 Task: Education: Academic Publishing Tracker.
Action: Mouse moved to (312, 198)
Screenshot: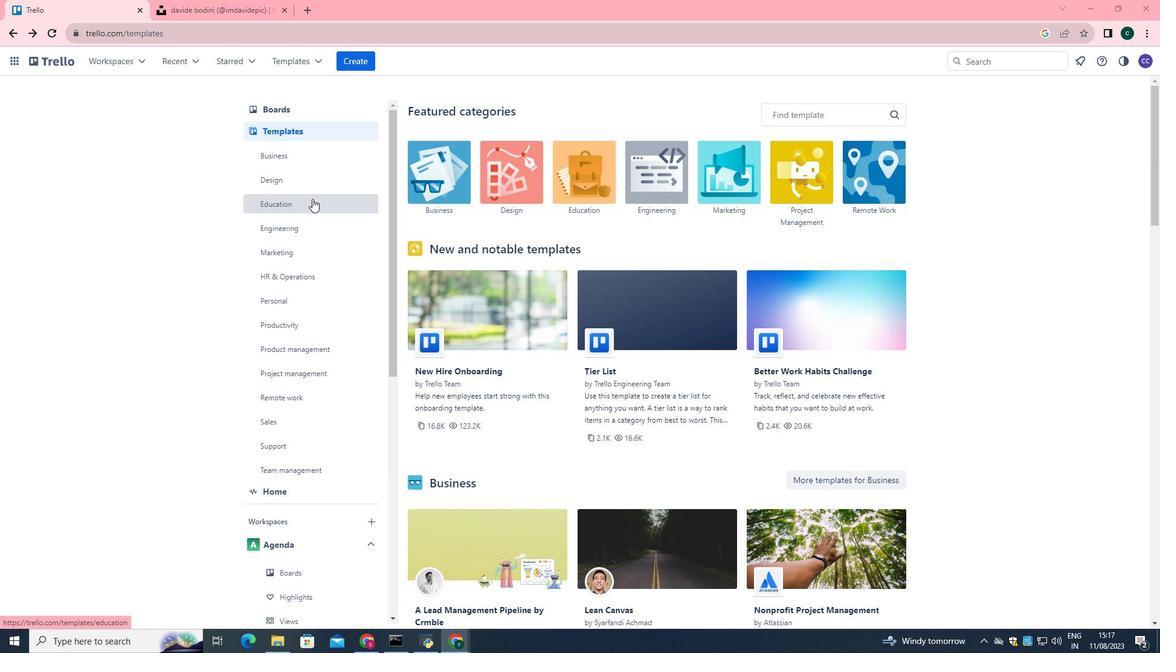 
Action: Mouse pressed left at (312, 198)
Screenshot: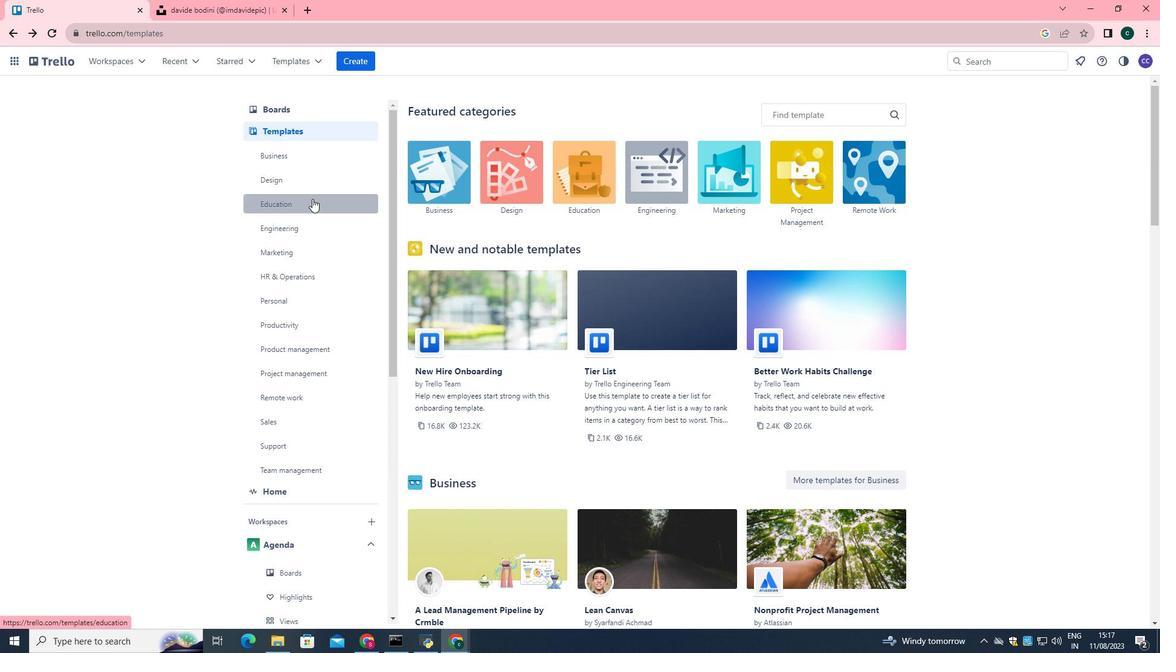 
Action: Mouse moved to (625, 384)
Screenshot: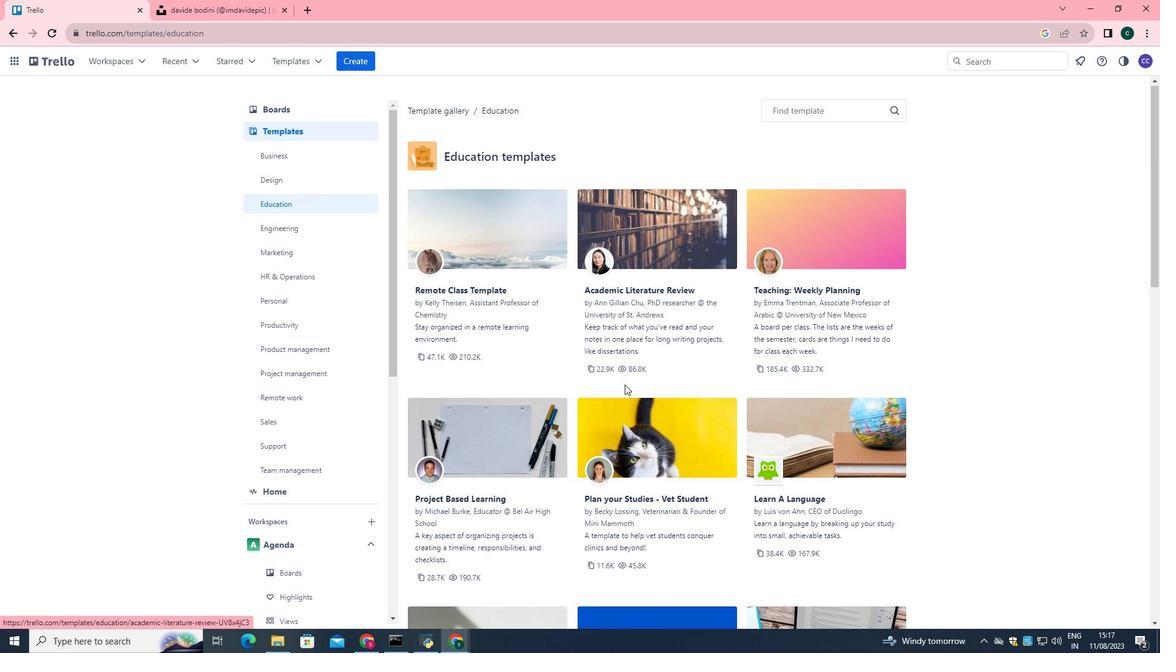 
Action: Mouse scrolled (625, 383) with delta (0, 0)
Screenshot: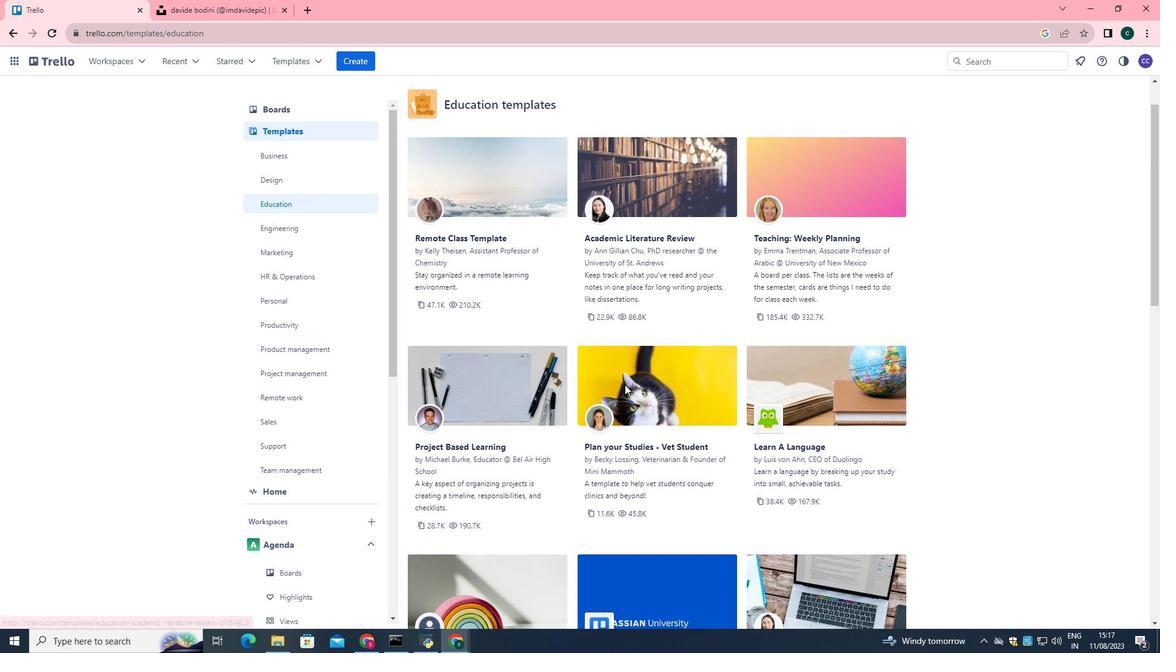 
Action: Mouse scrolled (625, 383) with delta (0, 0)
Screenshot: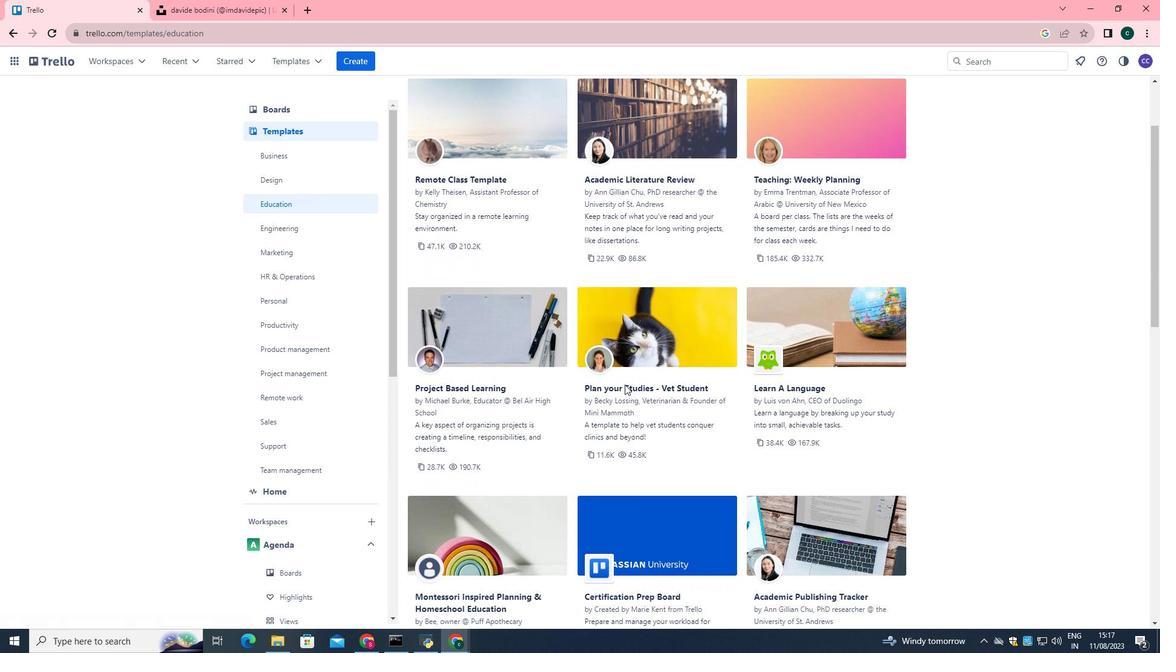 
Action: Mouse scrolled (625, 383) with delta (0, 0)
Screenshot: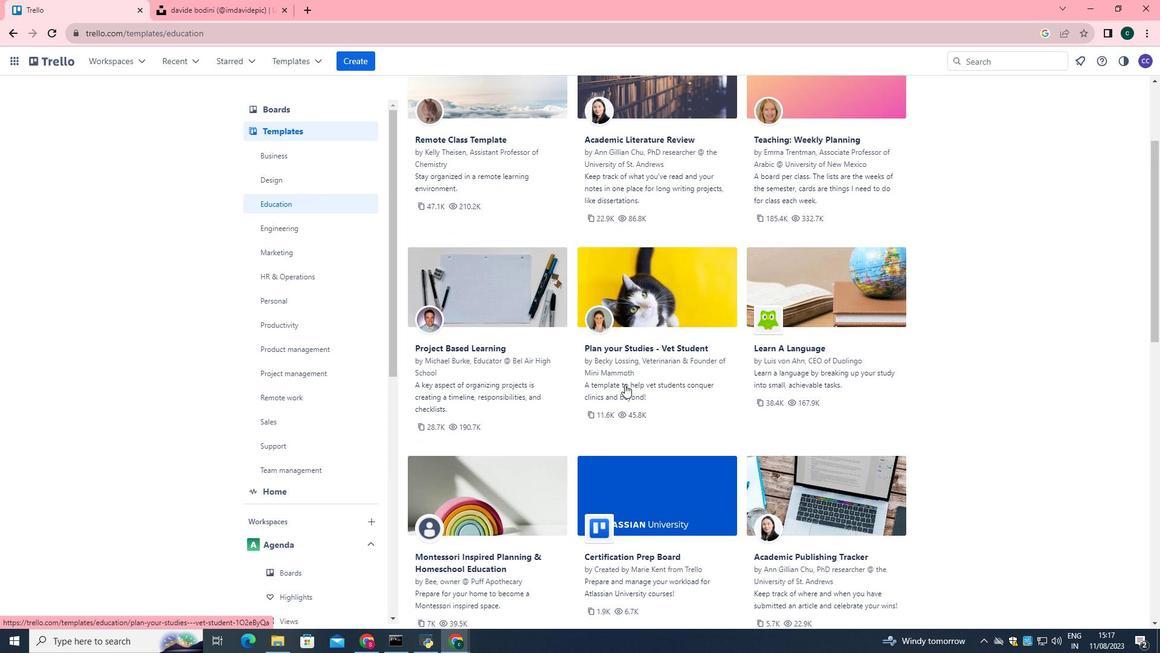 
Action: Mouse scrolled (625, 383) with delta (0, 0)
Screenshot: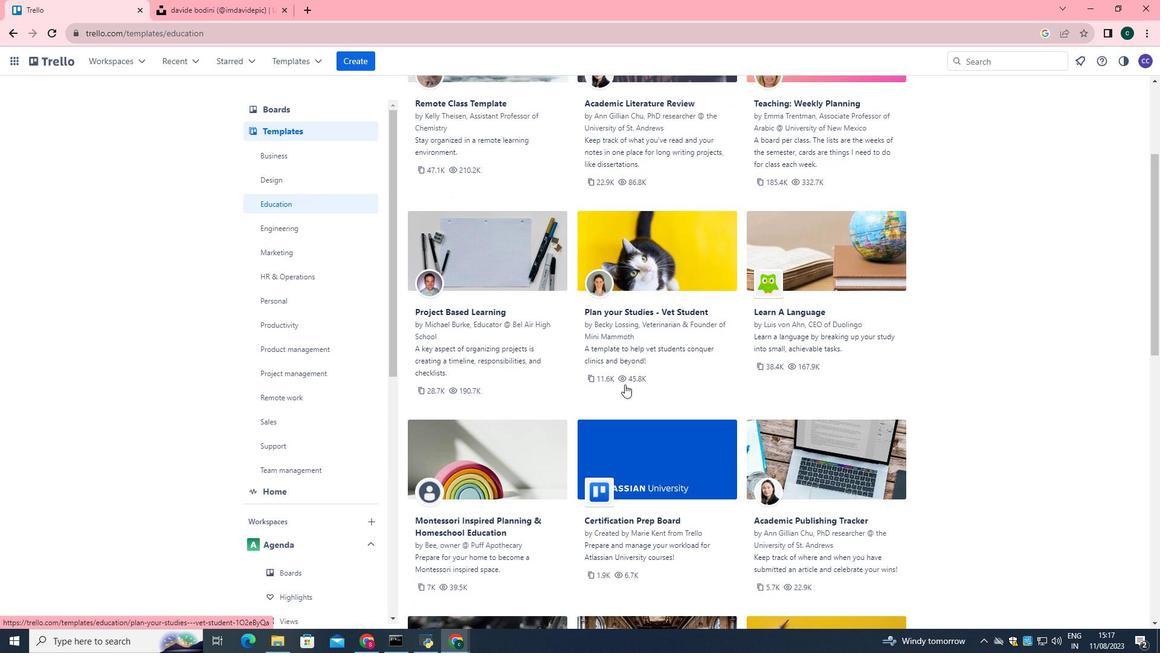 
Action: Mouse moved to (837, 397)
Screenshot: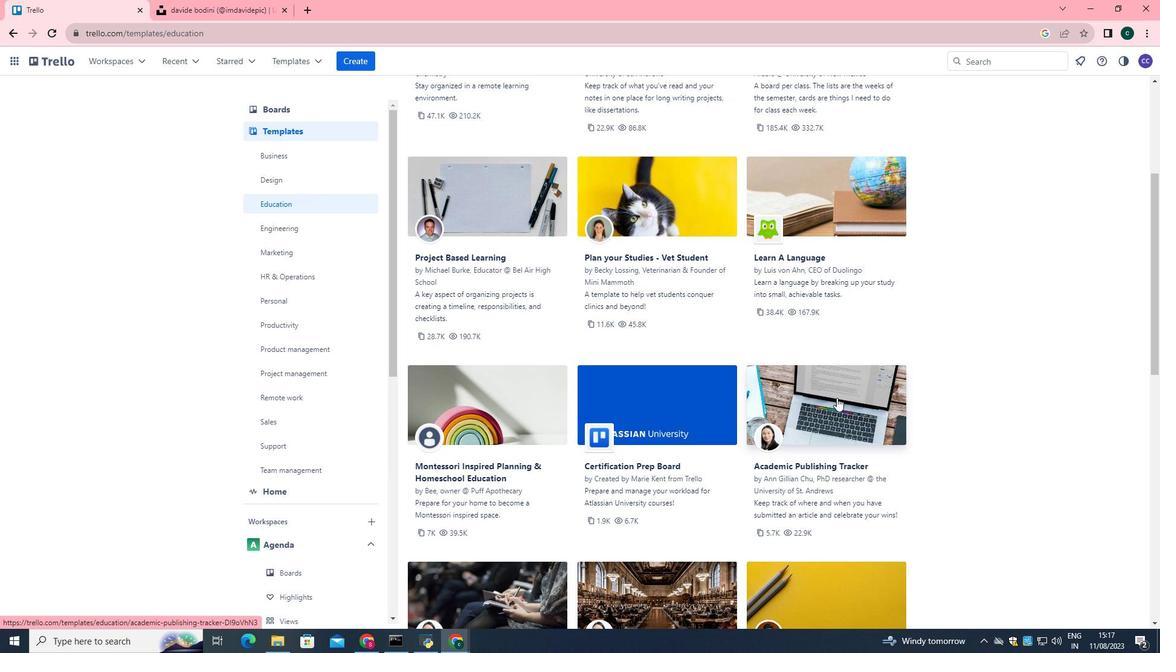 
Action: Mouse pressed left at (837, 397)
Screenshot: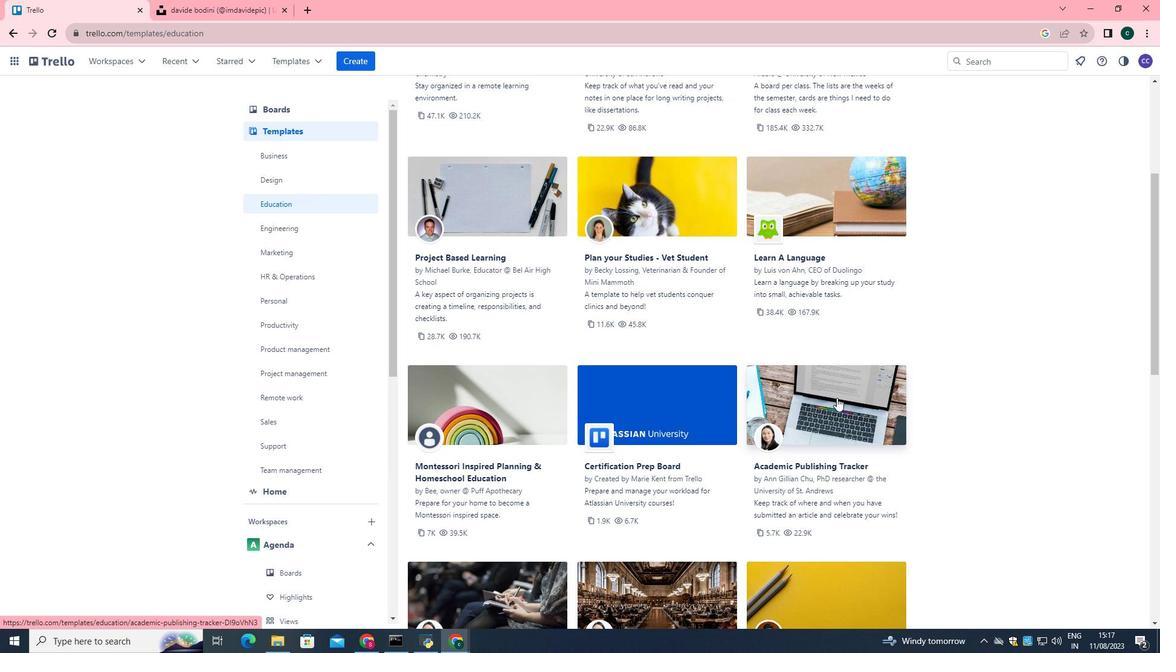 
Action: Mouse moved to (855, 159)
Screenshot: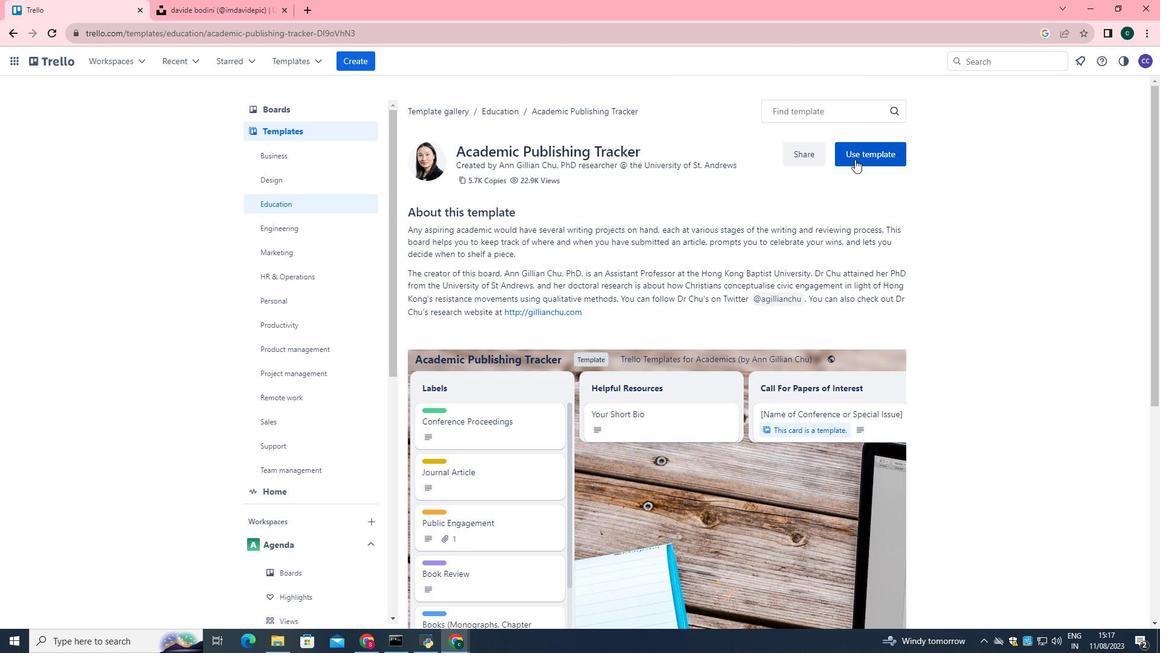
Action: Mouse pressed left at (855, 159)
Screenshot: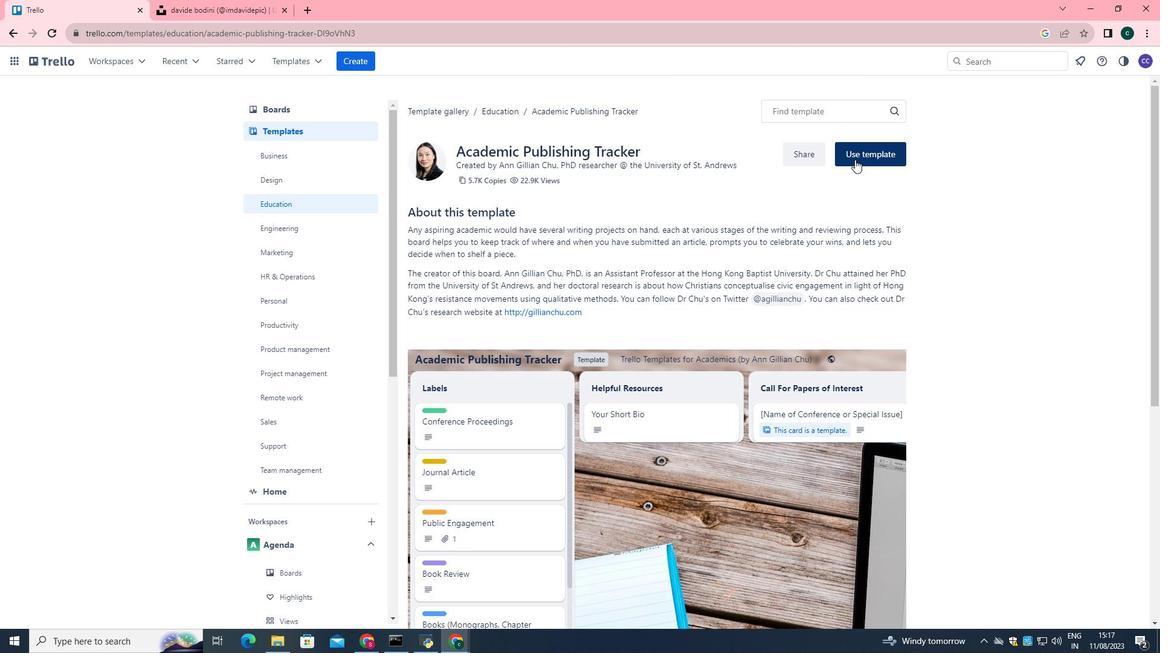 
Action: Mouse moved to (923, 263)
Screenshot: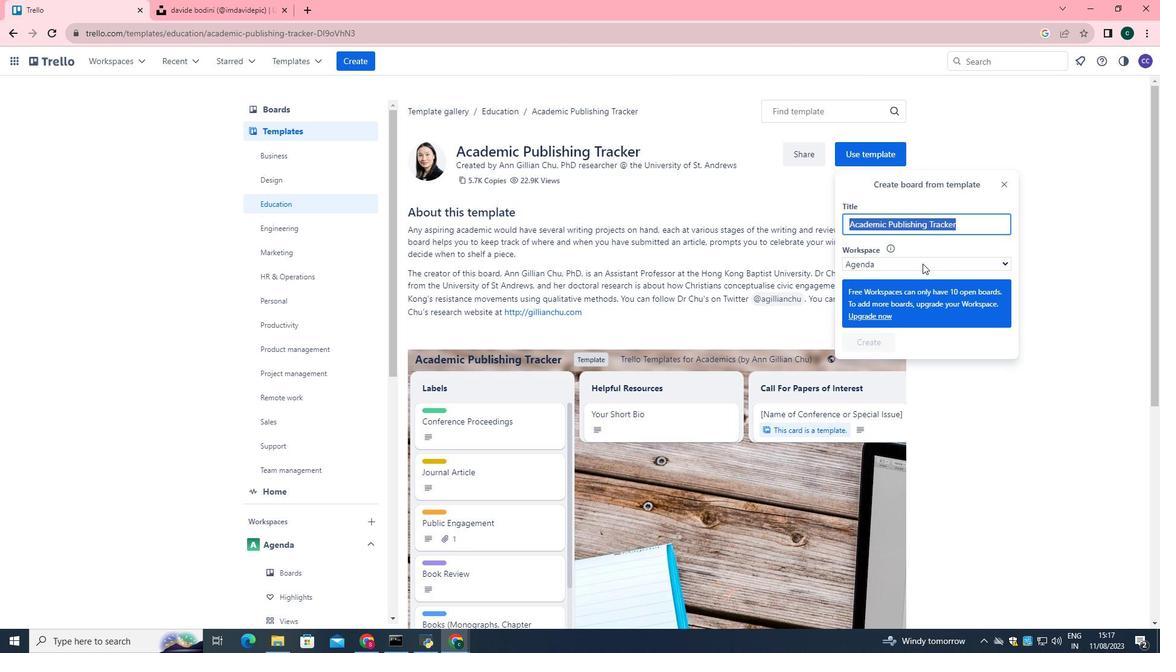 
Action: Mouse pressed left at (923, 263)
Screenshot: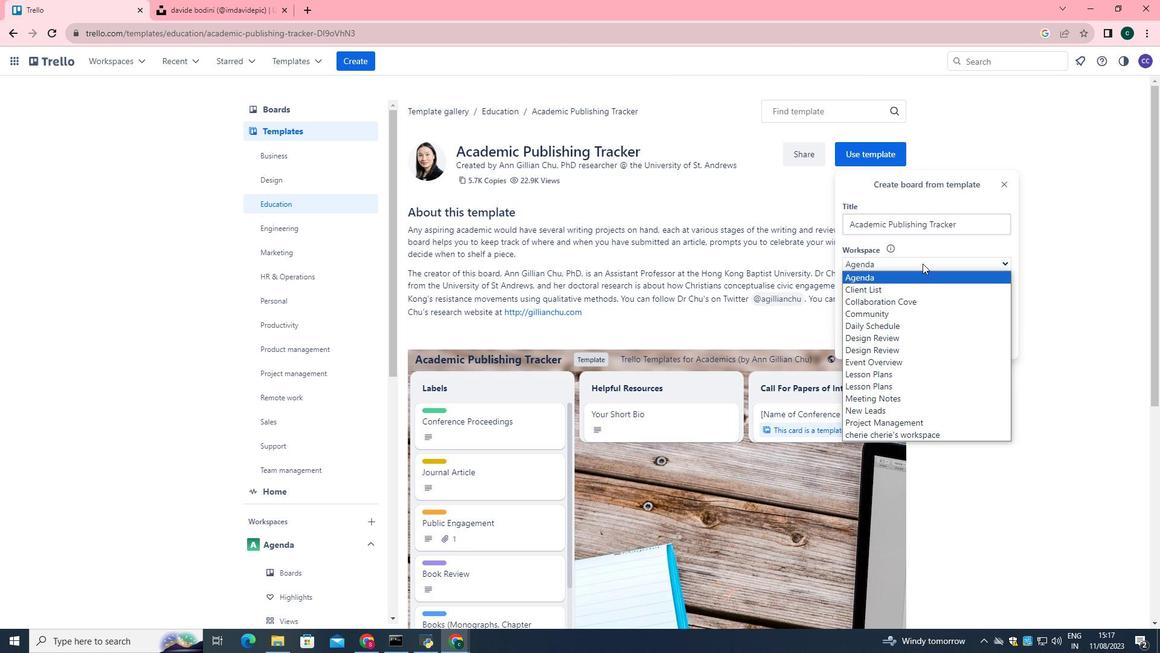 
Action: Mouse moved to (894, 375)
Screenshot: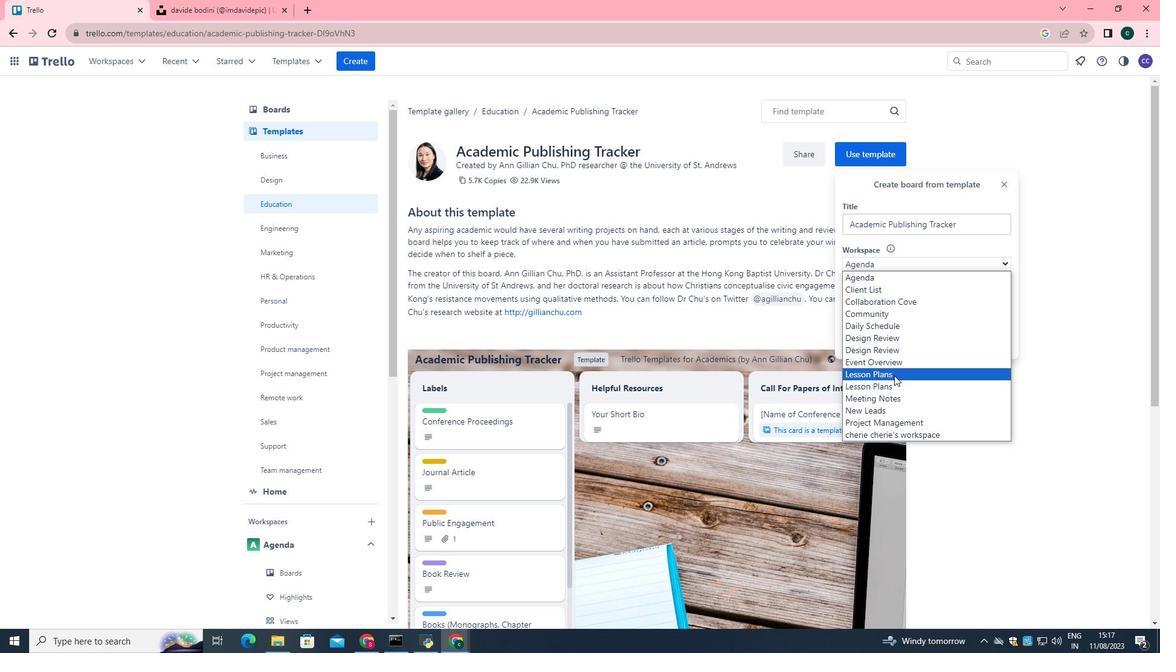 
Action: Mouse pressed left at (894, 375)
Screenshot: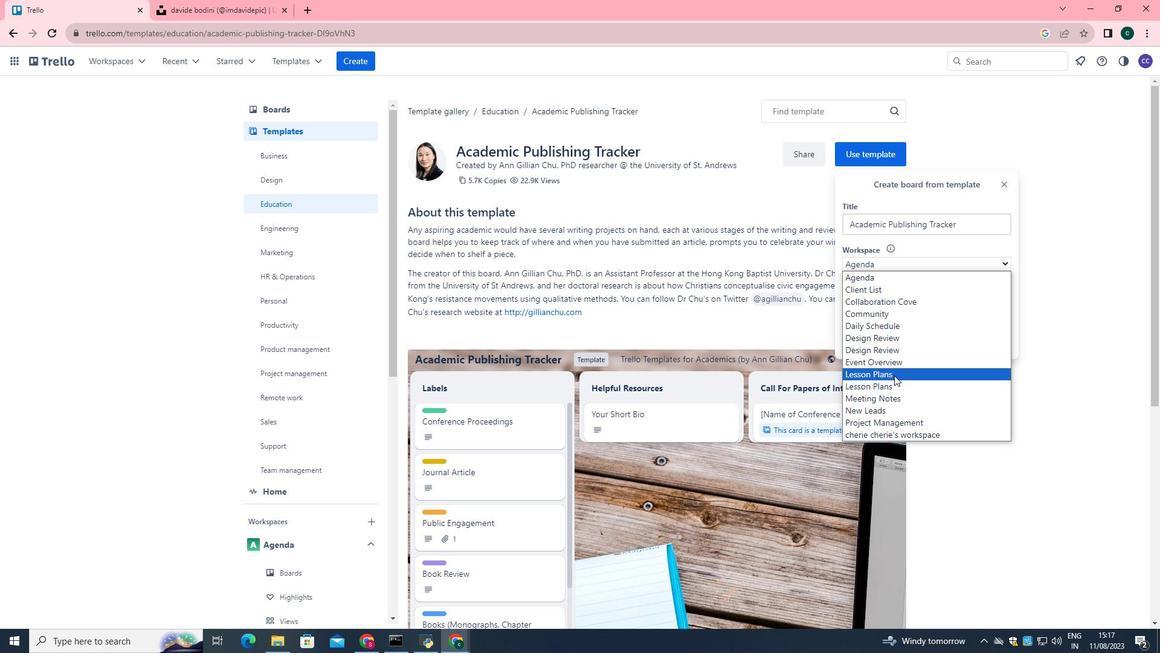 
Action: Mouse moved to (888, 380)
Screenshot: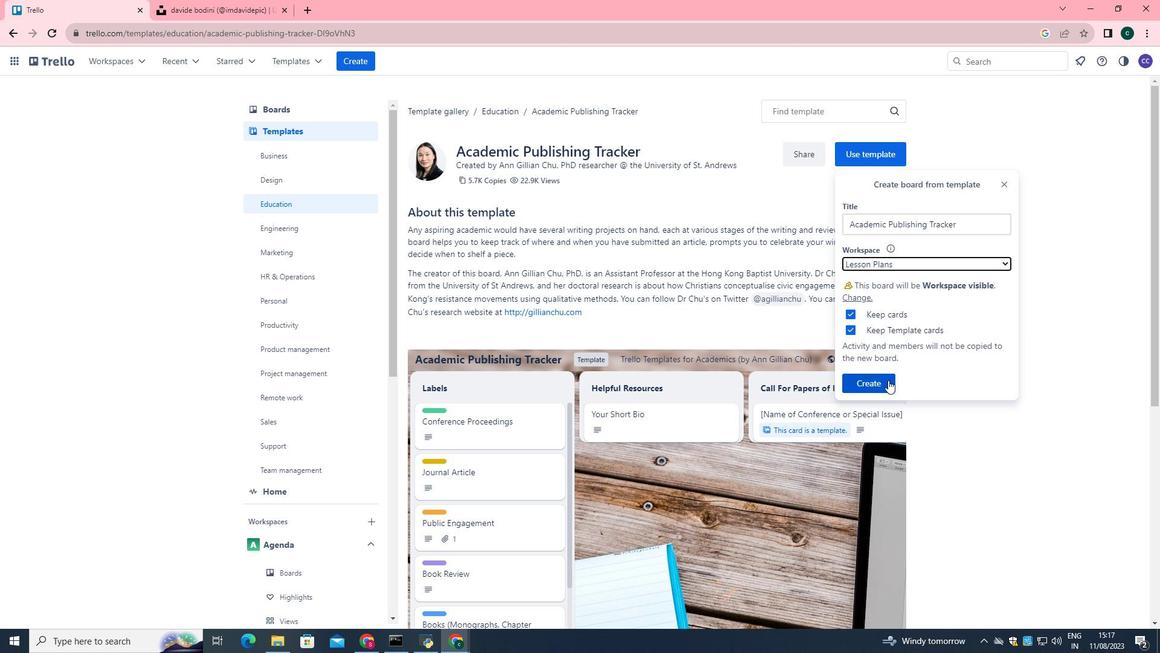
Action: Mouse pressed left at (888, 380)
Screenshot: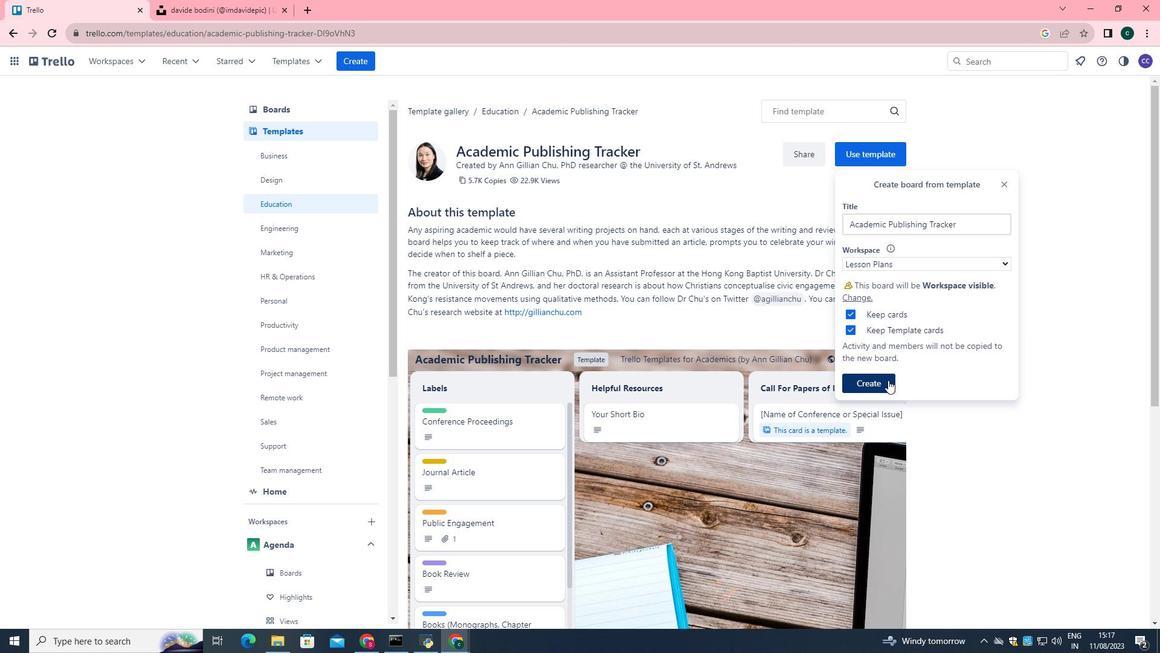 
Action: Mouse moved to (653, 617)
Screenshot: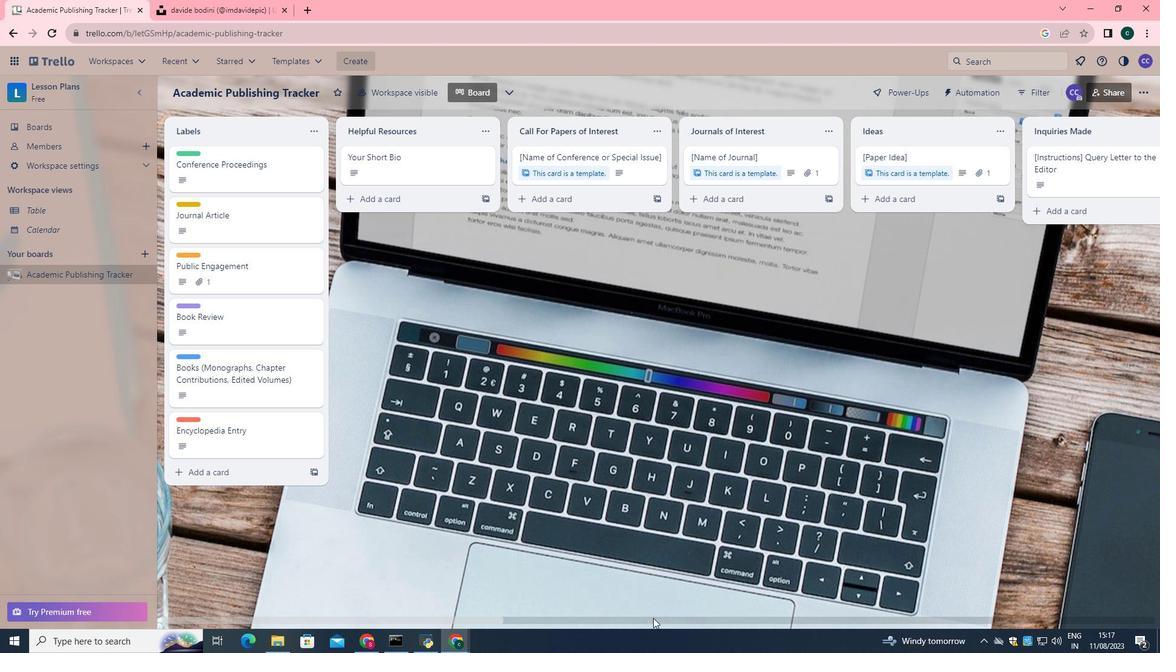 
Action: Mouse pressed left at (653, 617)
Screenshot: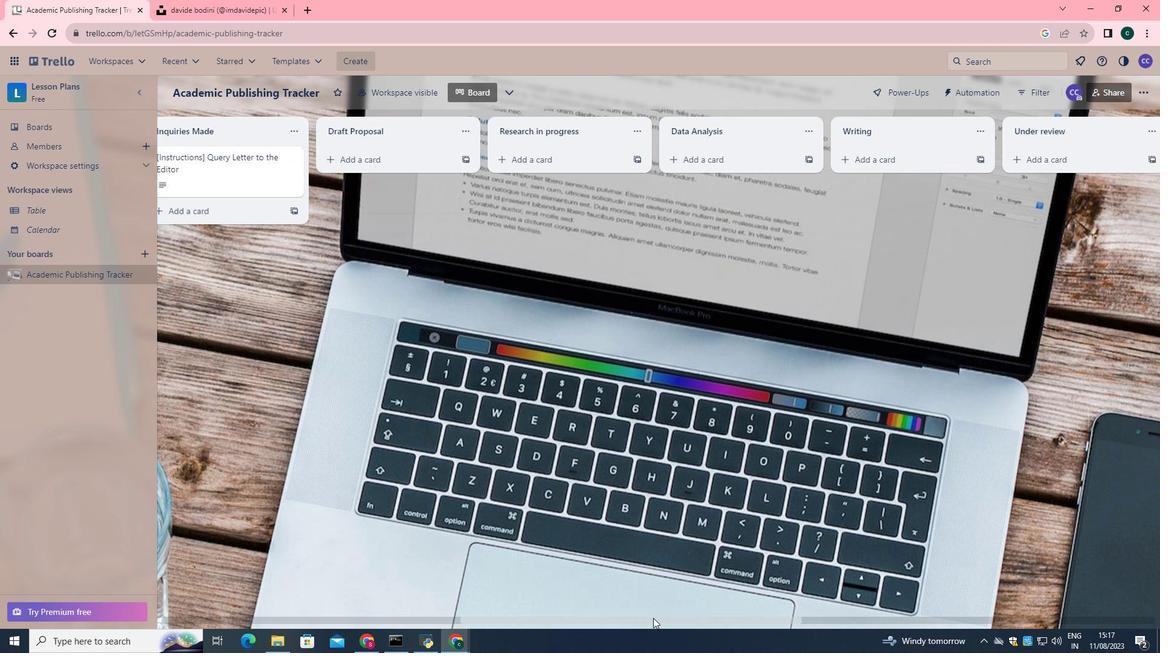 
Action: Mouse moved to (1131, 620)
Screenshot: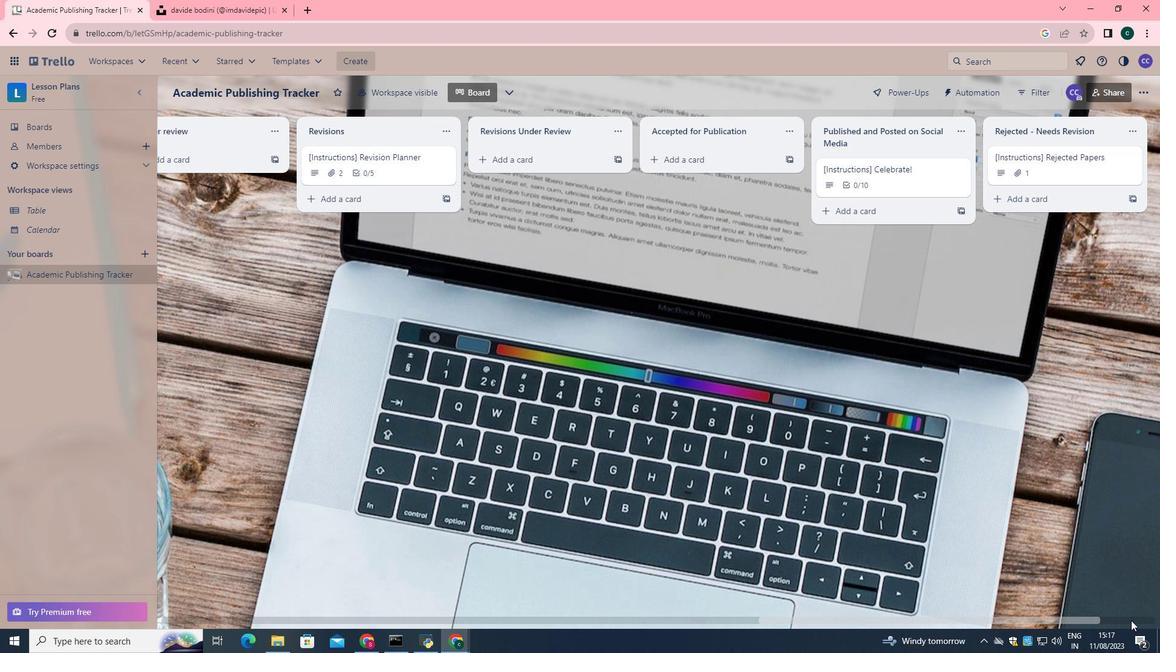 
Action: Mouse pressed left at (1131, 620)
Screenshot: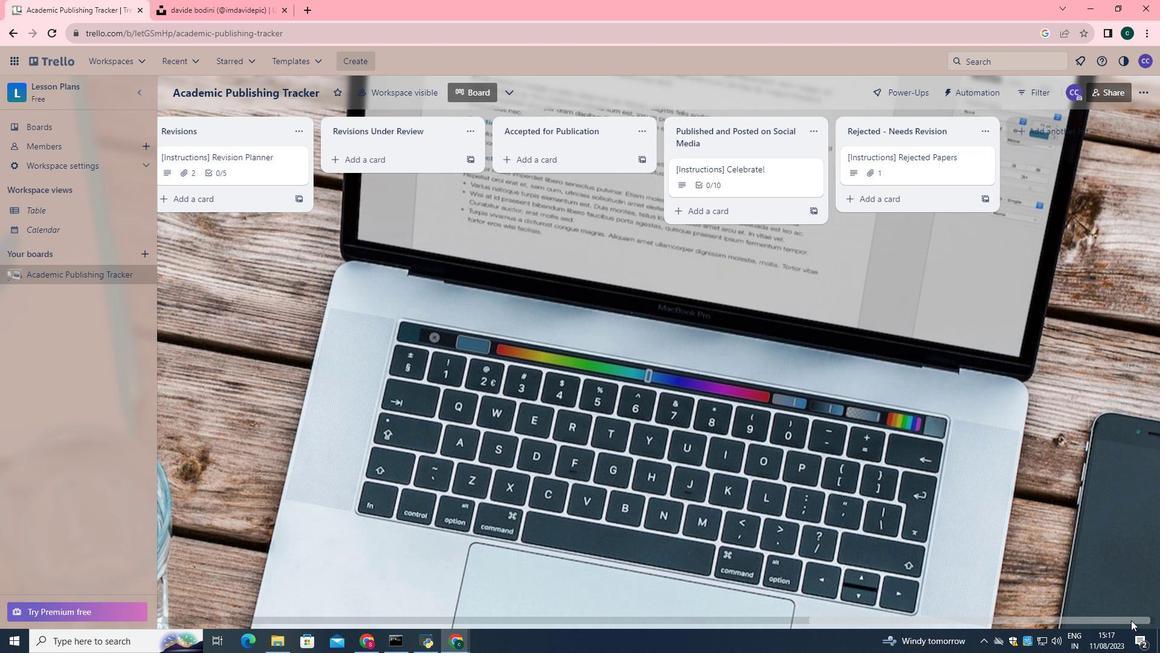 
Action: Mouse moved to (1048, 133)
Screenshot: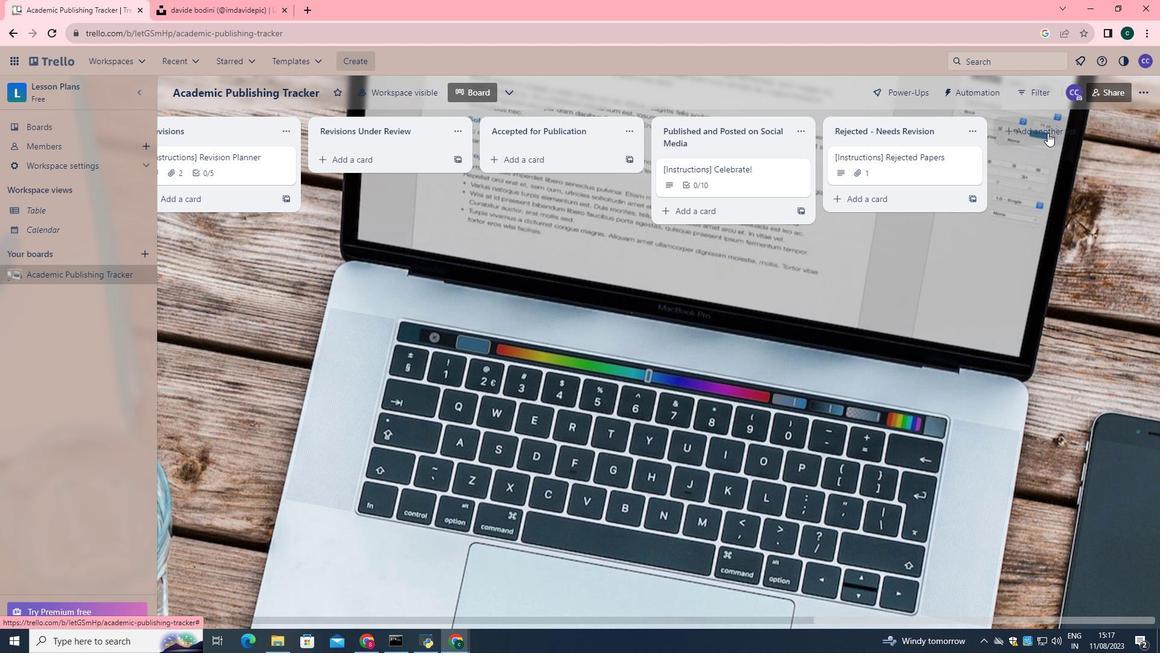 
Action: Mouse pressed left at (1048, 133)
Screenshot: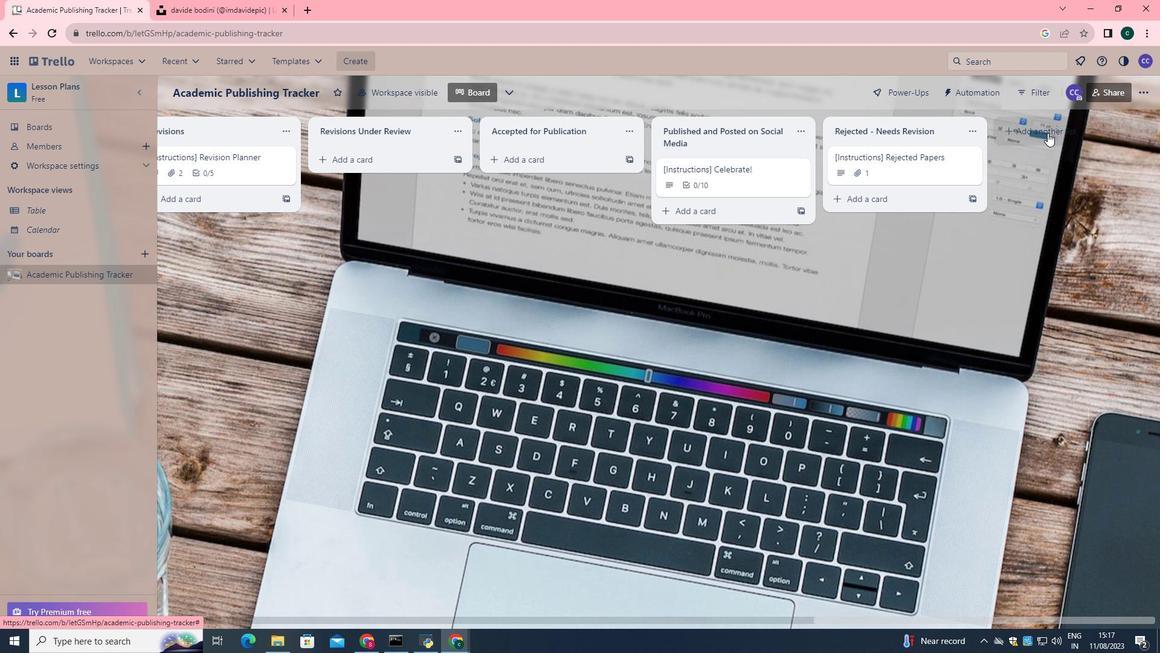
Action: Key pressed <Key.shift><Key.shift>Academics<Key.space><Key.shift>Works<Key.space><Key.shift>Tracker
Screenshot: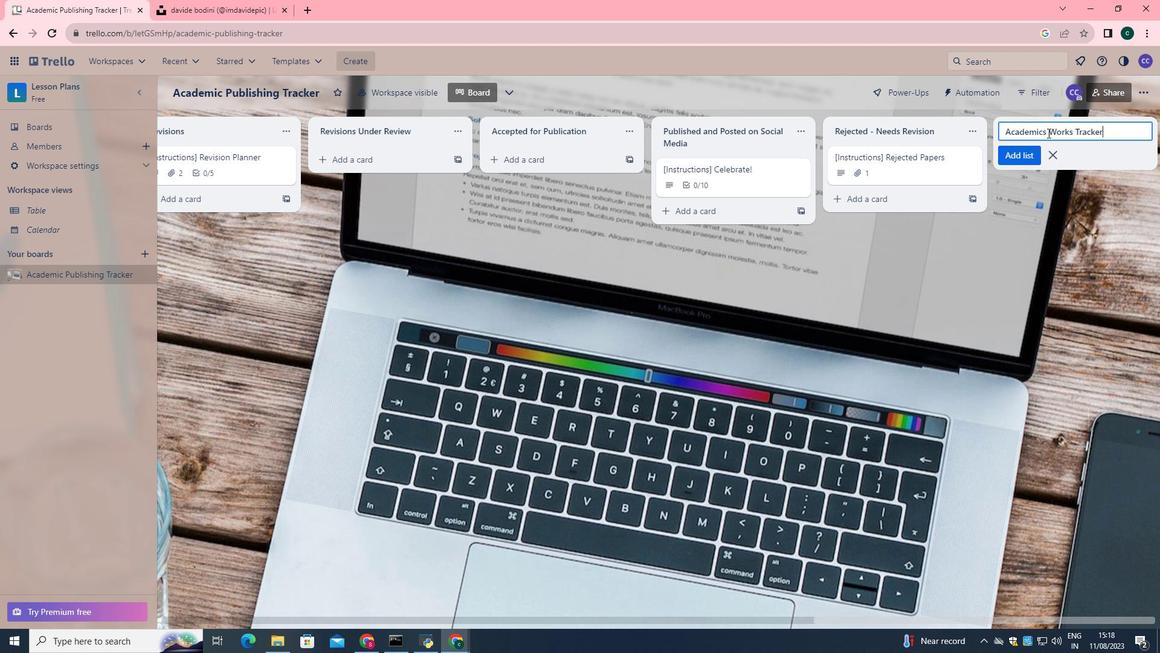 
Action: Mouse moved to (1019, 149)
Screenshot: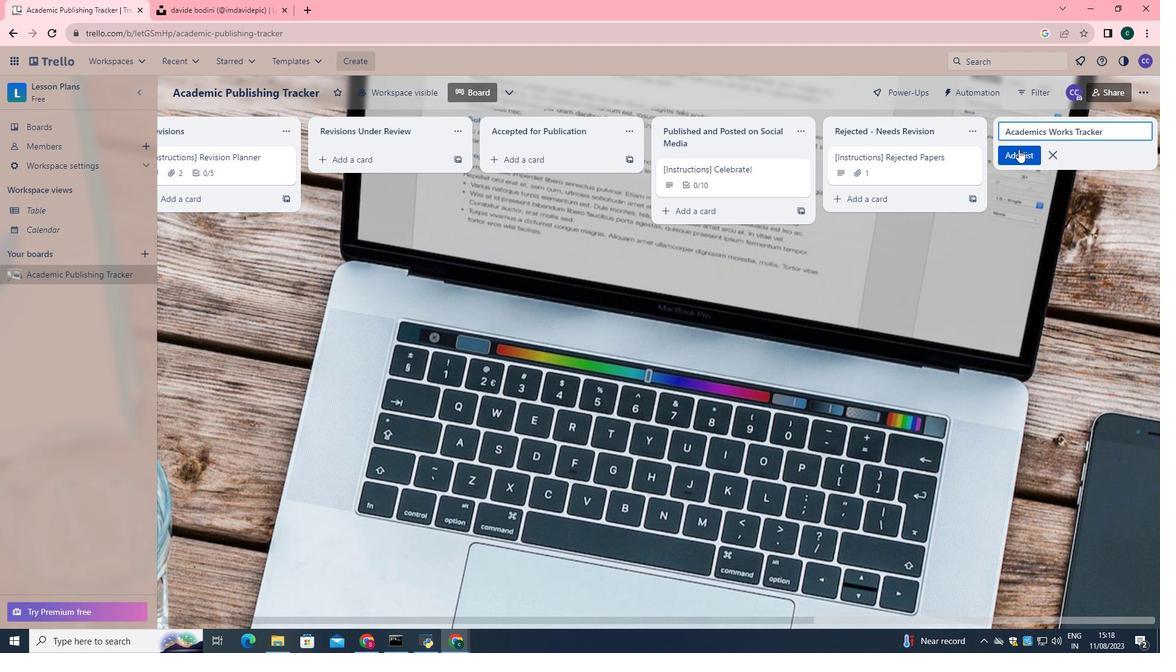 
Action: Key pressed <Key.enter>
Screenshot: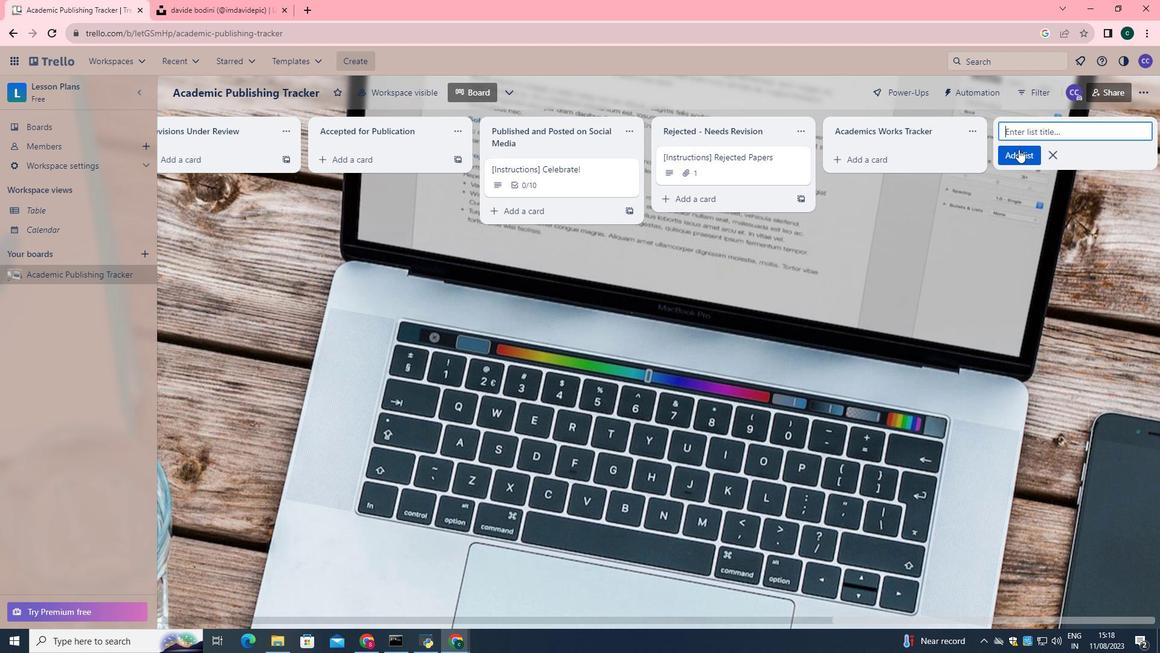 
Action: Mouse moved to (926, 160)
Screenshot: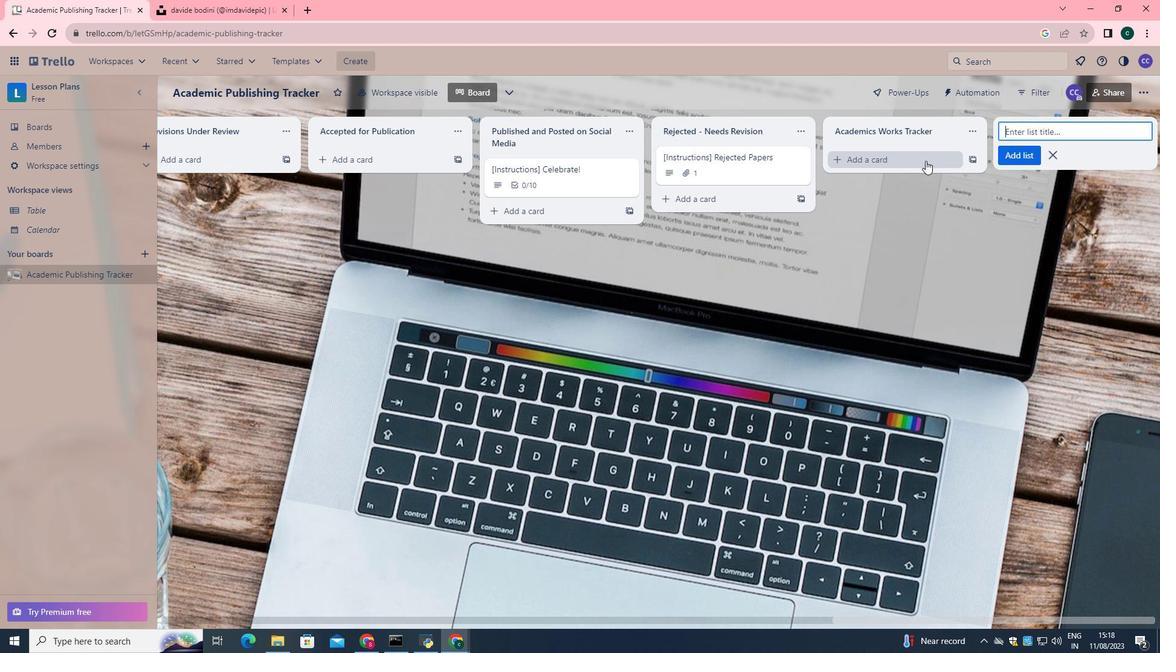 
Action: Mouse pressed left at (926, 160)
Screenshot: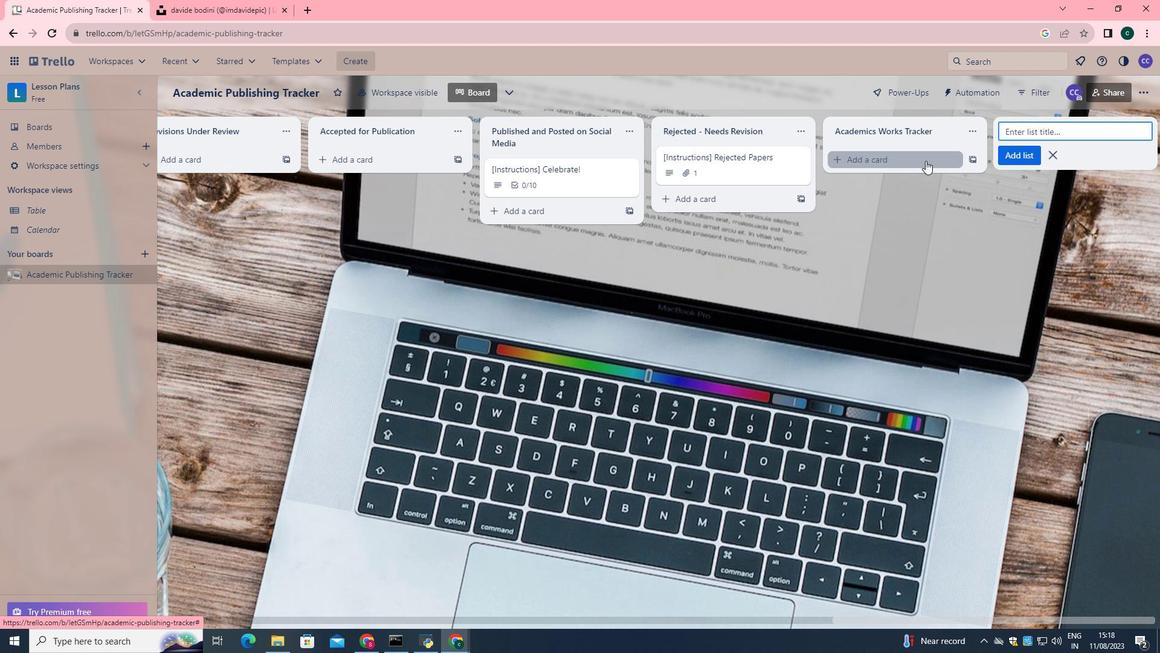 
Action: Key pressed <Key.shift>Publication<Key.space><Key.shift><Key.shift><Key.shift><Key.shift><Key.shift><Key.shift><Key.shift><Key.shift><Key.shift><Key.shift><Key.shift><Key.shift><Key.shift><Key.shift><Key.shift><Key.shift><Key.shift><Key.shift><Key.shift><Key.shift><Key.shift><Key.shift><Key.shift><Key.shift><Key.shift><Key.shift><Key.shift><Key.shift><Key.shift><Key.shift><Key.shift><Key.shift><Key.shift><Key.shift><Key.shift><Key.shift><Key.shift><Key.shift><Key.shift><Key.shift><Key.shift><Key.shift><Key.shift><Key.shift><Key.shift><Key.shift><Key.shift><Key.shift><Key.shift><Key.shift><Key.shift><Key.shift><Key.shift><Key.shift><Key.shift><Key.shift><Key.shift><Key.shift><Key.shift><Key.shift><Key.shift><Key.shift><Key.shift><Key.shift><Key.shift><Key.shift>Pipep<Key.backspace>line<Key.space><Key.shift>Hub
Screenshot: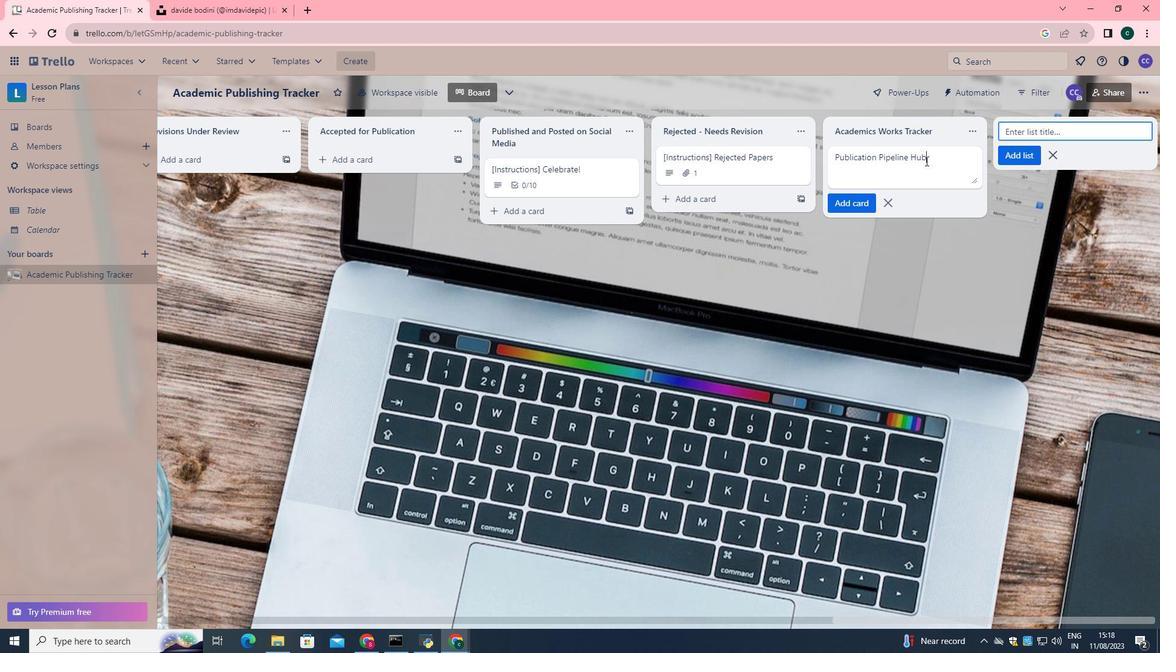 
Action: Mouse moved to (853, 200)
Screenshot: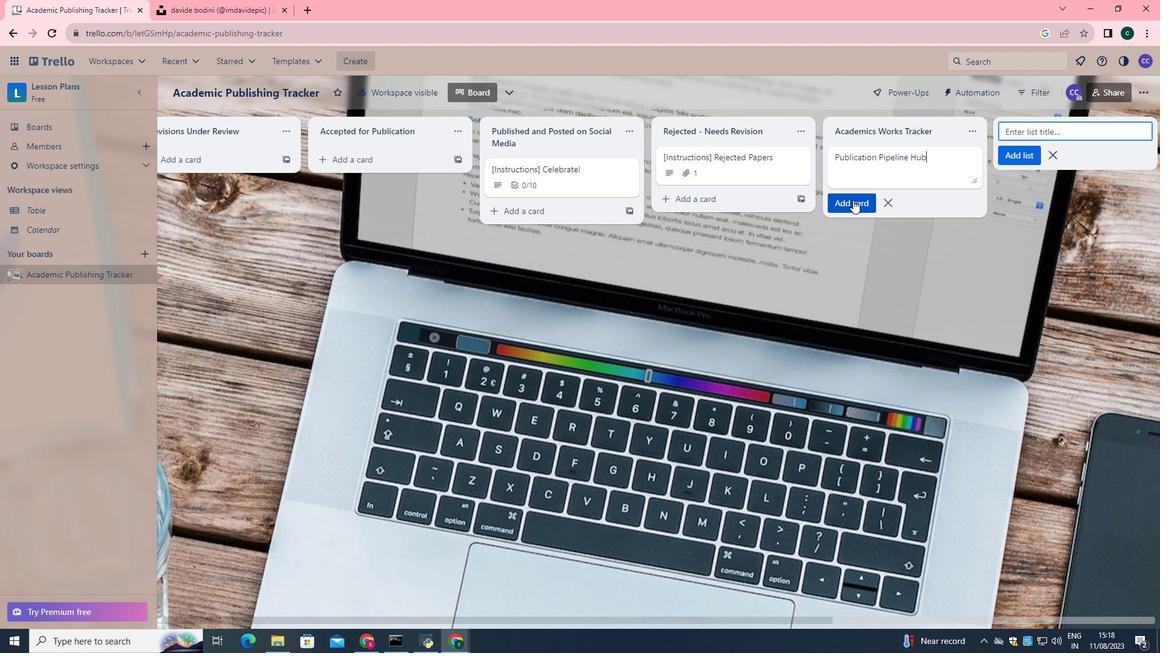 
Action: Key pressed <Key.enter>
Screenshot: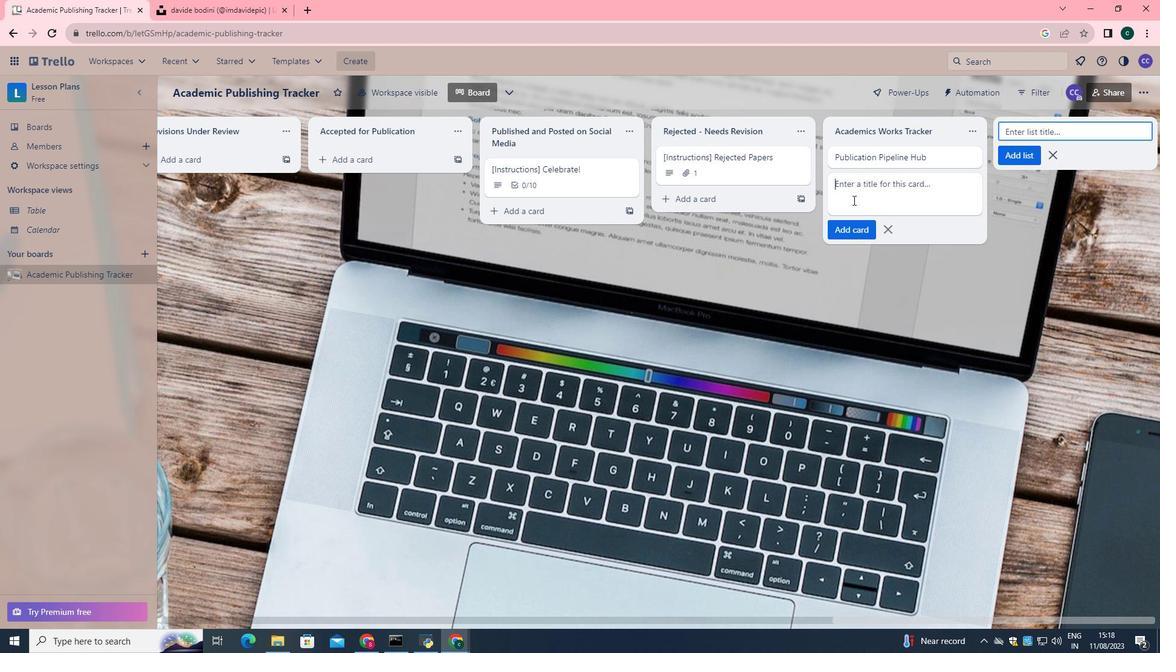 
Action: Mouse moved to (923, 157)
Screenshot: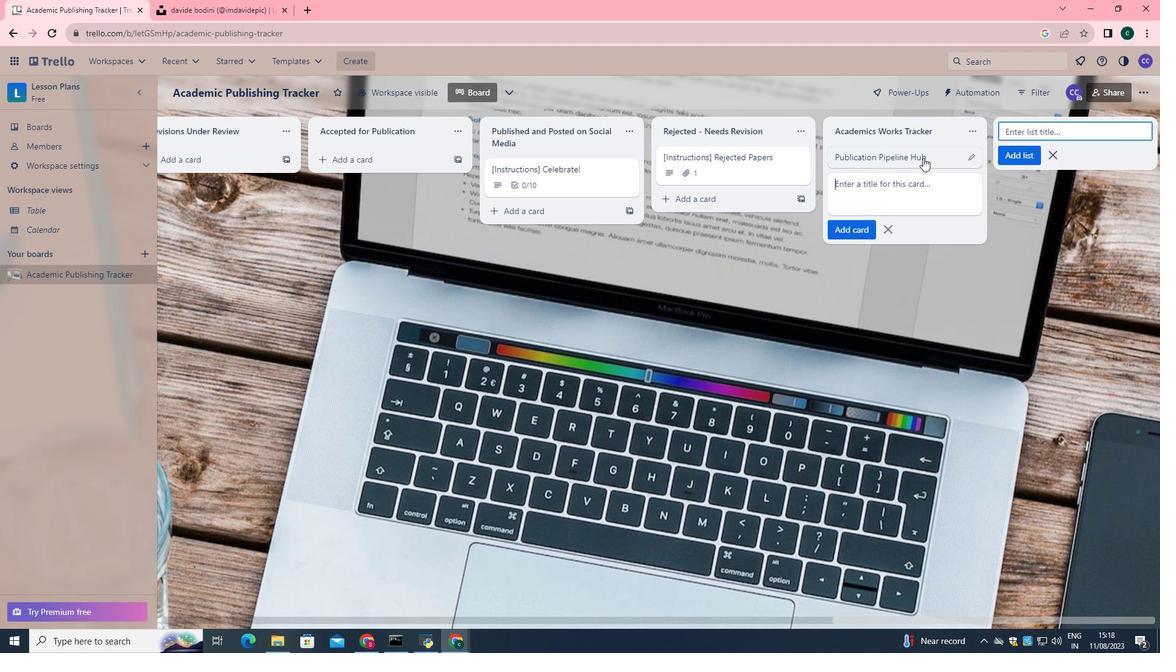 
Action: Mouse pressed left at (923, 157)
Screenshot: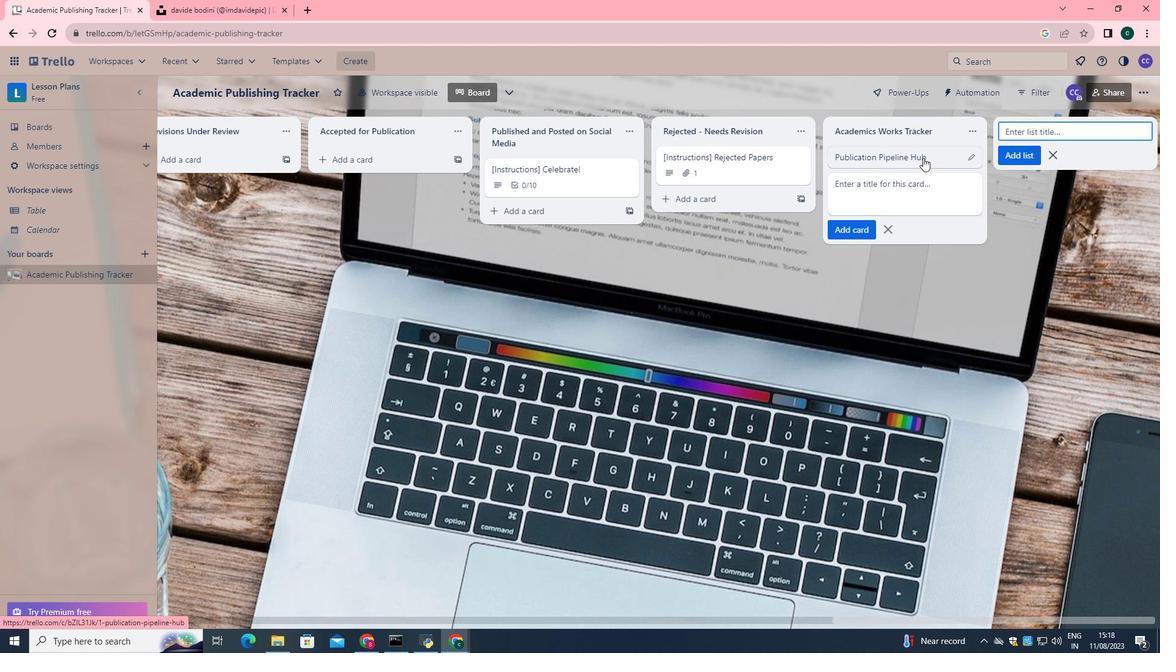 
Action: Mouse moved to (787, 154)
Screenshot: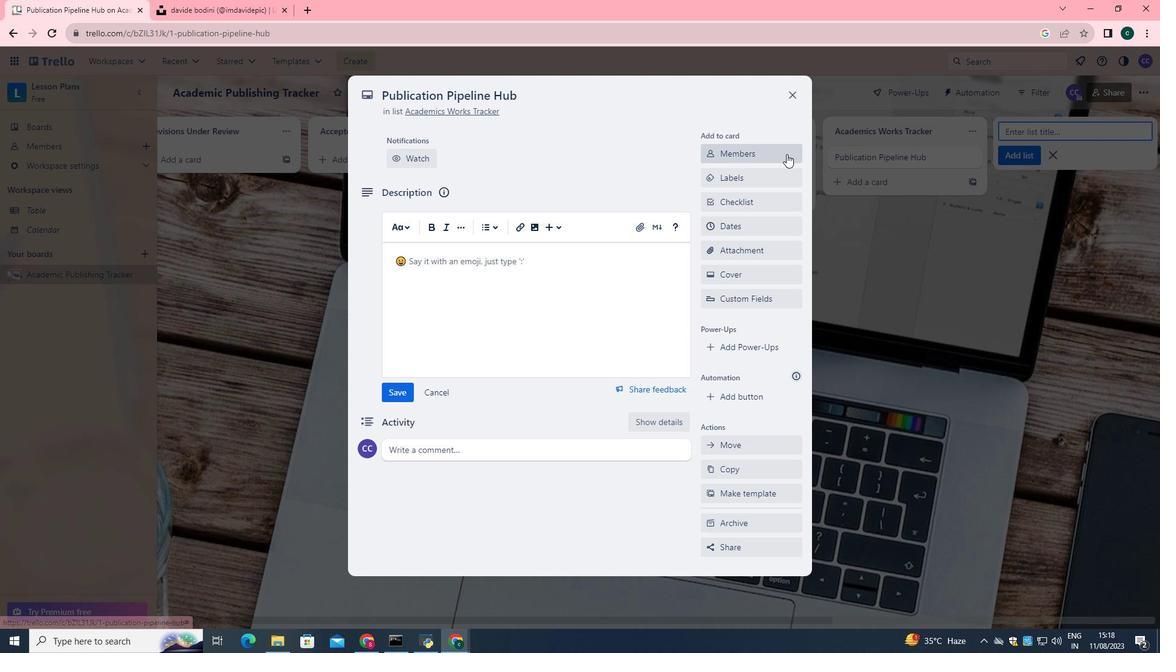 
Action: Mouse pressed left at (787, 154)
Screenshot: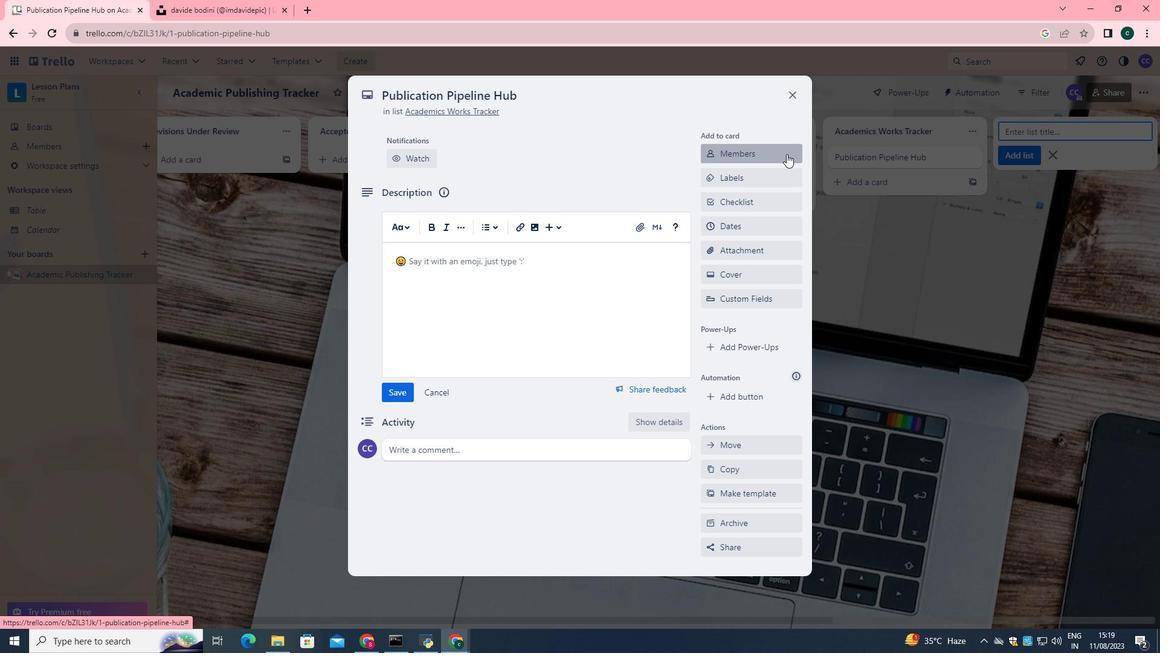
Action: Mouse moved to (783, 257)
Screenshot: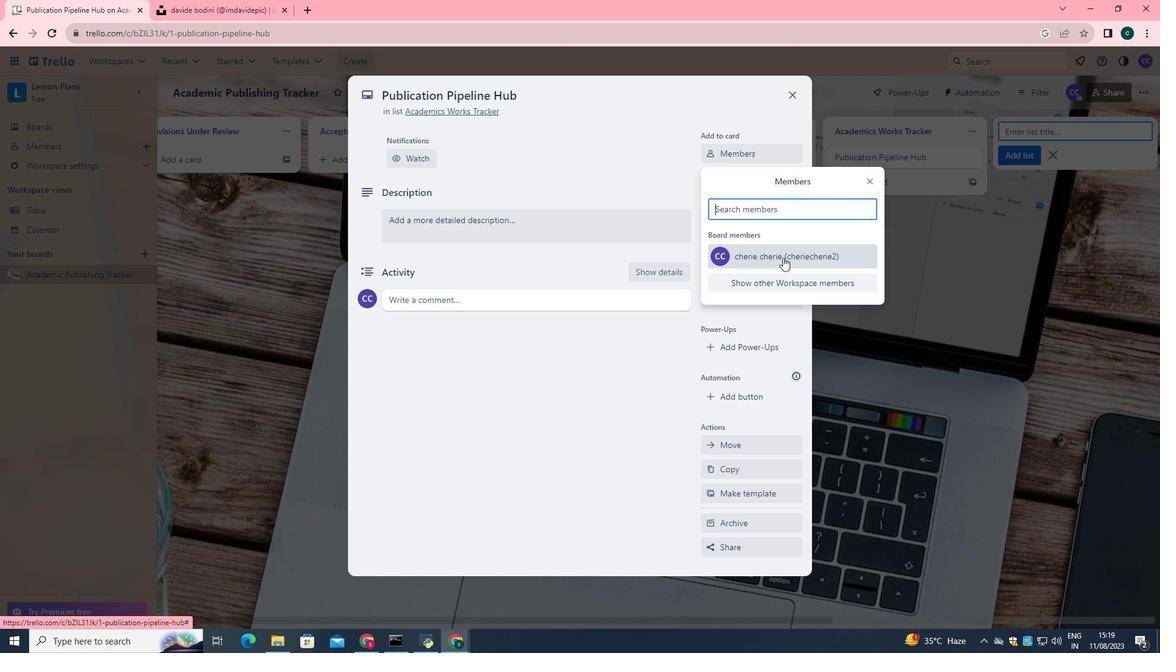 
Action: Mouse pressed left at (783, 257)
Screenshot: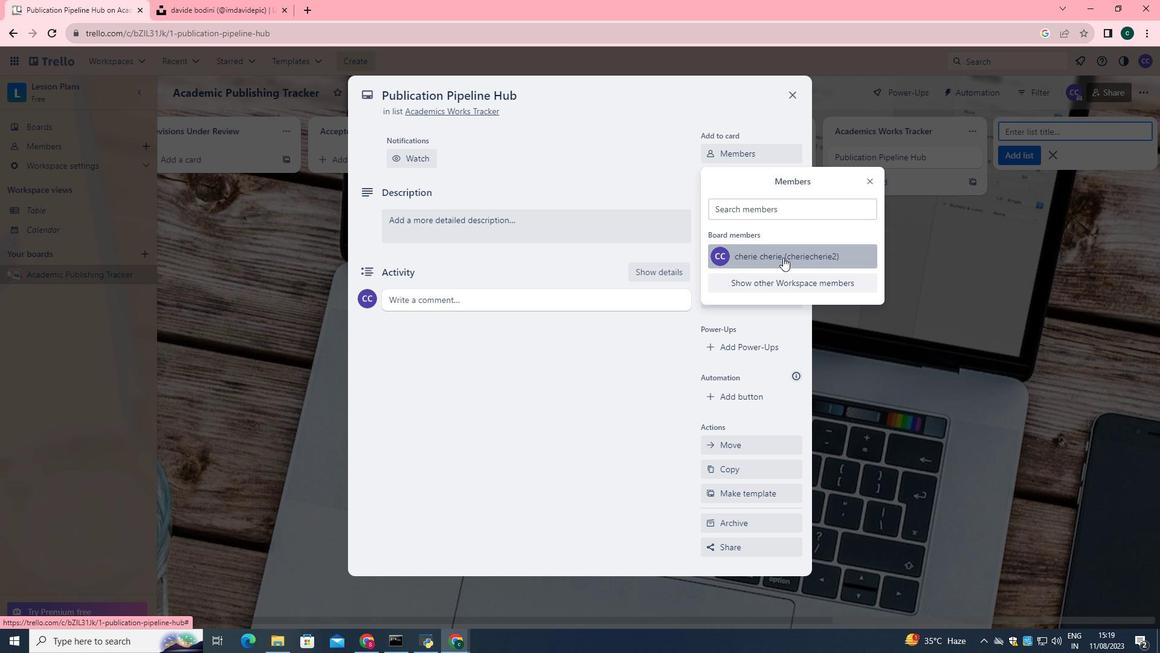 
Action: Mouse moved to (865, 183)
Screenshot: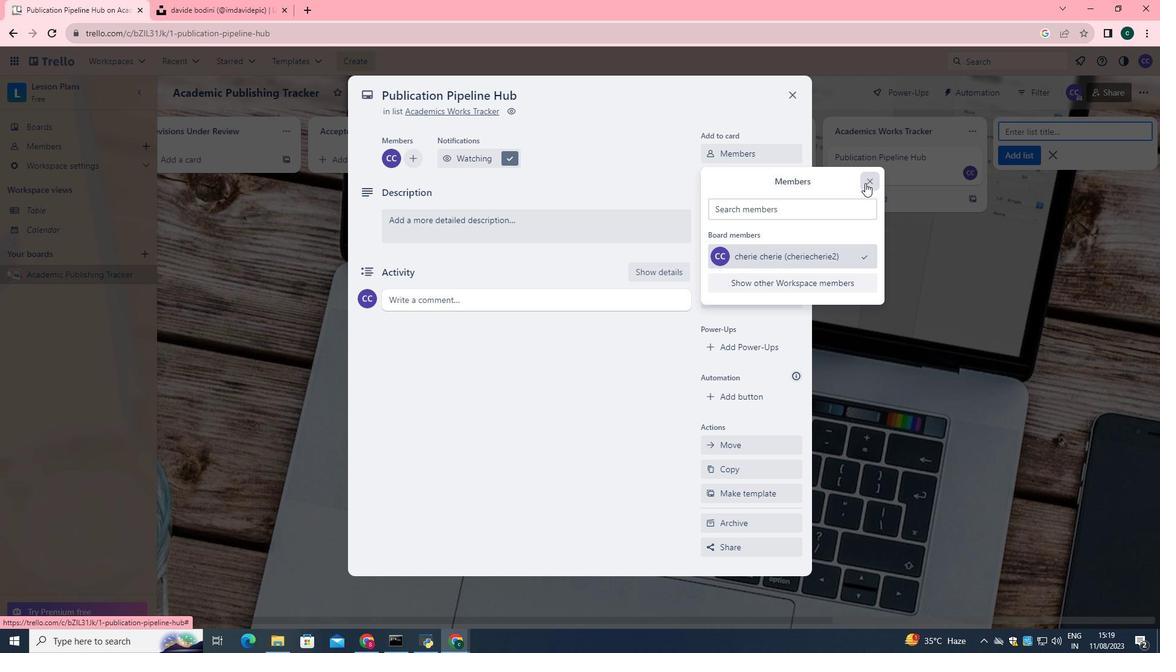 
Action: Mouse pressed left at (865, 183)
Screenshot: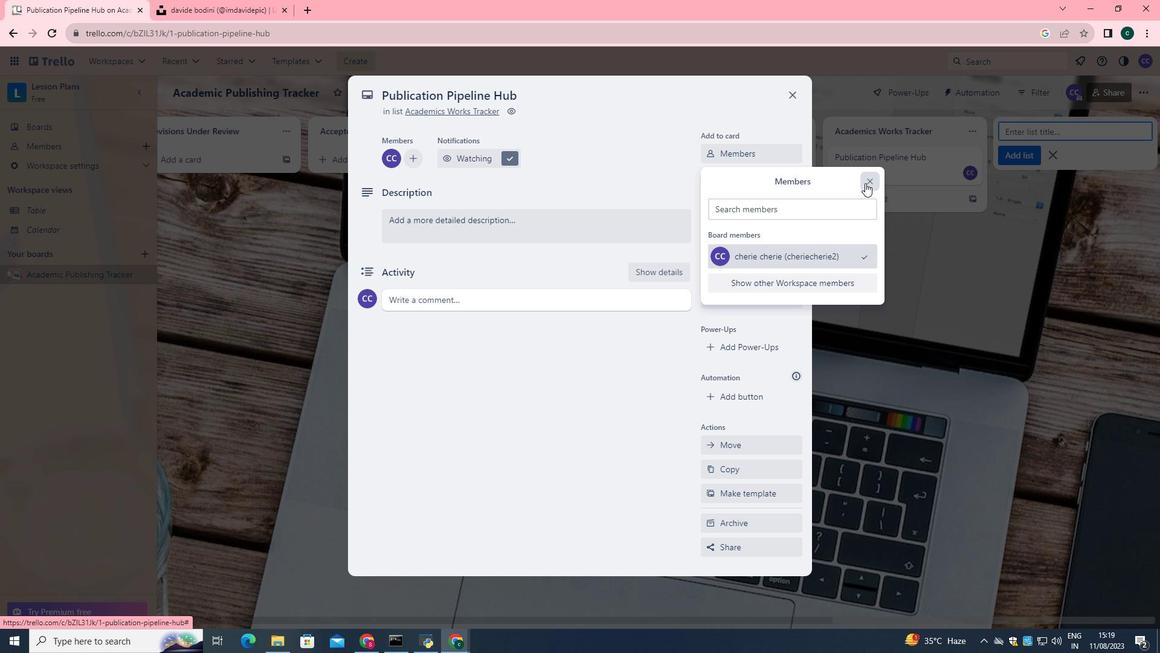 
Action: Mouse moved to (771, 177)
Screenshot: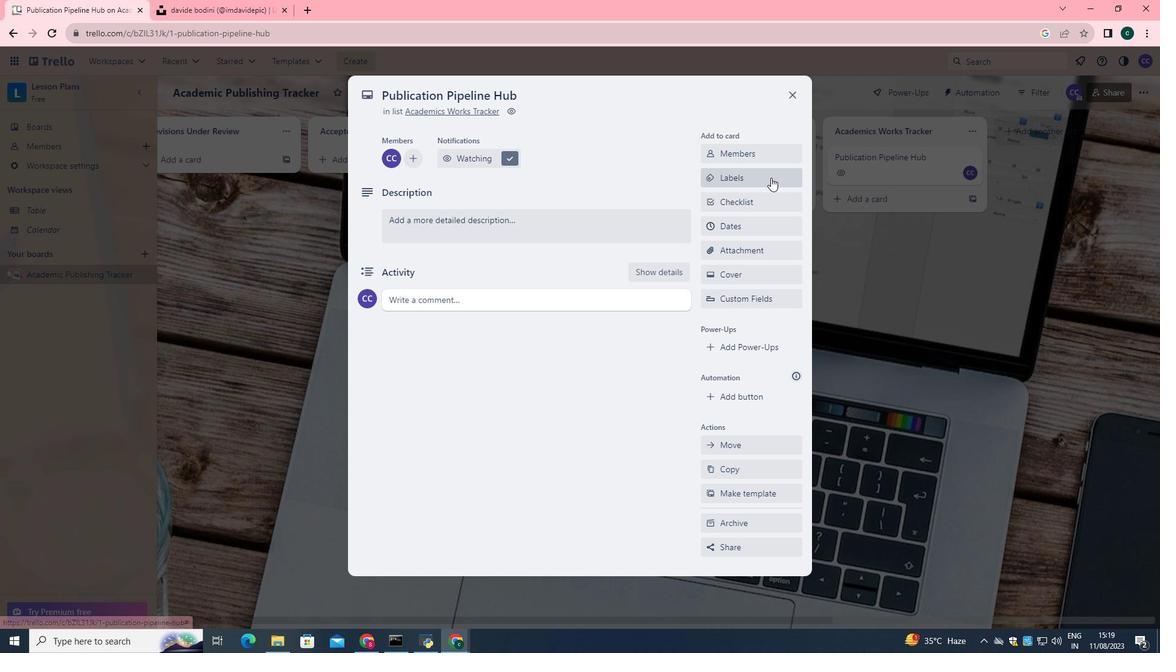 
Action: Mouse pressed left at (771, 177)
Screenshot: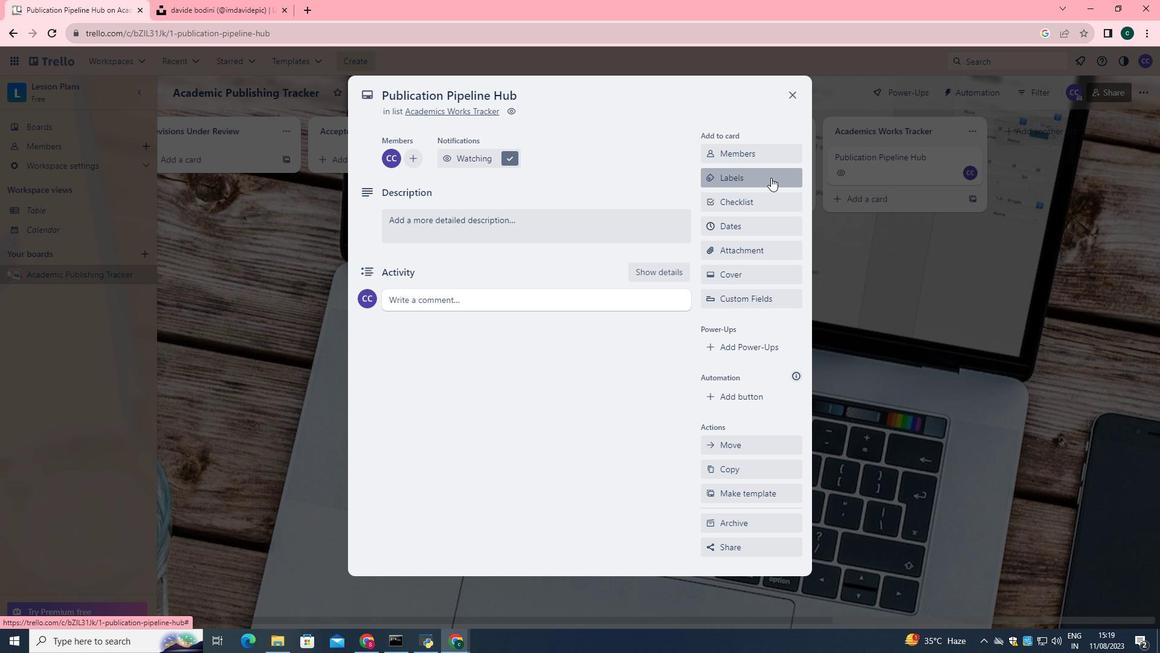 
Action: Mouse moved to (798, 379)
Screenshot: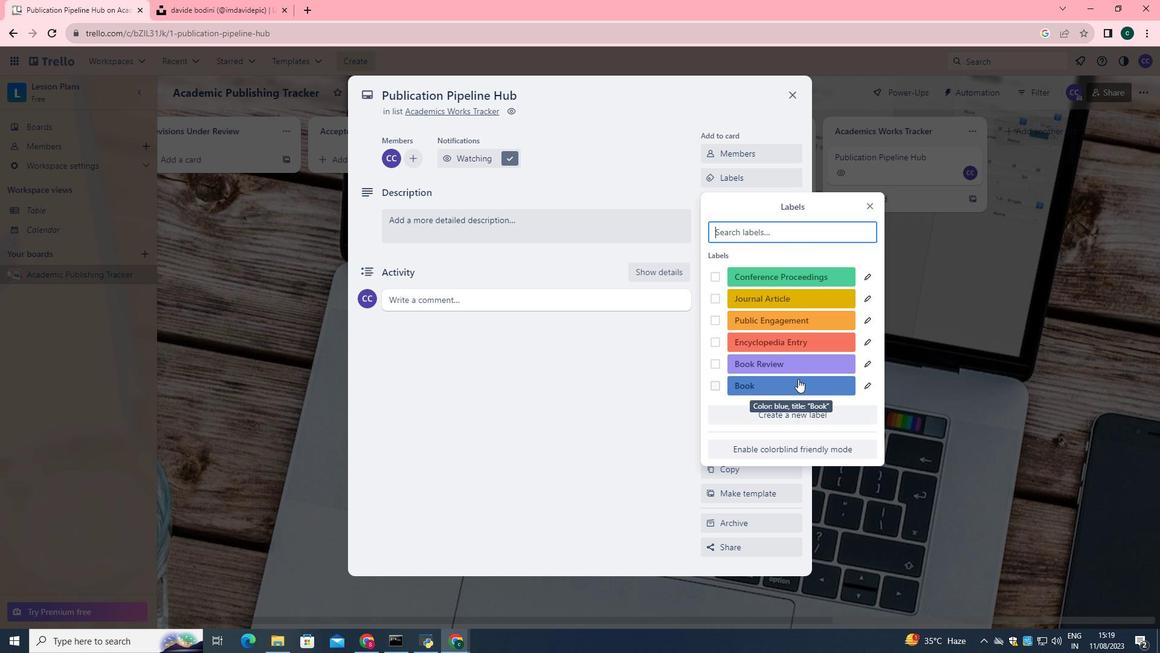 
Action: Mouse pressed left at (798, 379)
Screenshot: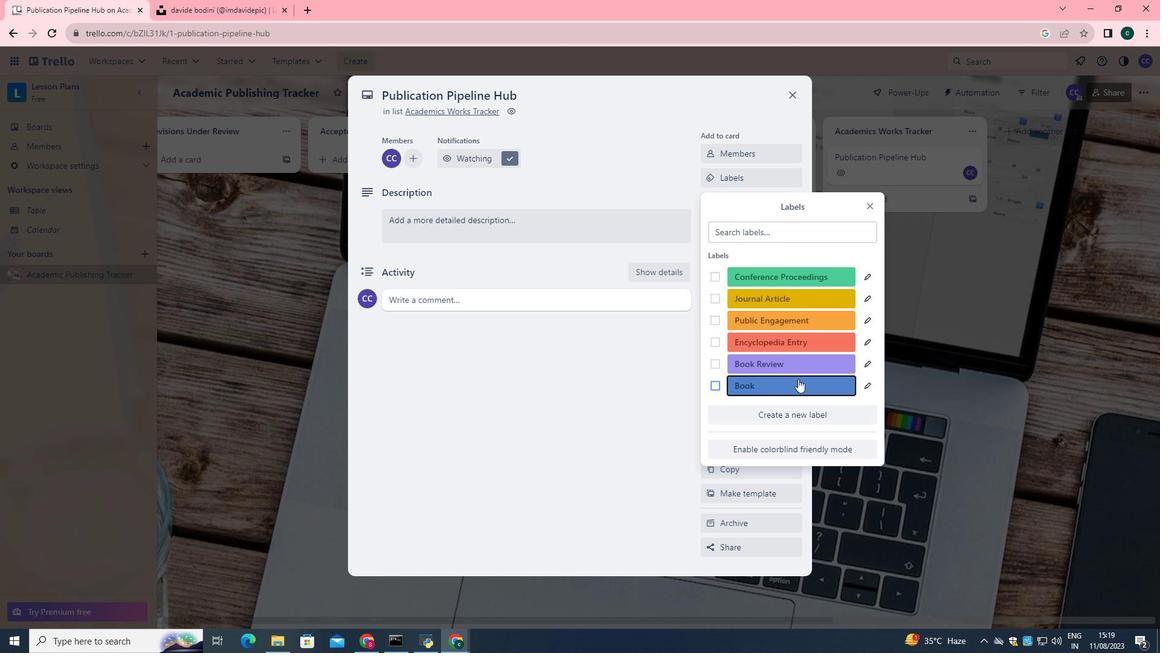 
Action: Mouse moved to (871, 210)
Screenshot: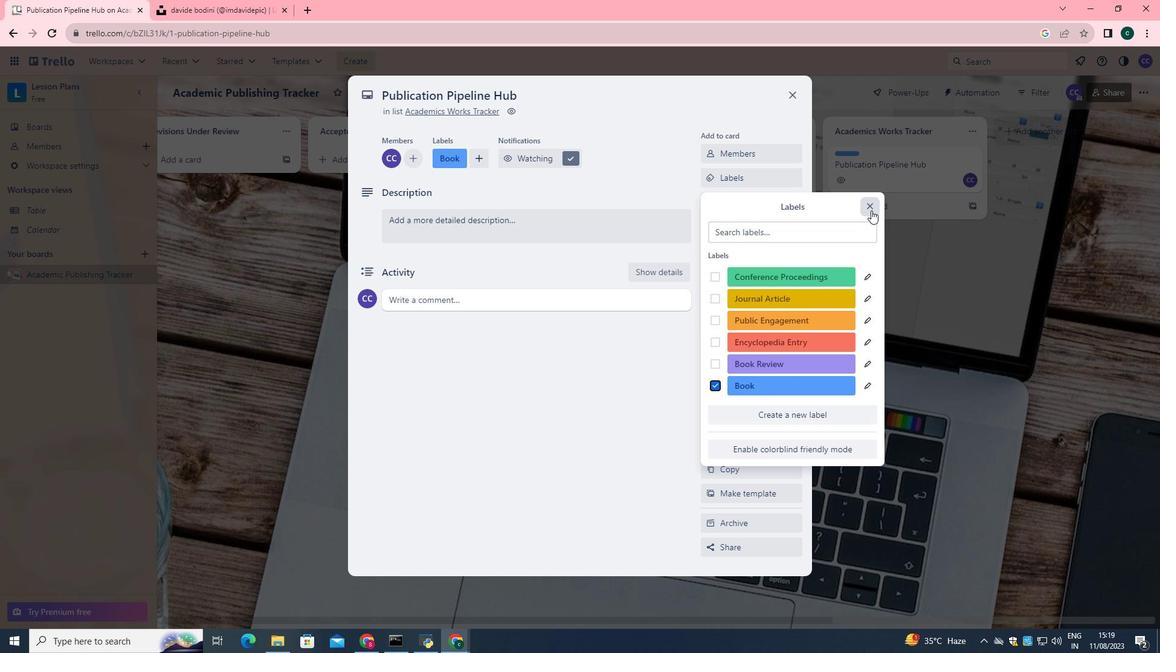 
Action: Mouse pressed left at (871, 210)
Screenshot: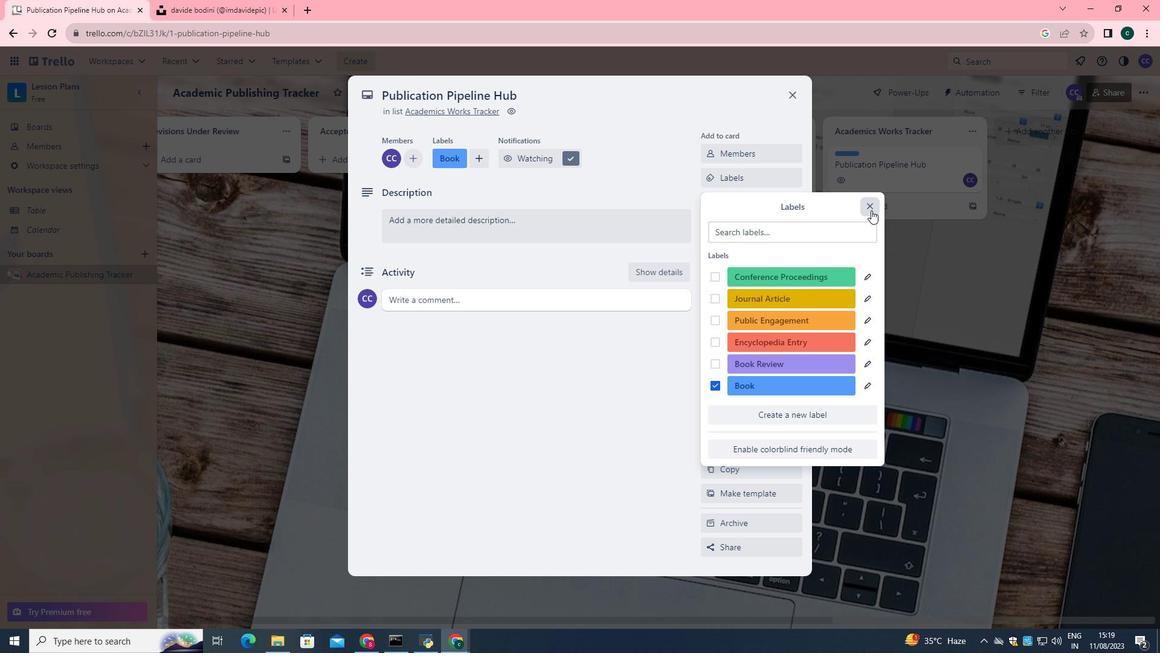 
Action: Mouse moved to (773, 201)
Screenshot: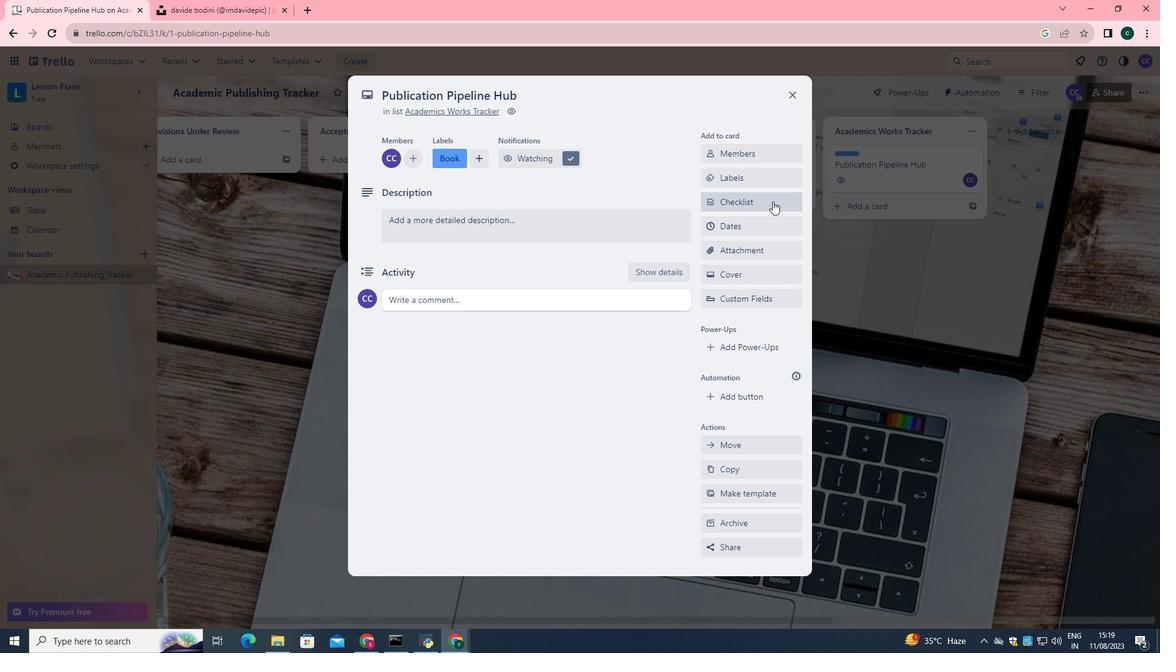 
Action: Mouse pressed left at (773, 201)
Screenshot: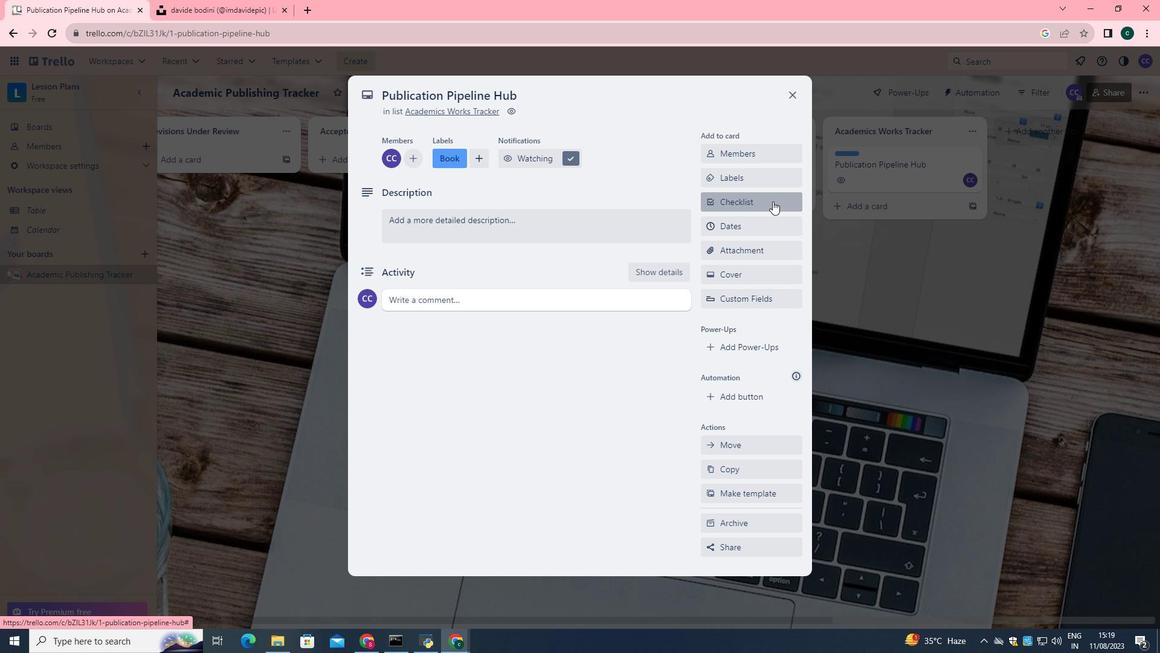 
Action: Mouse moved to (867, 233)
Screenshot: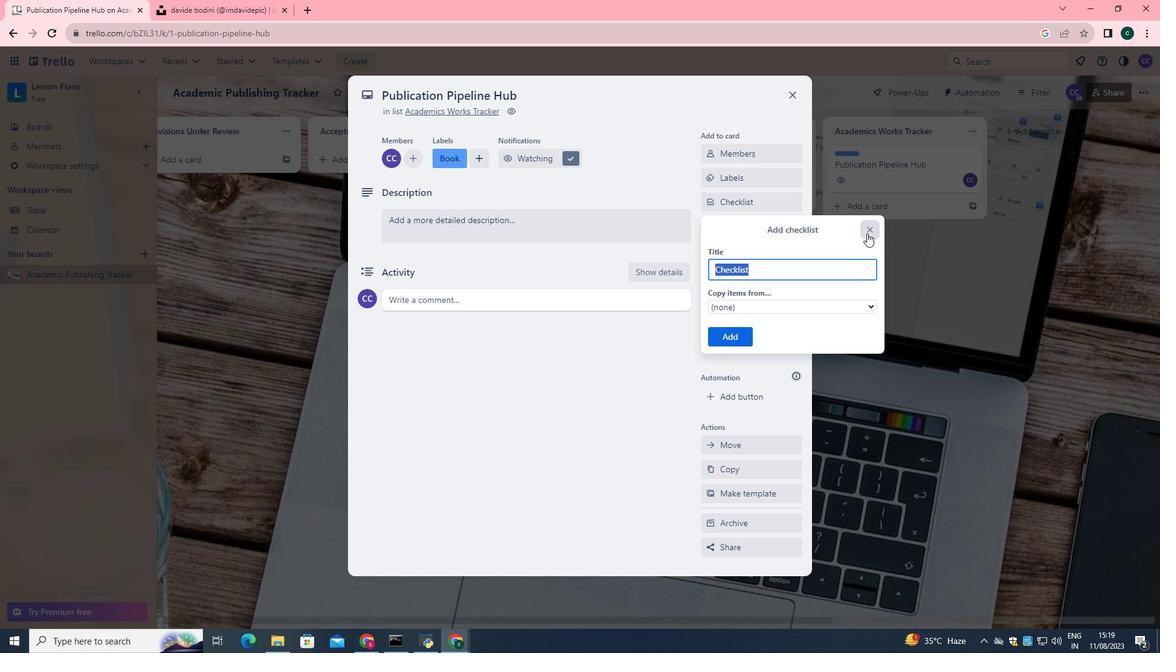 
Action: Mouse pressed left at (867, 233)
Screenshot: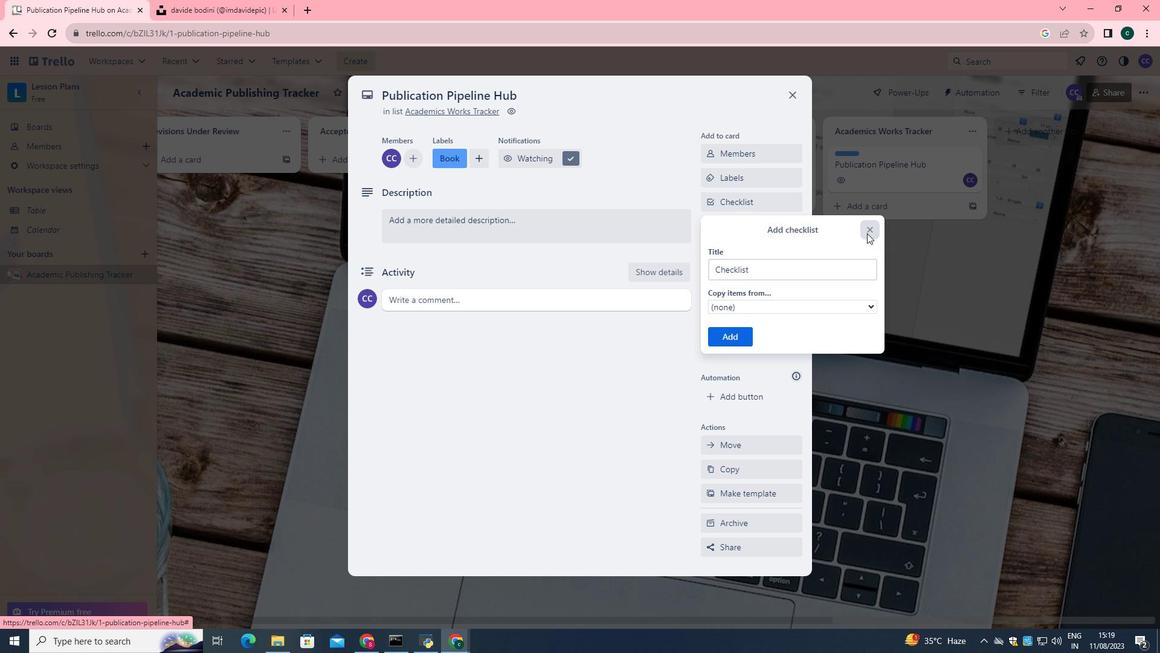 
Action: Mouse moved to (755, 225)
Screenshot: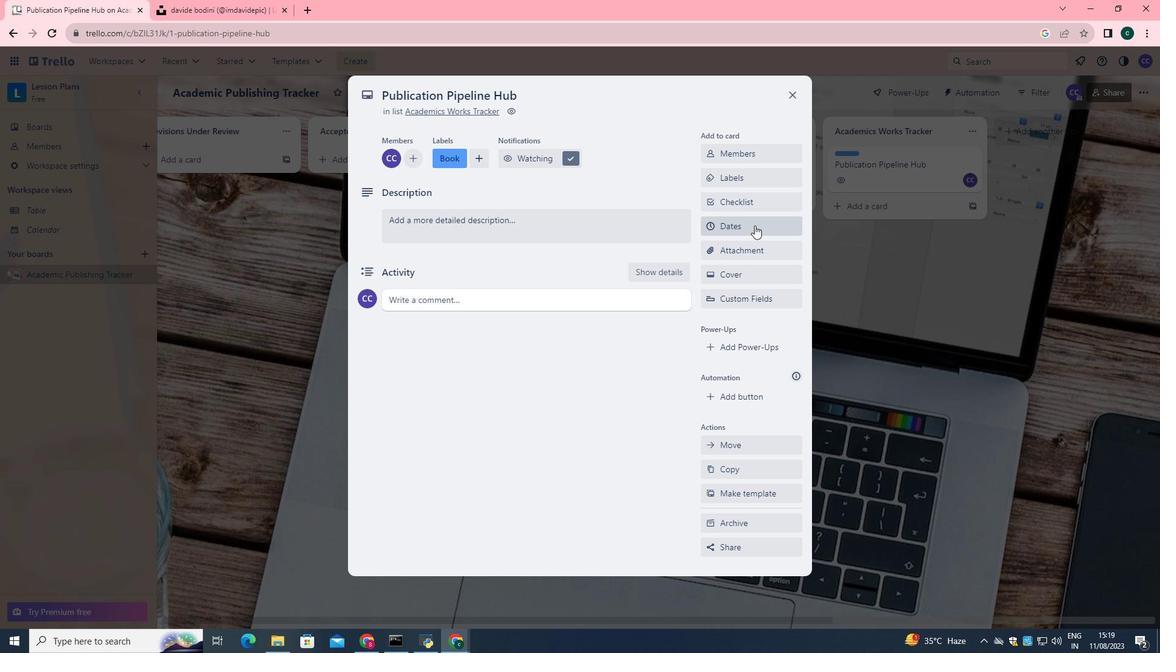 
Action: Mouse pressed left at (755, 225)
Screenshot: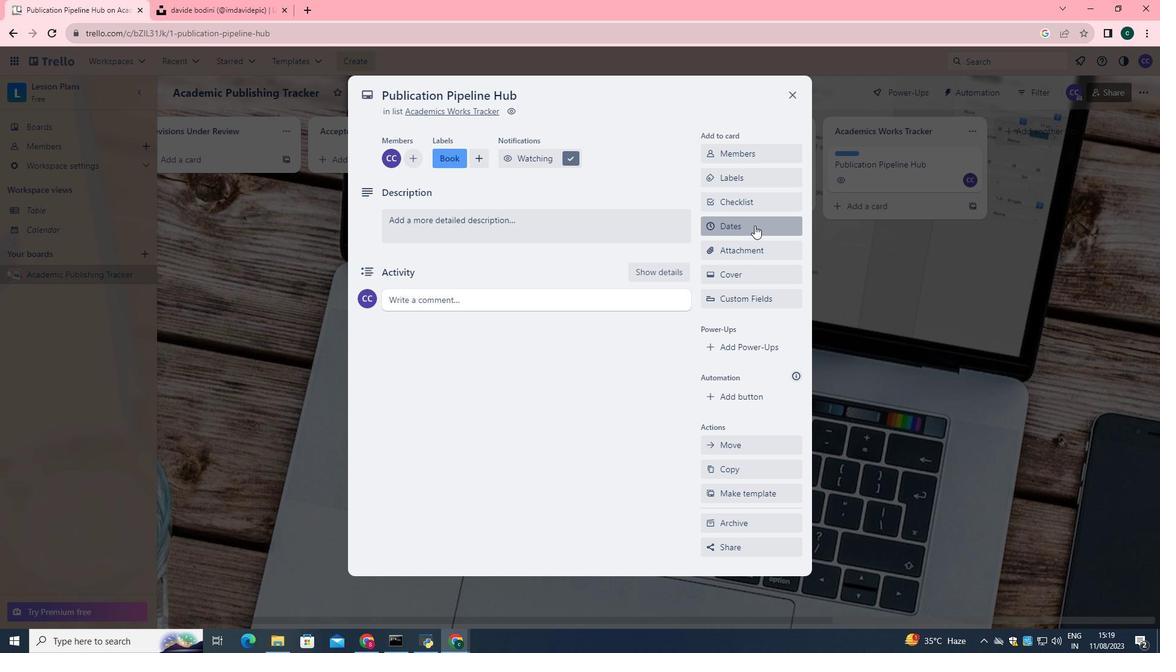 
Action: Mouse moved to (771, 349)
Screenshot: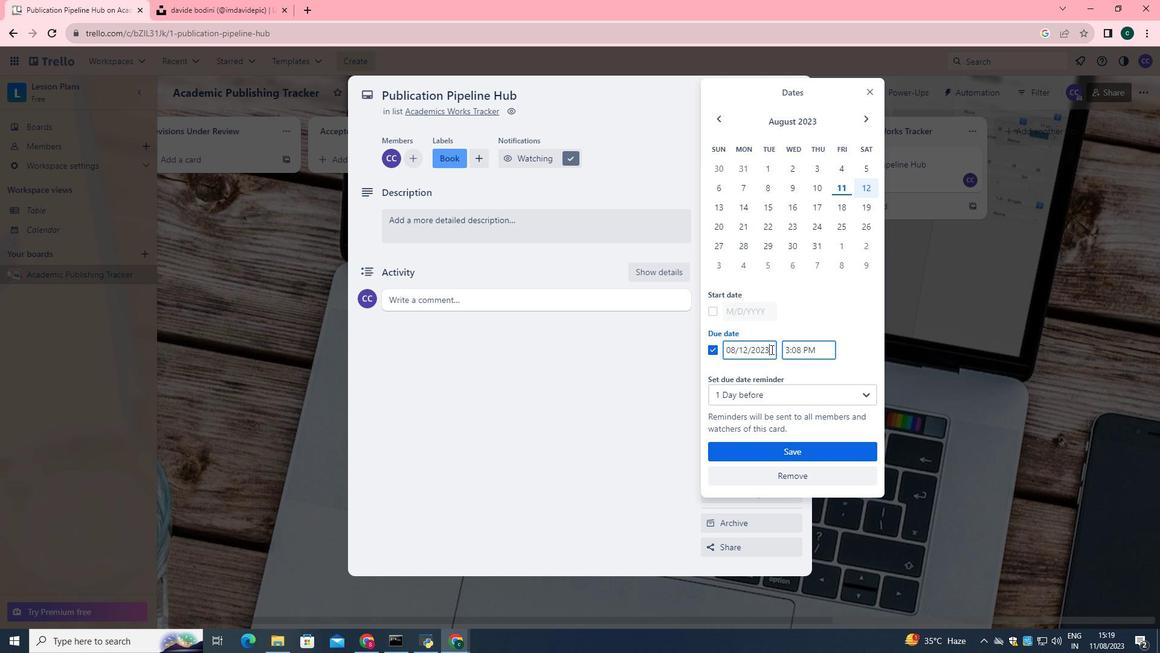 
Action: Mouse pressed left at (771, 349)
Screenshot: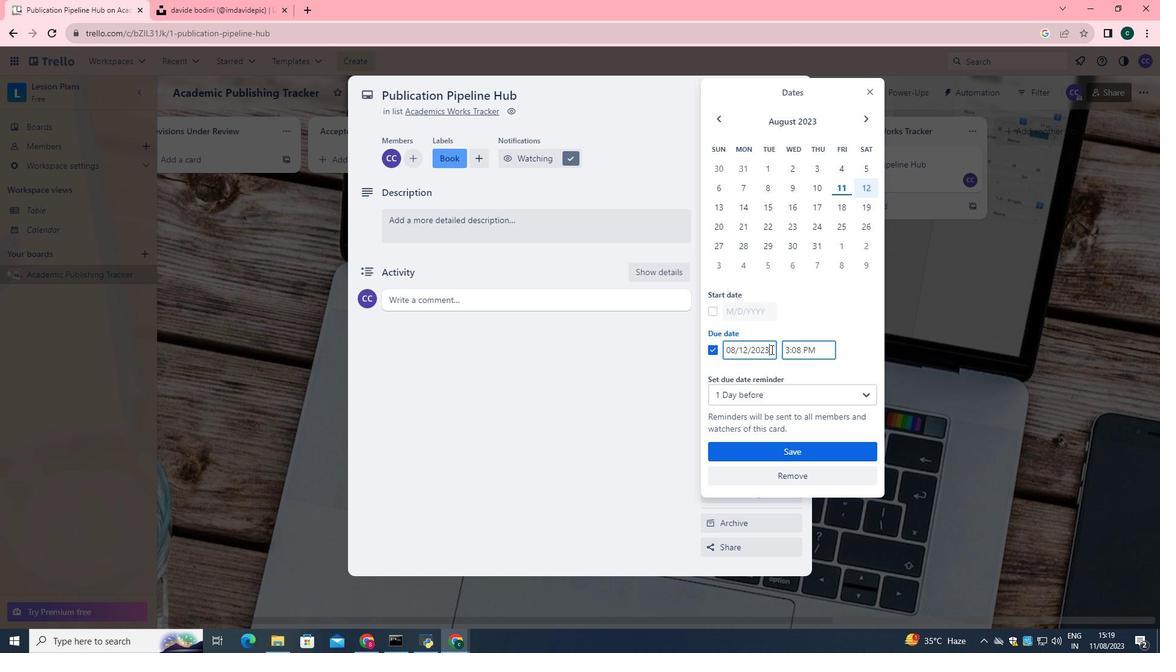 
Action: Mouse moved to (751, 208)
Screenshot: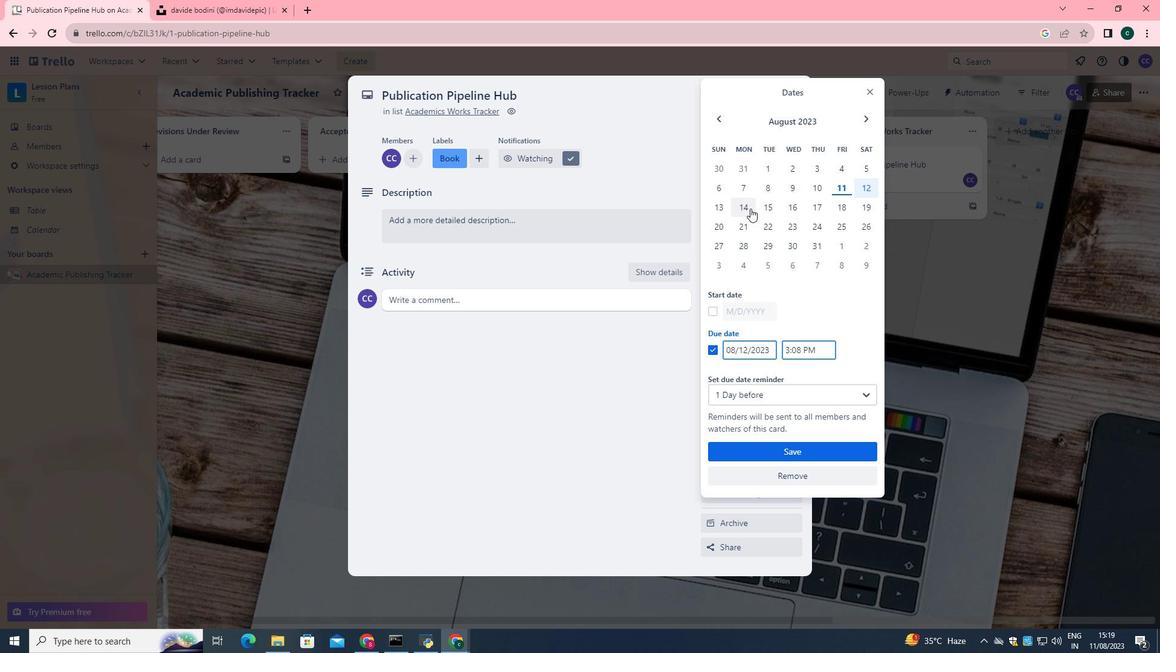 
Action: Mouse pressed left at (751, 208)
Screenshot: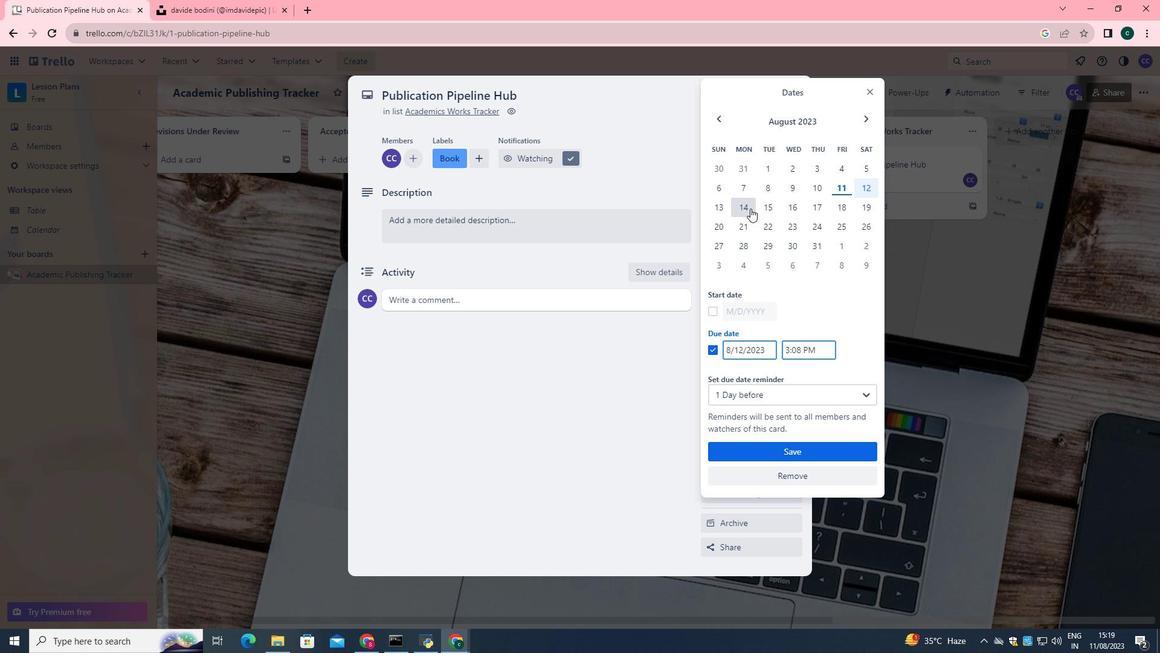 
Action: Mouse moved to (783, 391)
Screenshot: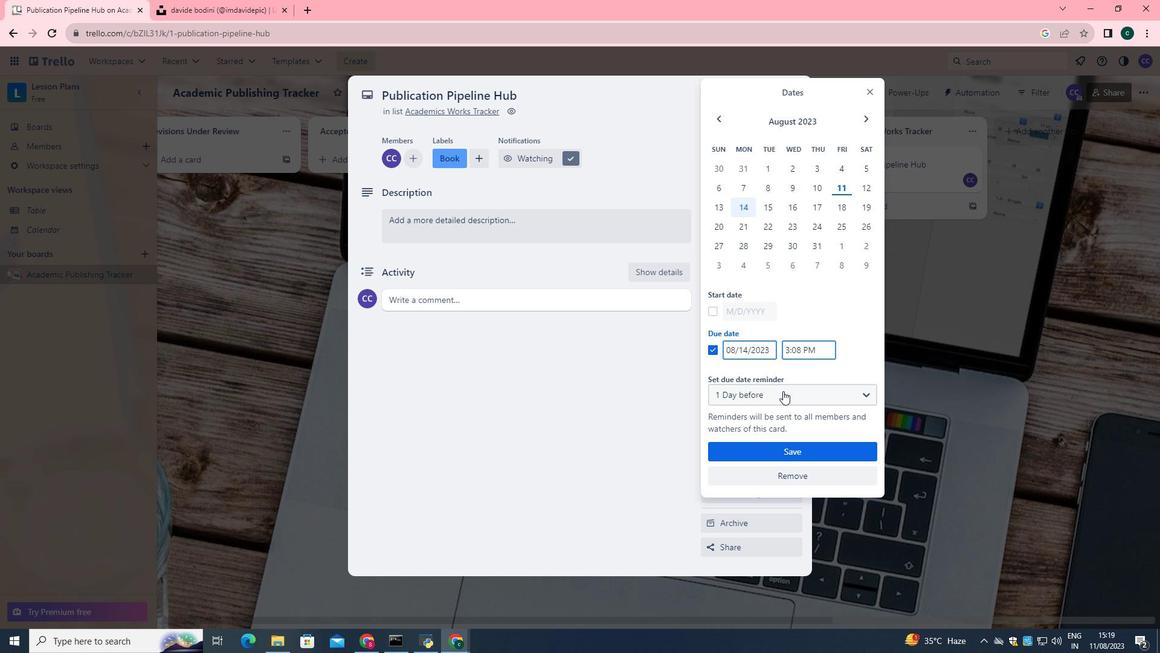 
Action: Mouse pressed left at (783, 391)
Screenshot: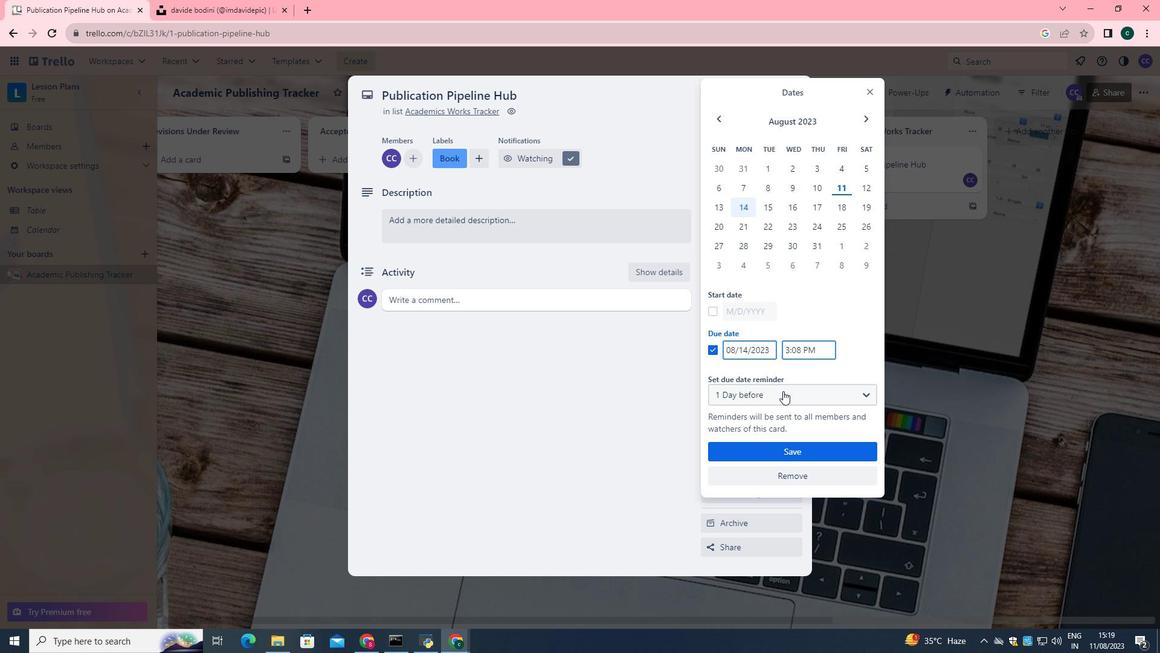 
Action: Mouse moved to (752, 480)
Screenshot: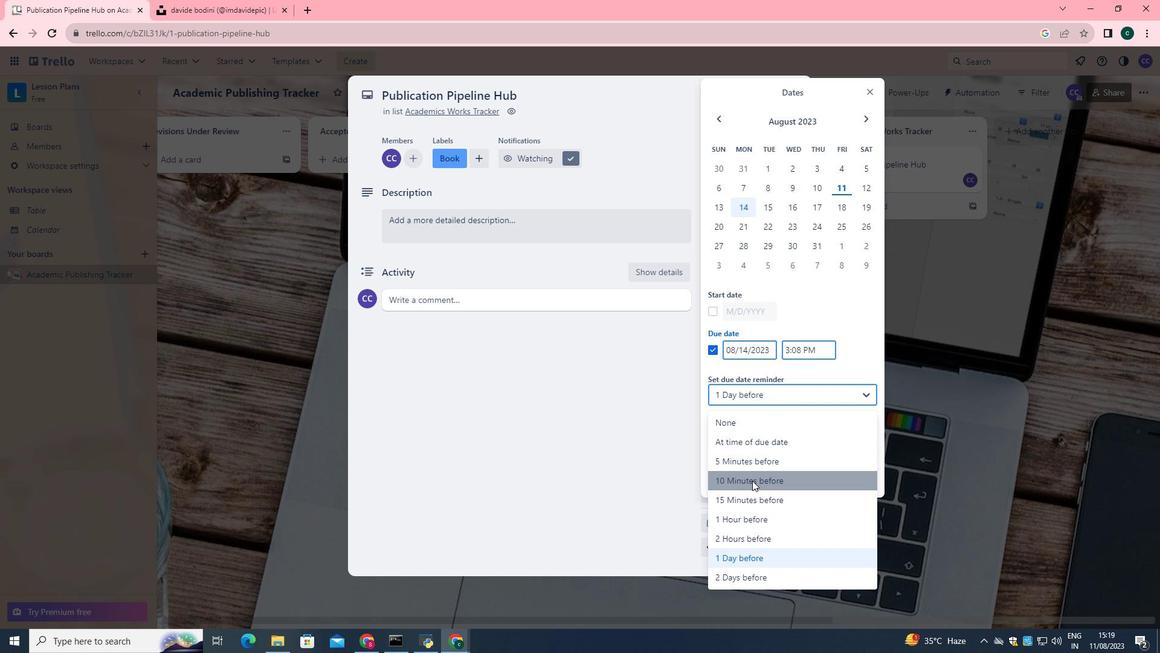 
Action: Mouse pressed left at (752, 480)
Screenshot: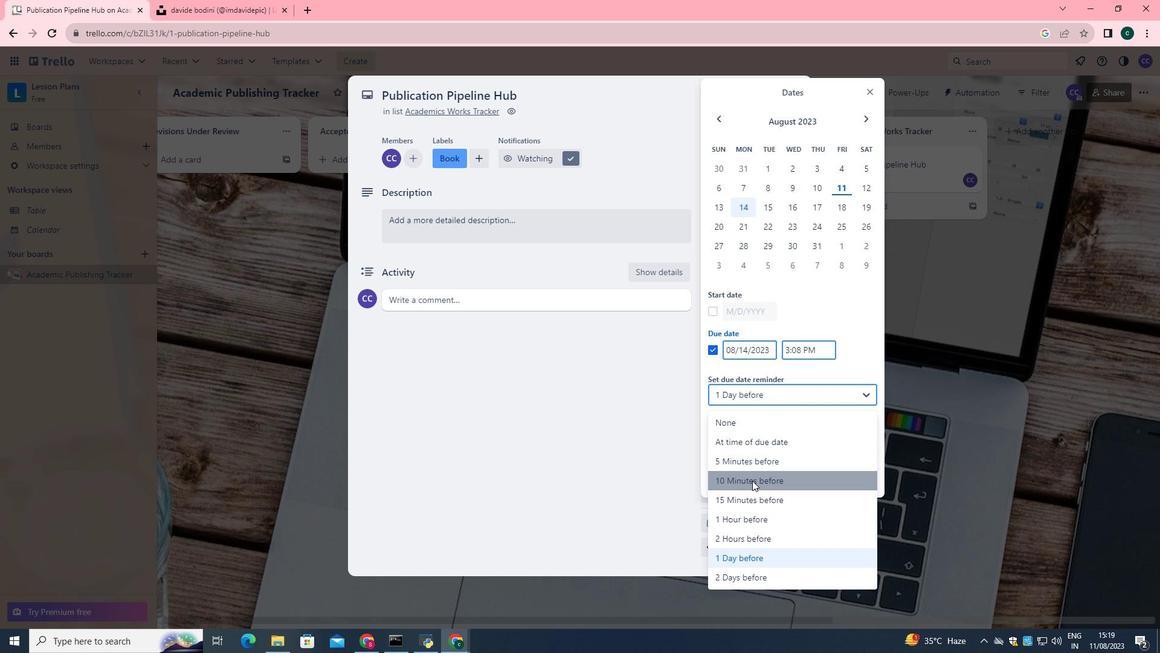 
Action: Mouse moved to (770, 454)
Screenshot: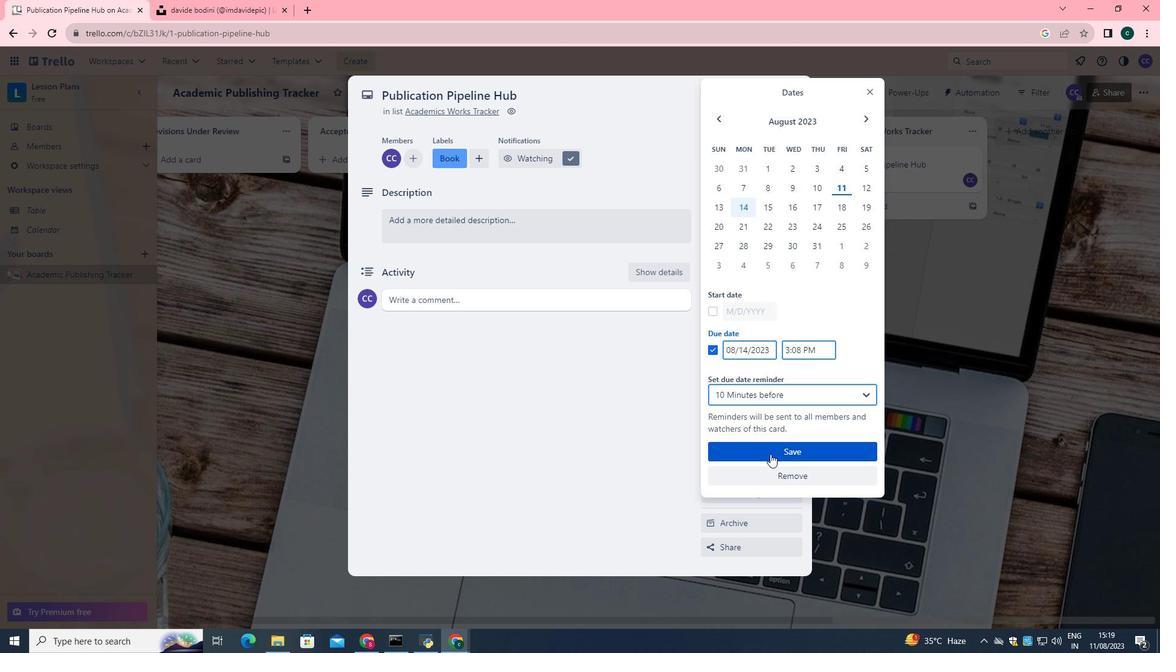 
Action: Mouse pressed left at (770, 454)
Screenshot: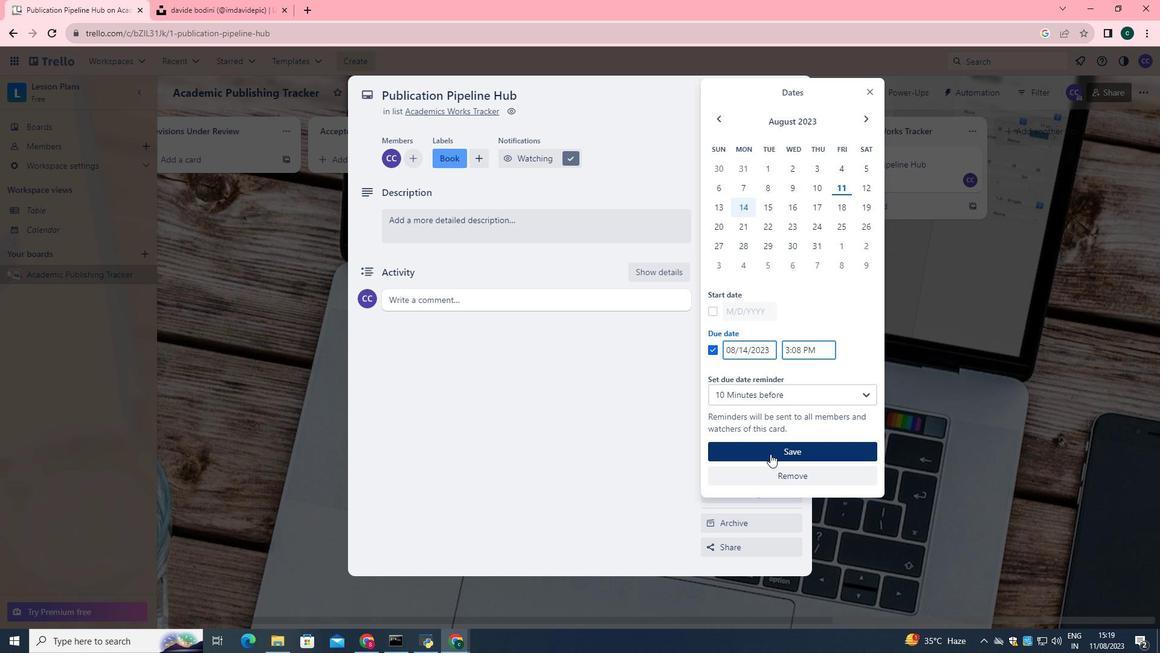 
Action: Mouse moved to (762, 245)
Screenshot: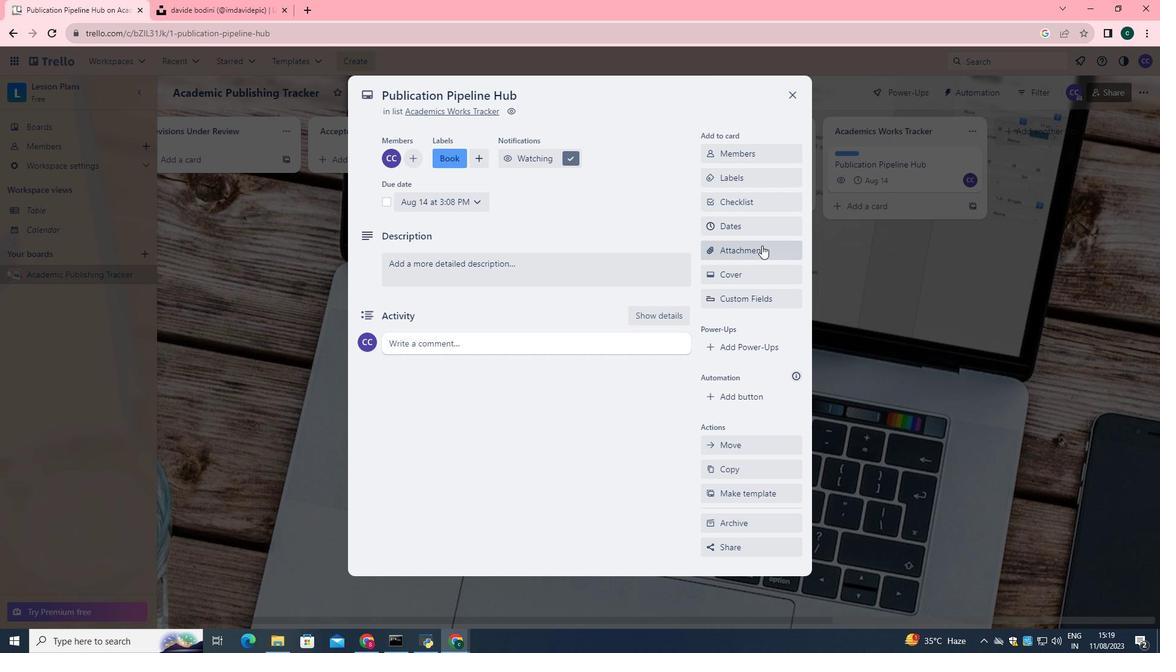 
Action: Mouse pressed left at (762, 245)
Screenshot: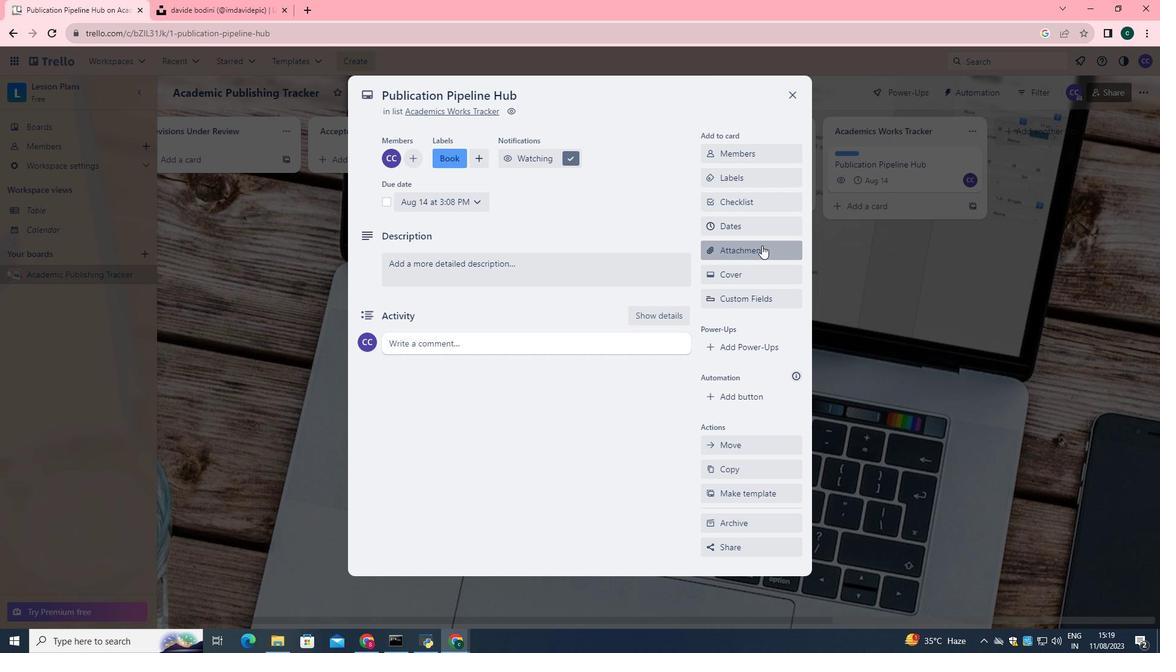 
Action: Mouse moved to (804, 354)
Screenshot: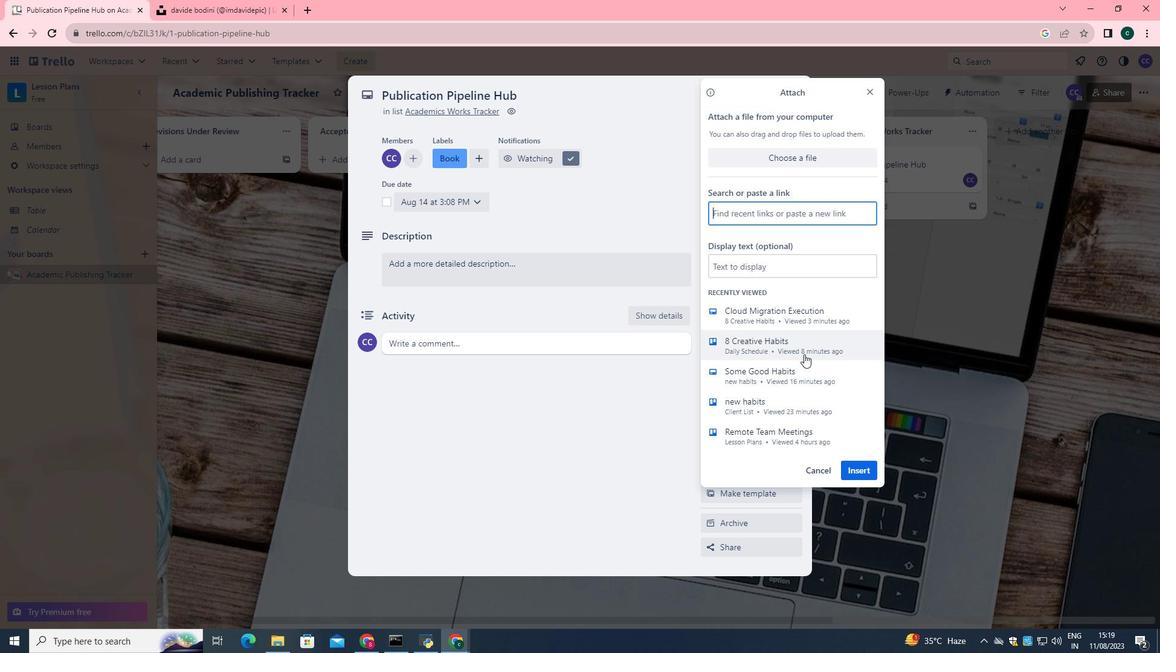 
Action: Mouse scrolled (804, 353) with delta (0, 0)
Screenshot: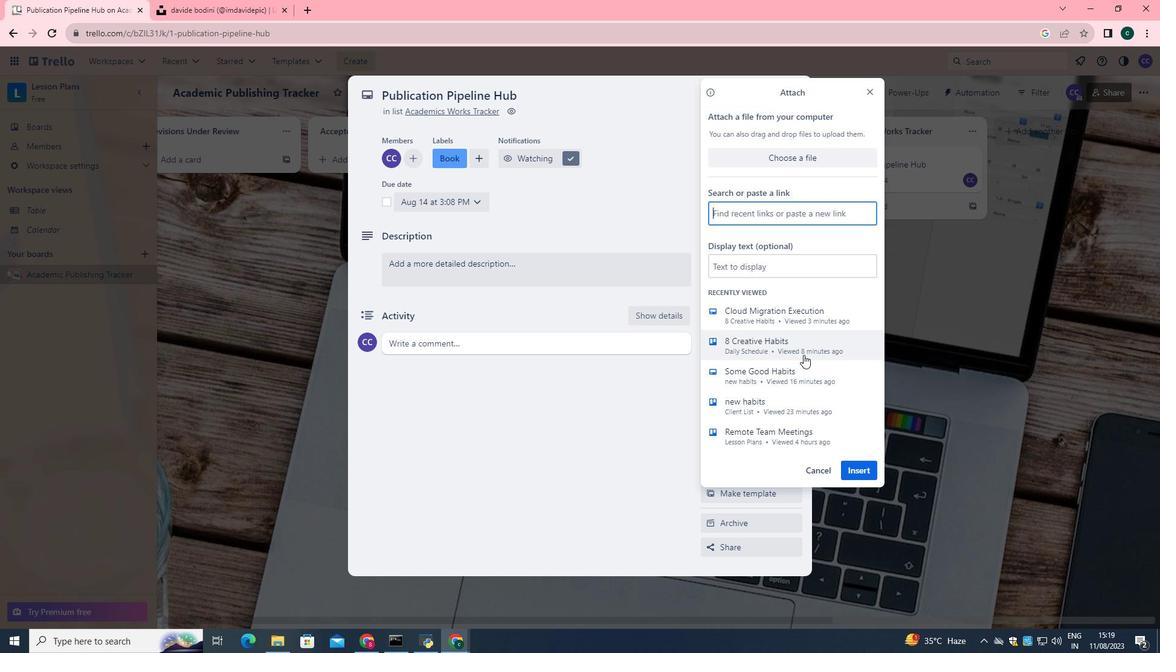 
Action: Mouse moved to (804, 354)
Screenshot: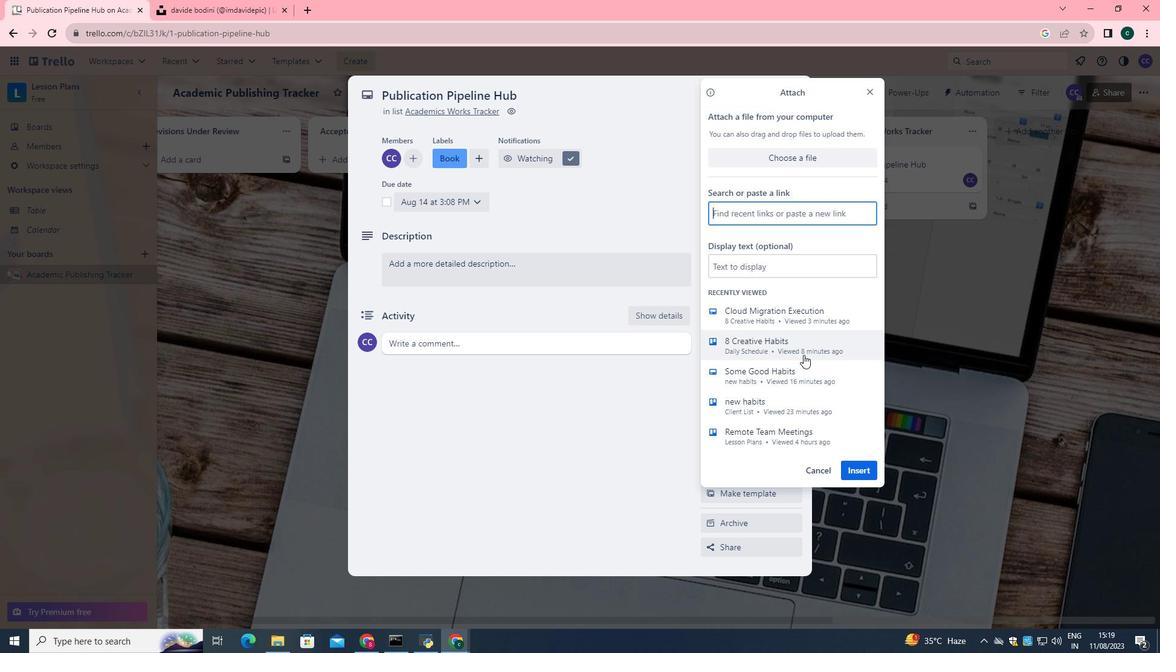 
Action: Mouse scrolled (804, 354) with delta (0, 0)
Screenshot: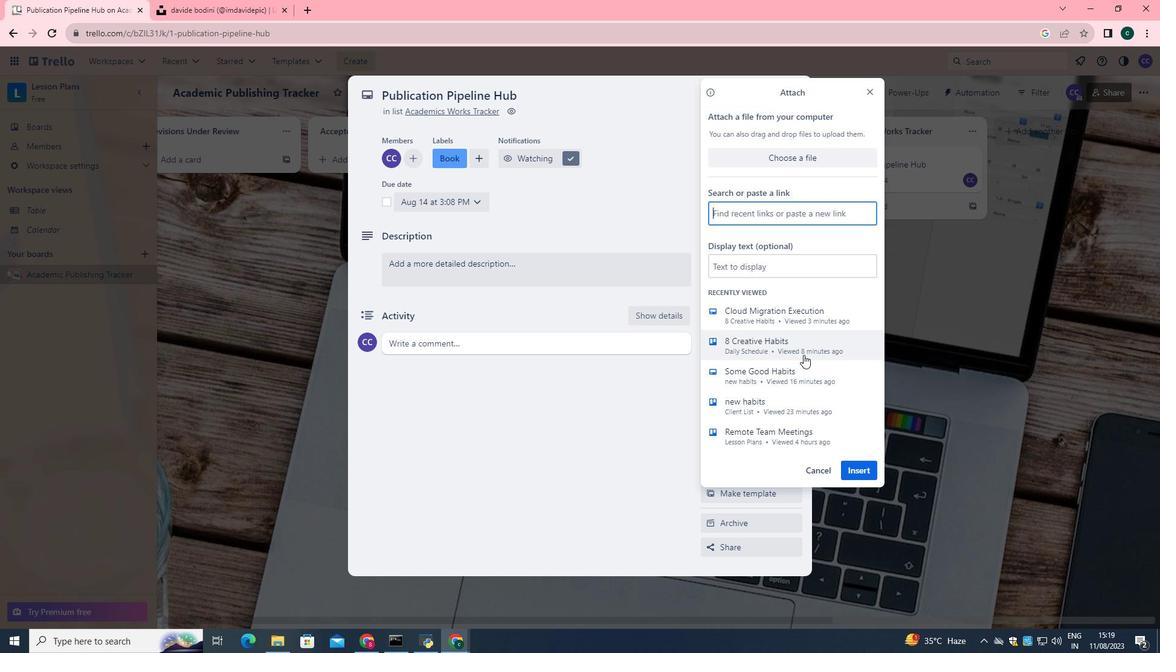 
Action: Mouse scrolled (804, 354) with delta (0, 0)
Screenshot: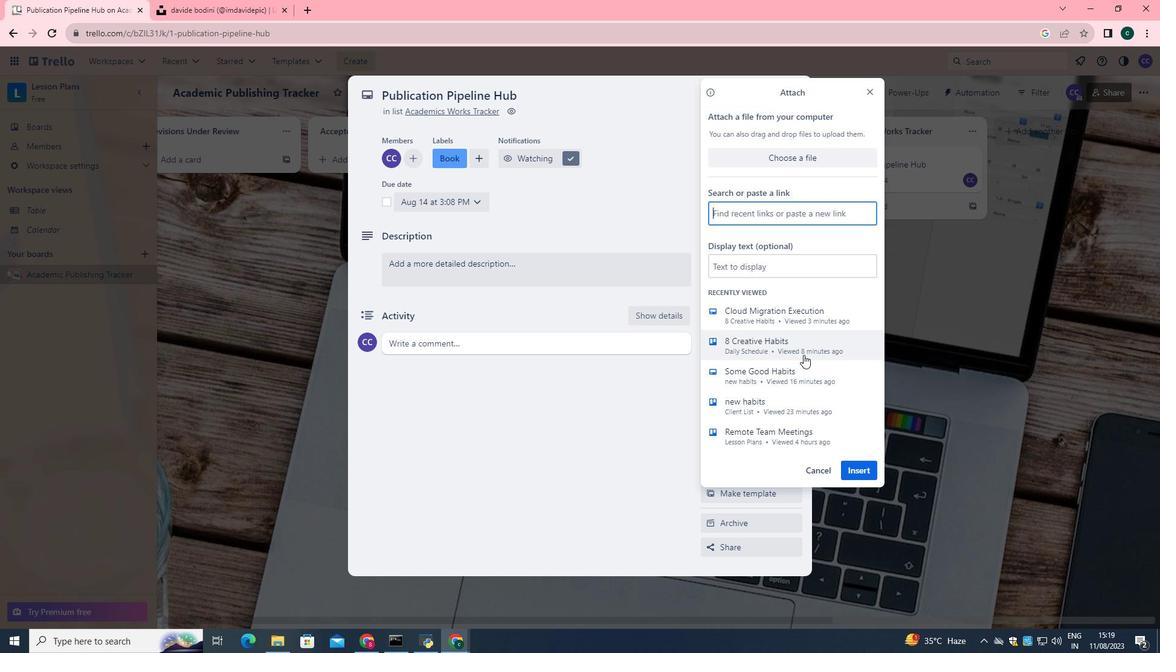
Action: Mouse scrolled (804, 354) with delta (0, 0)
Screenshot: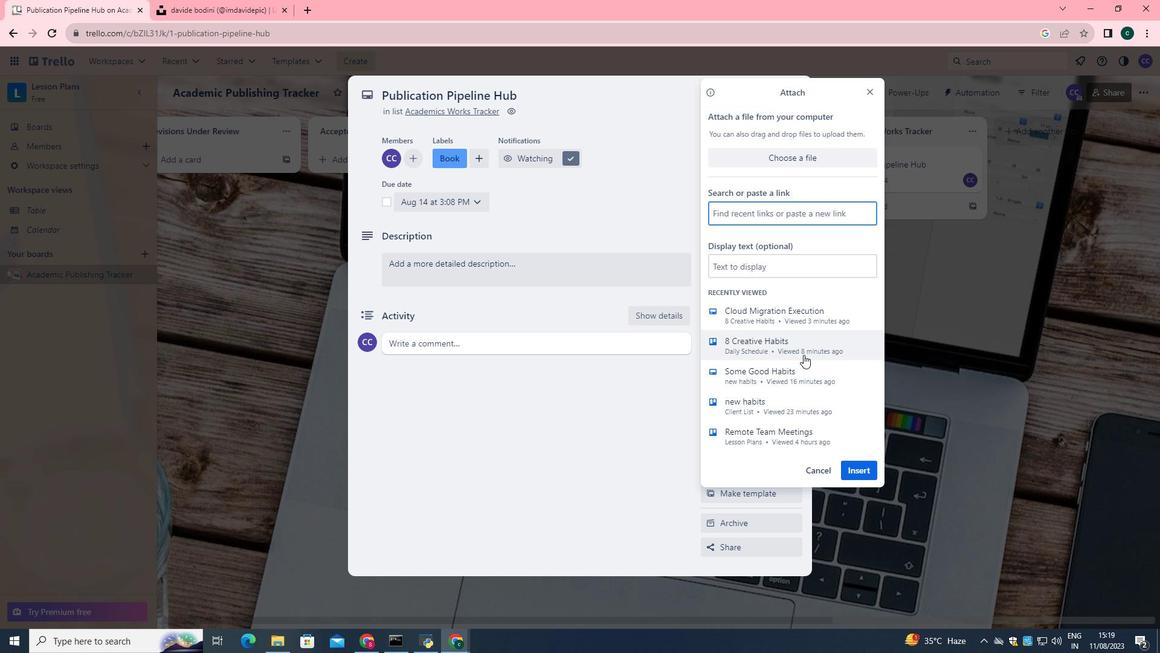 
Action: Mouse scrolled (804, 354) with delta (0, 0)
Screenshot: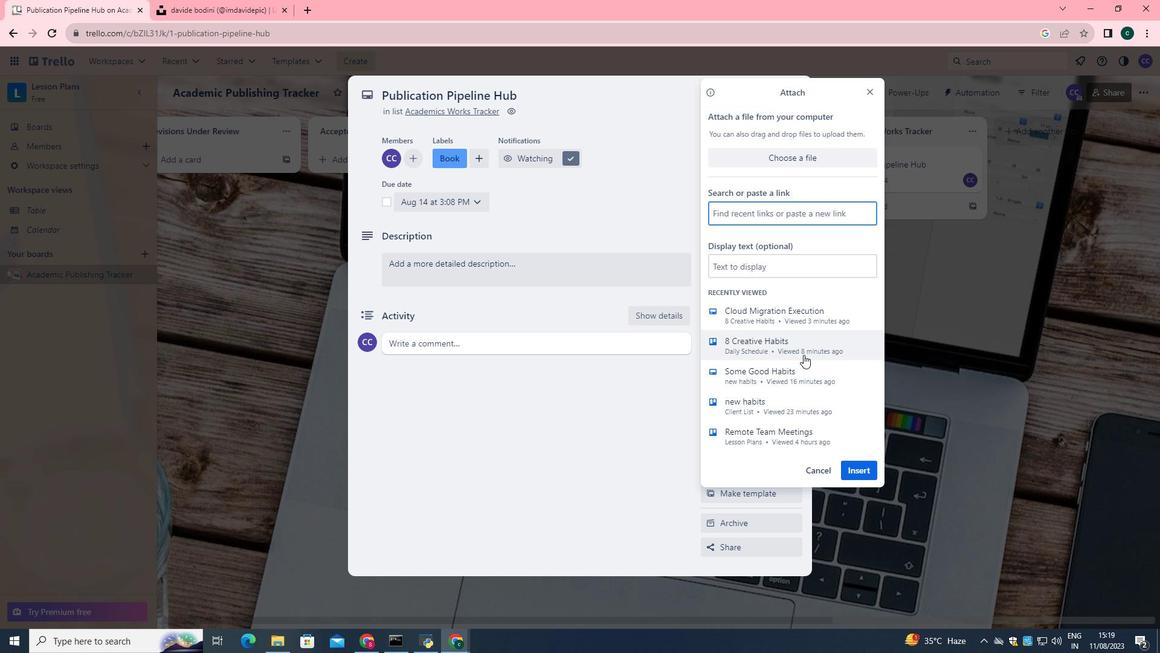 
Action: Mouse scrolled (804, 354) with delta (0, 0)
Screenshot: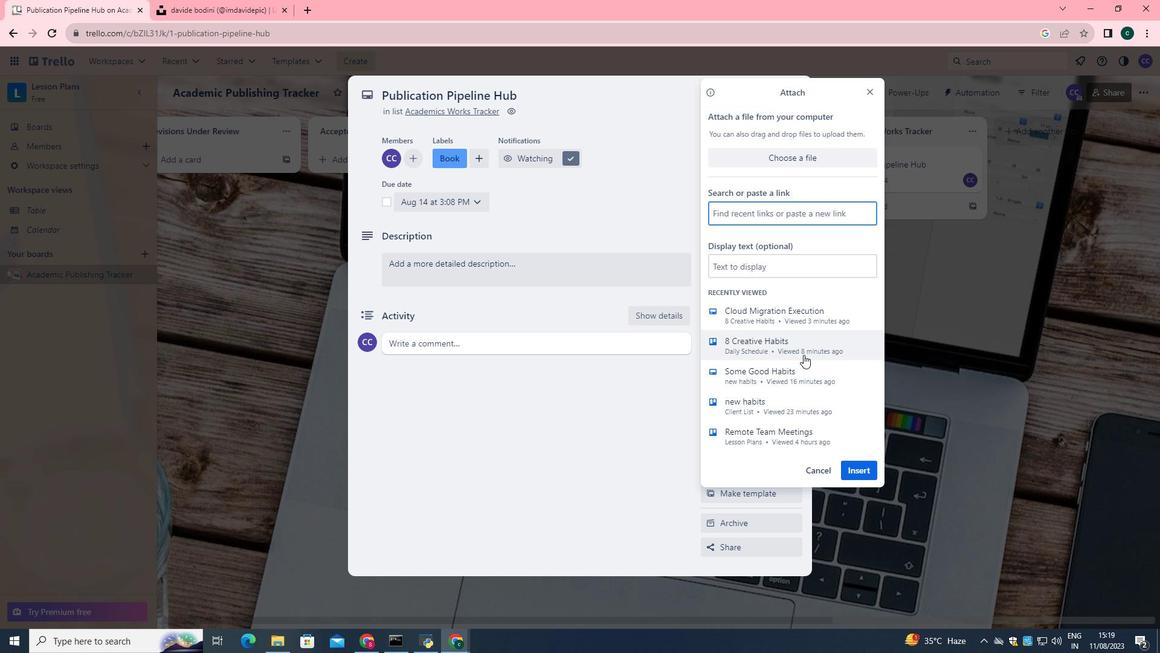 
Action: Mouse moved to (806, 410)
Screenshot: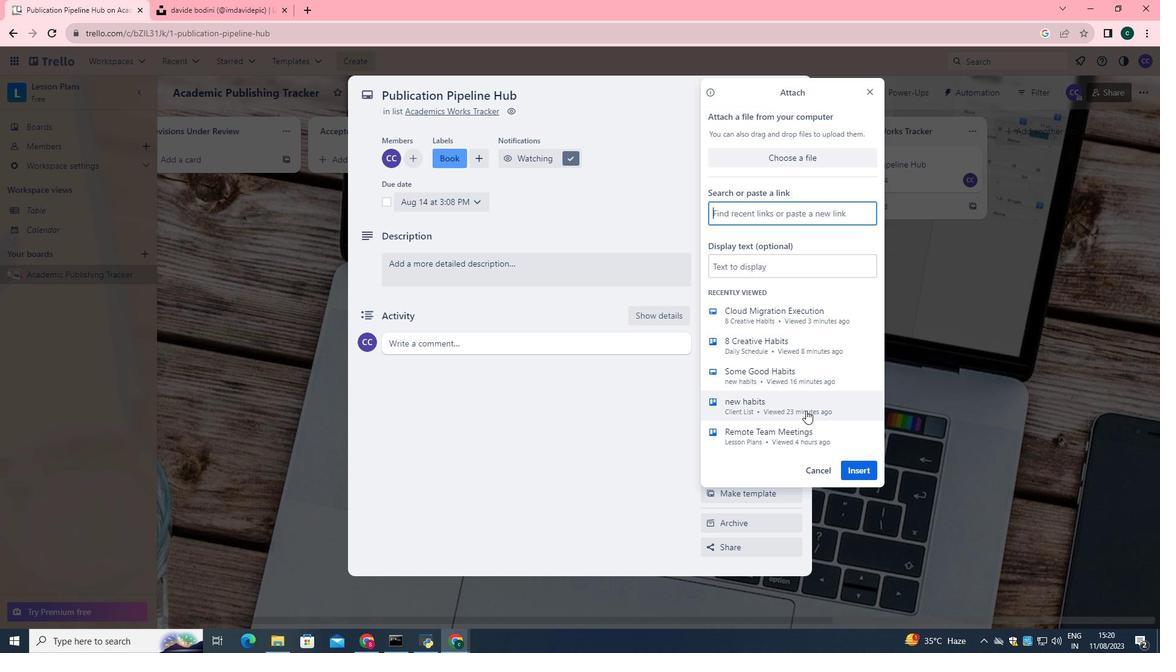 
Action: Mouse pressed left at (806, 410)
Screenshot: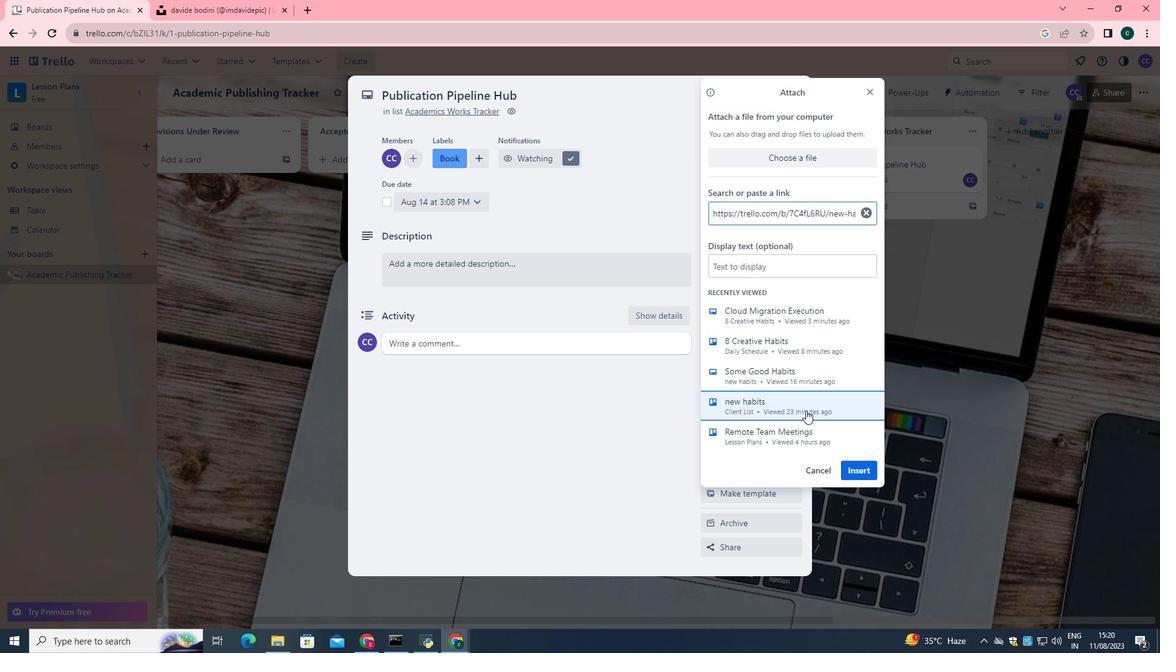 
Action: Mouse moved to (767, 269)
Screenshot: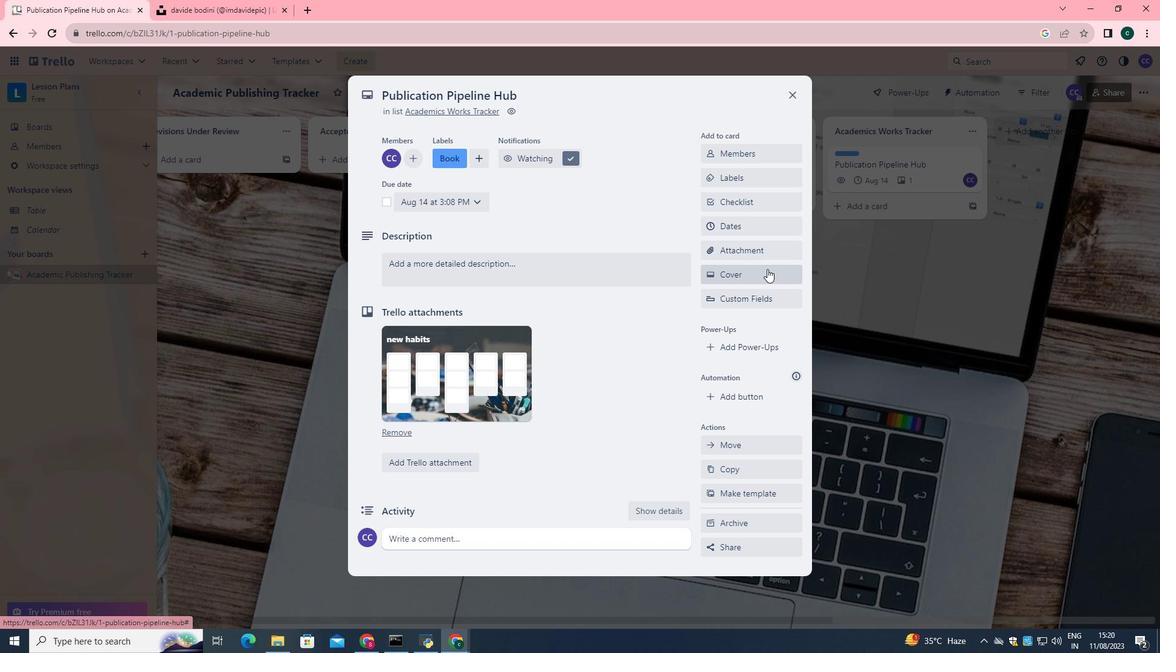 
Action: Mouse pressed left at (767, 269)
Screenshot: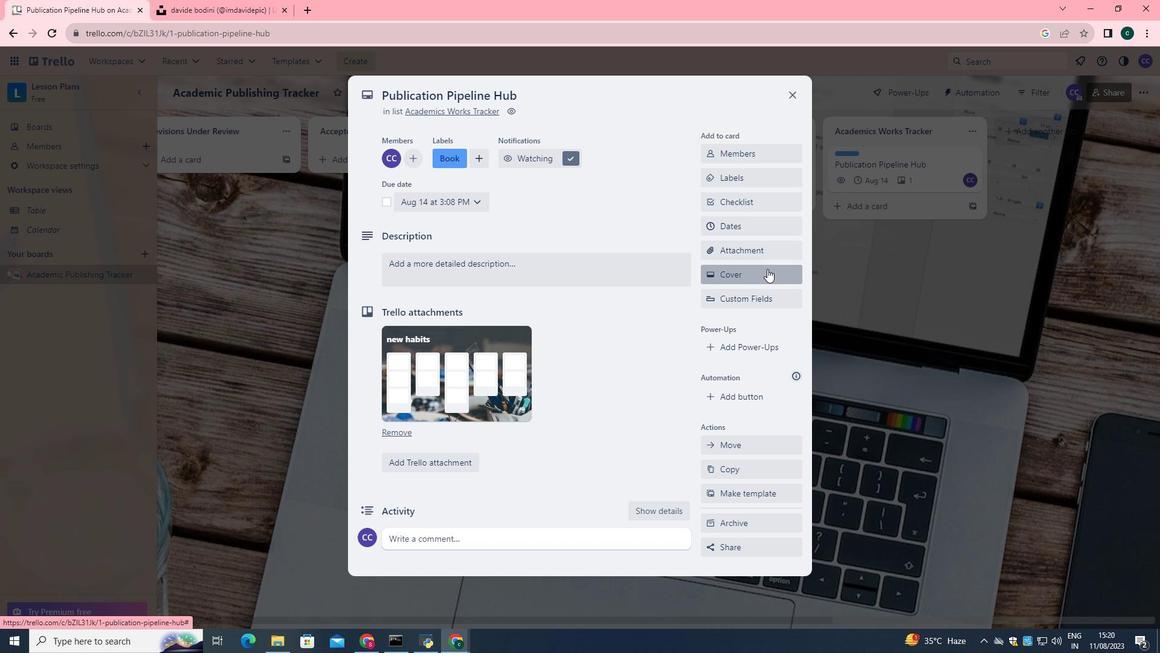 
Action: Mouse moved to (785, 385)
Screenshot: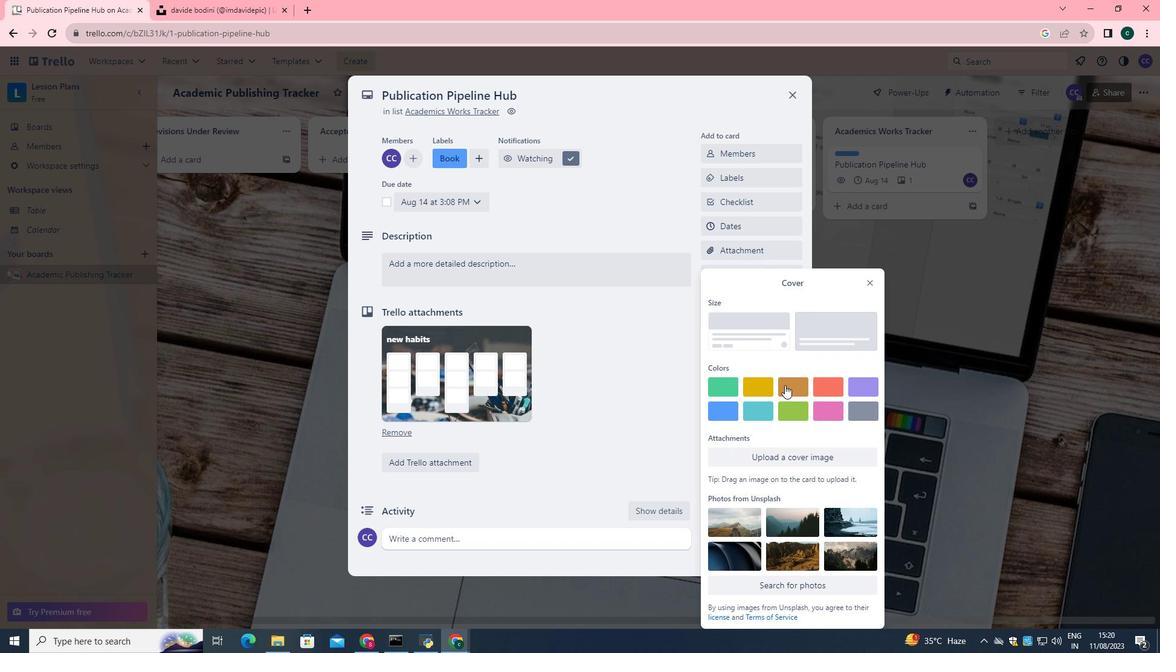 
Action: Mouse pressed left at (785, 385)
Screenshot: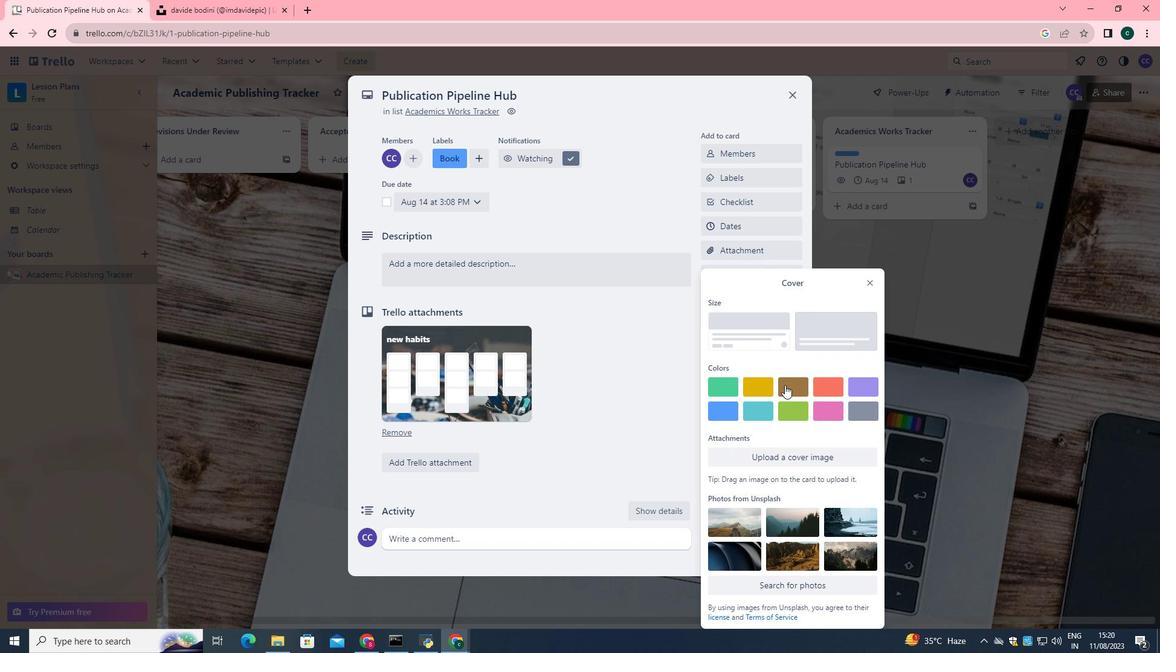 
Action: Mouse moved to (863, 262)
Screenshot: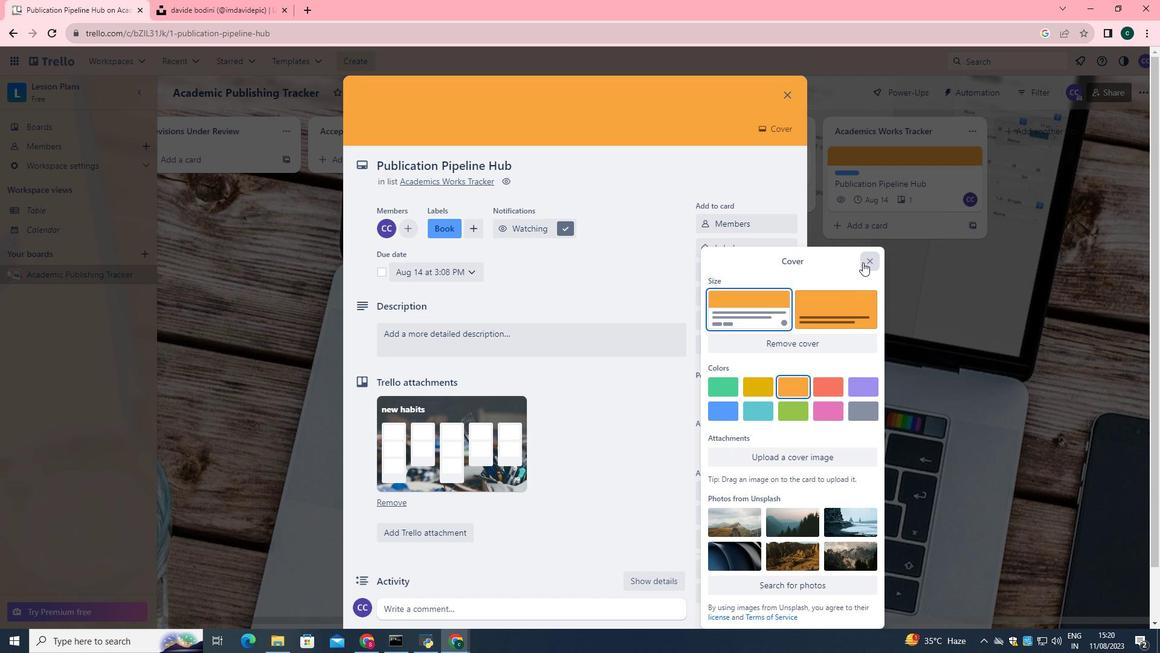 
Action: Mouse pressed left at (863, 262)
Screenshot: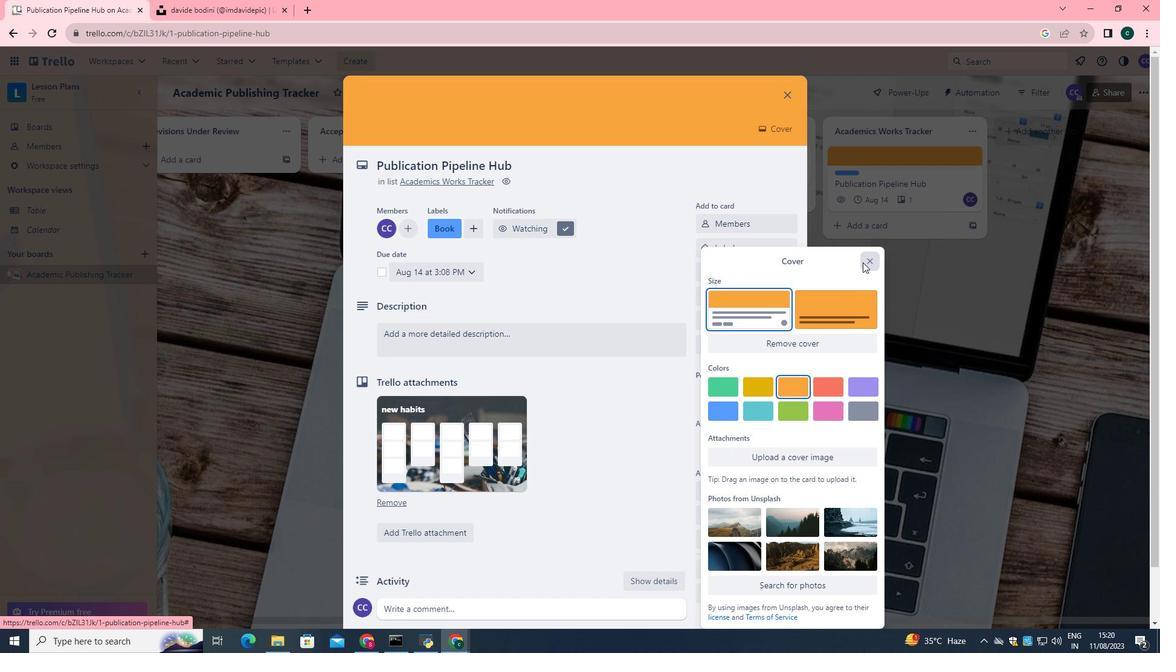 
Action: Mouse moved to (770, 342)
Screenshot: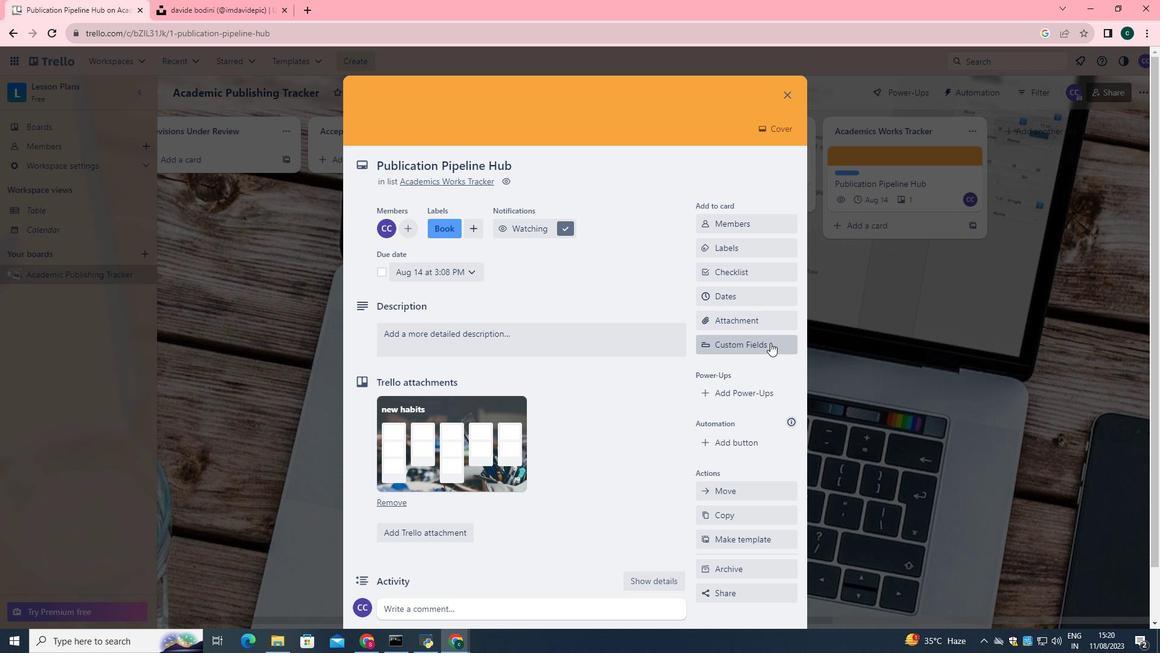 
Action: Mouse pressed left at (770, 342)
Screenshot: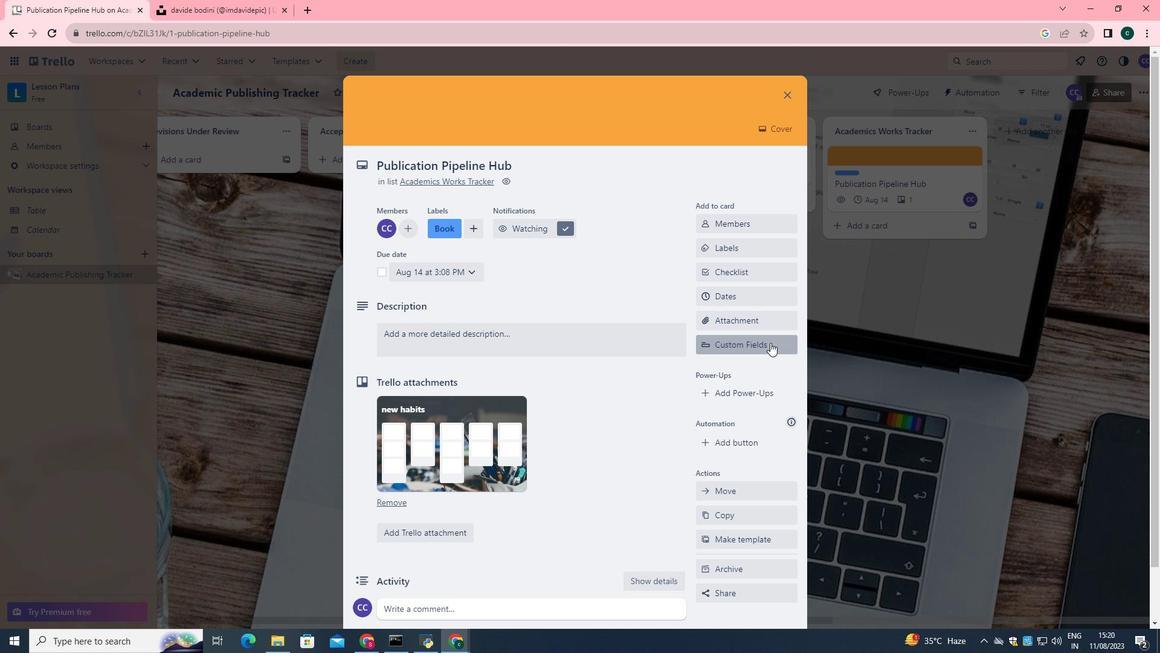 
Action: Mouse moved to (864, 89)
Screenshot: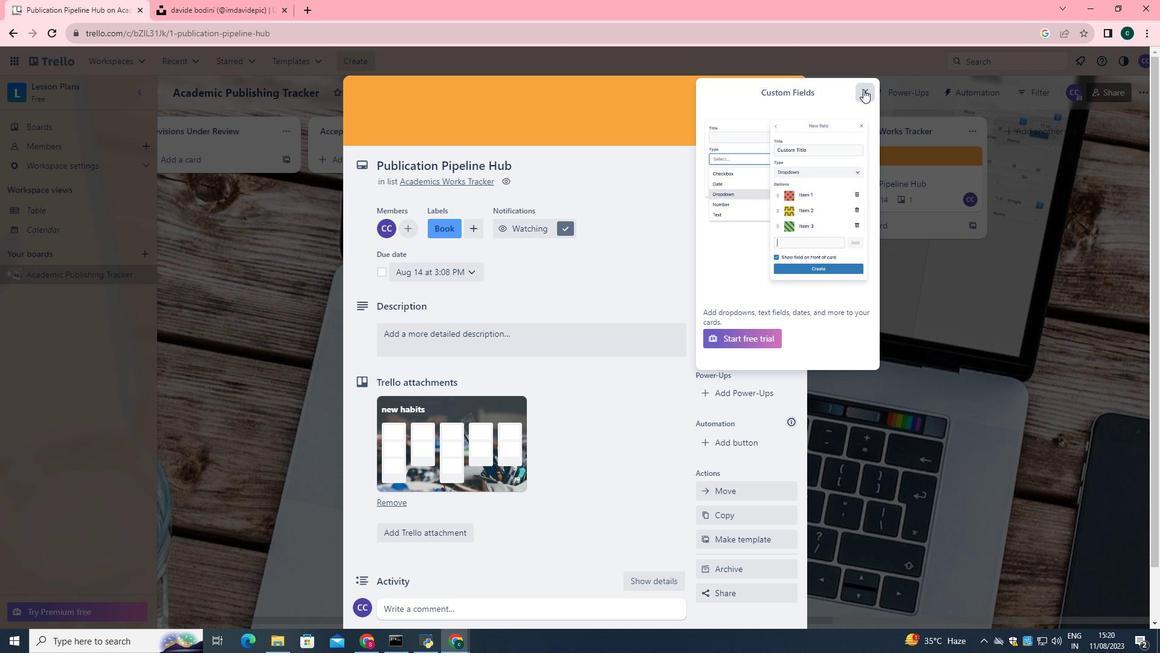 
Action: Mouse pressed left at (864, 89)
Screenshot: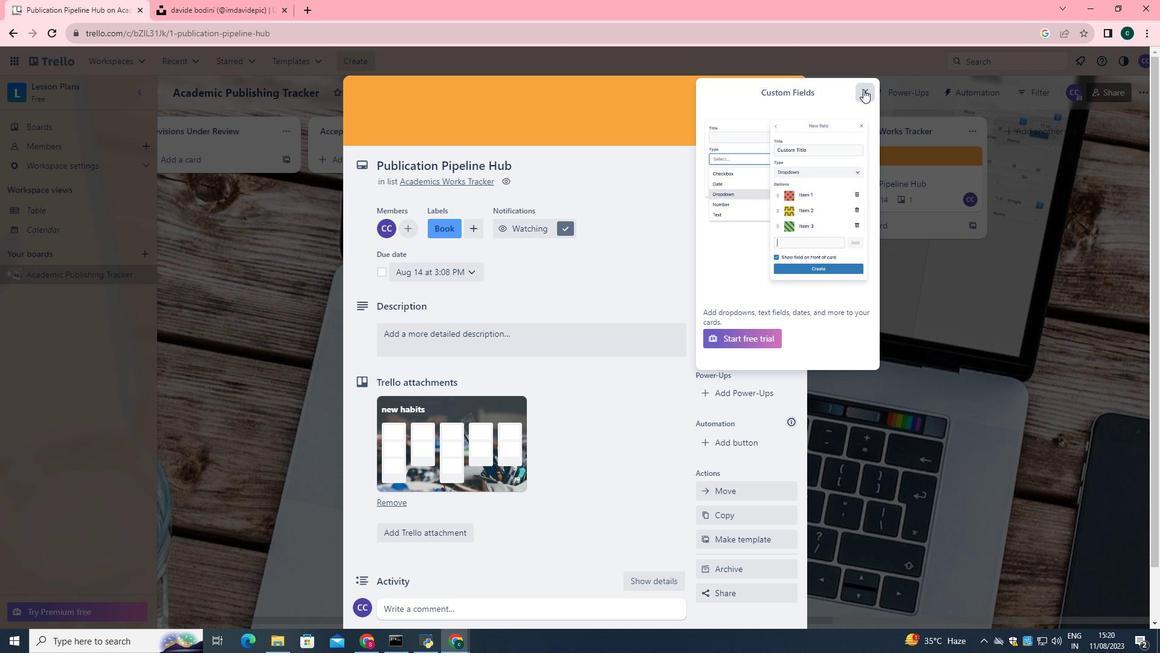
Action: Mouse moved to (733, 301)
Screenshot: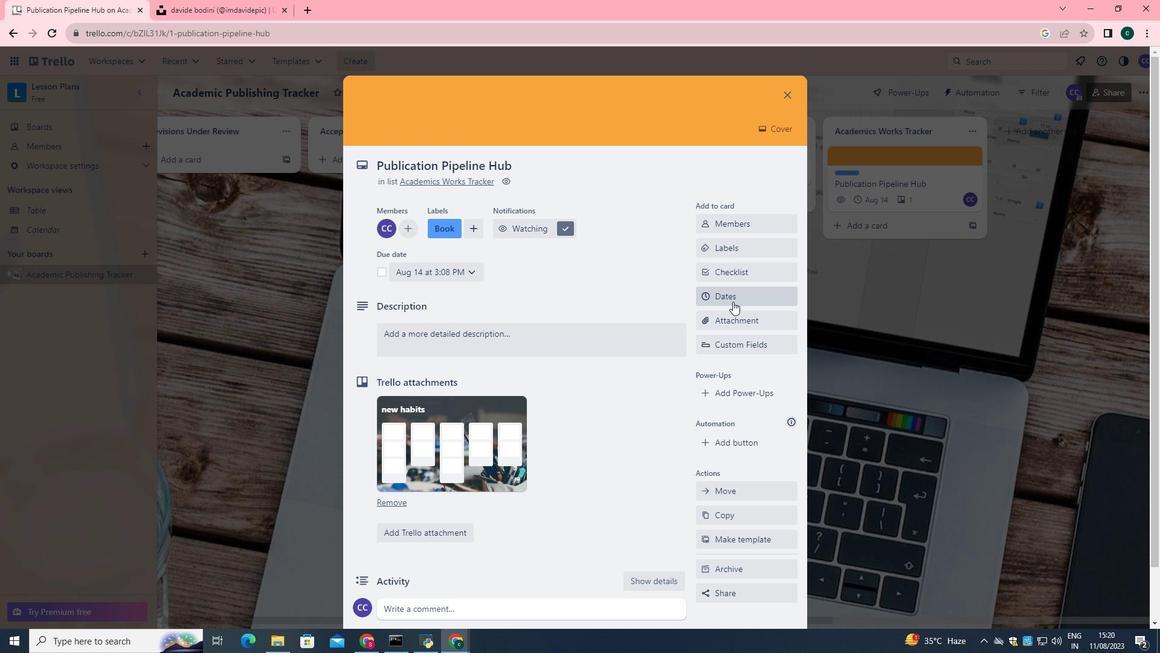 
Action: Mouse scrolled (733, 301) with delta (0, 0)
Screenshot: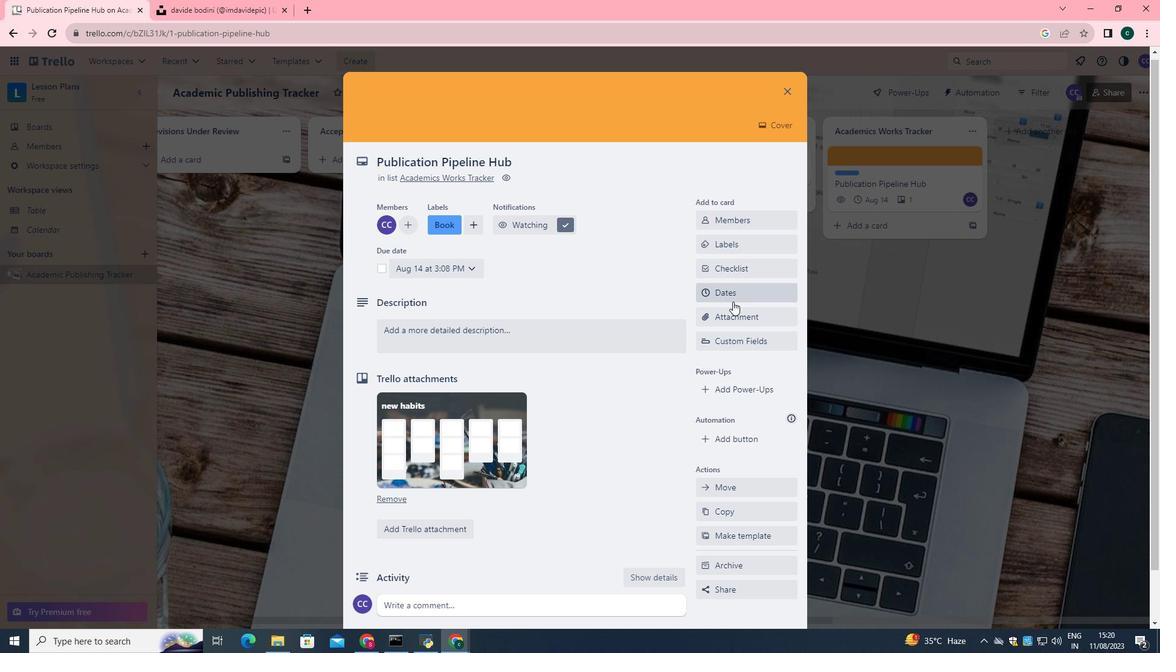 
Action: Mouse scrolled (733, 301) with delta (0, 0)
Screenshot: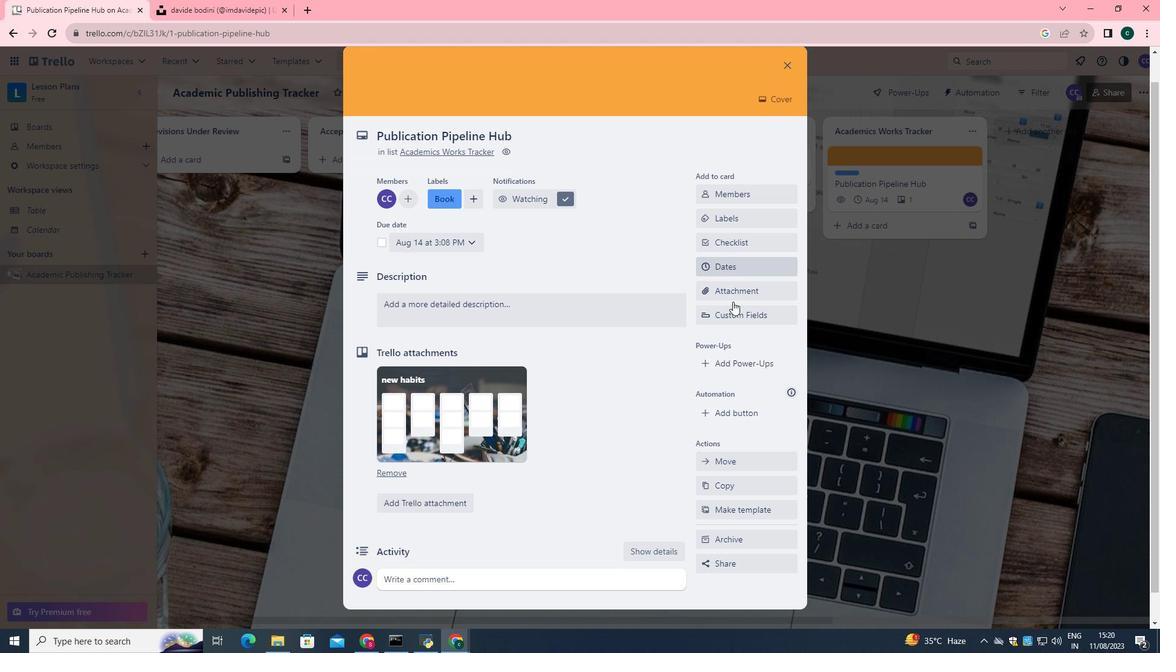 
Action: Mouse moved to (516, 278)
Screenshot: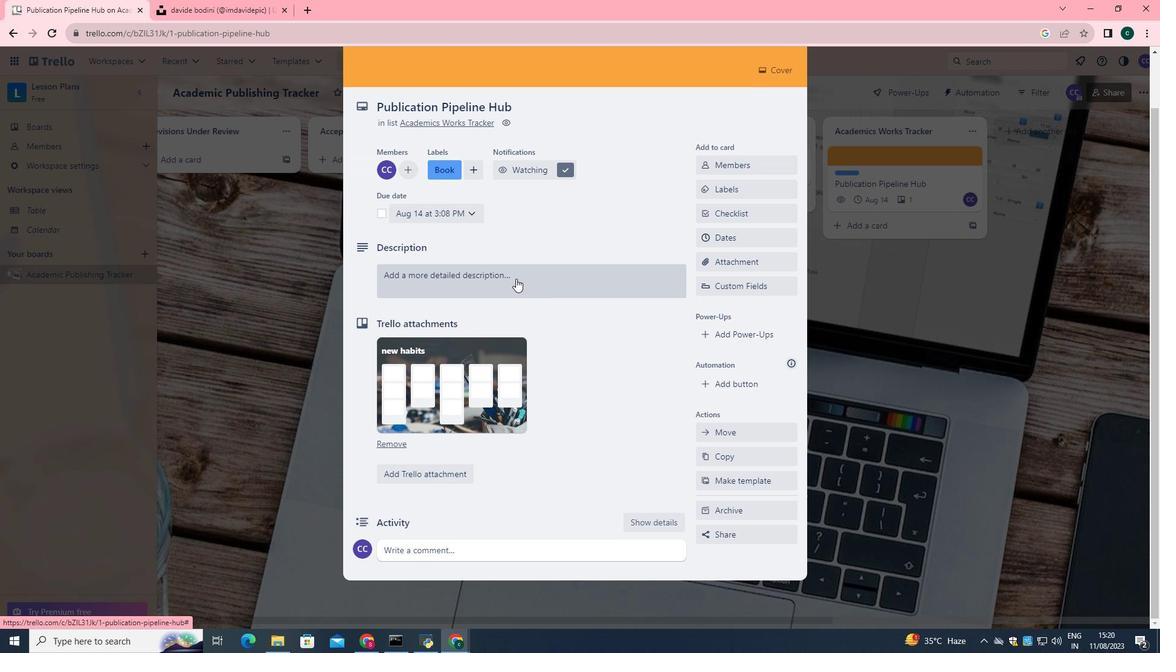 
Action: Mouse pressed left at (516, 278)
Screenshot: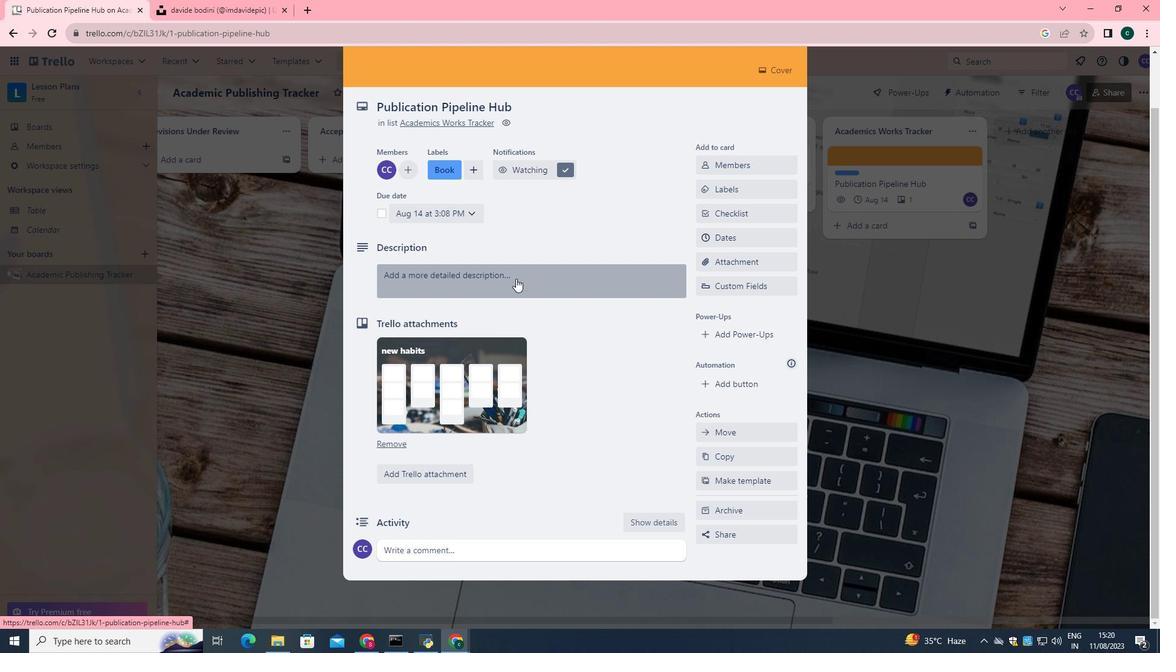 
Action: Mouse moved to (518, 275)
Screenshot: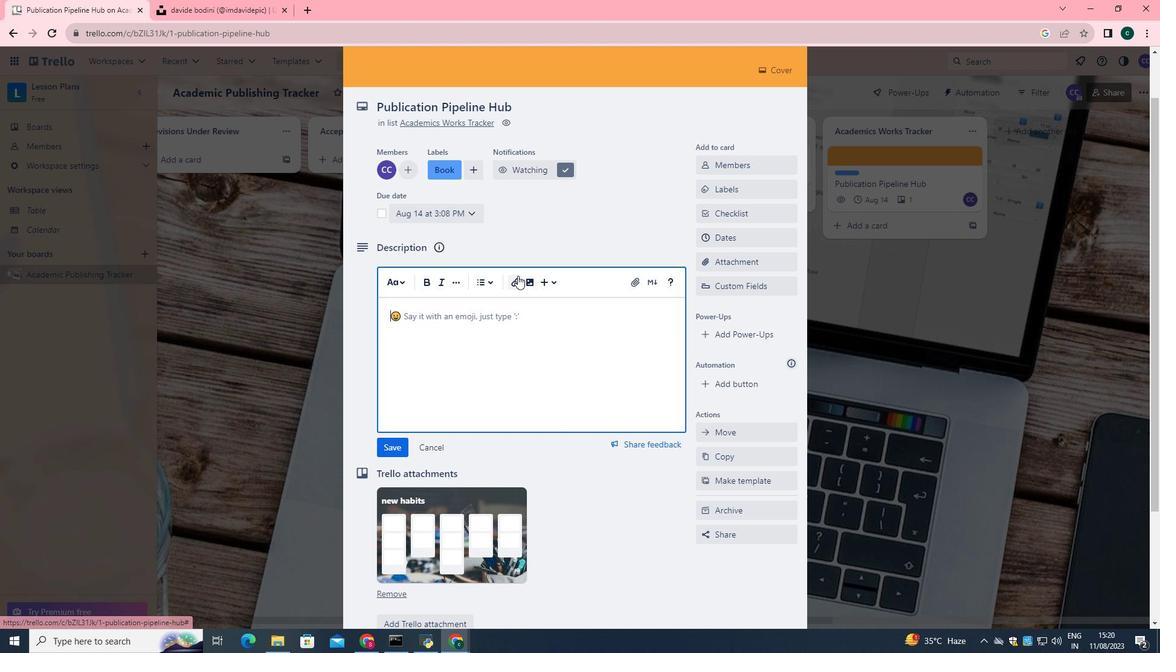 
Action: Key pressed <Key.shift>Develop<Key.space>and<Key.space>launch<Key.space>new<Key.space>referral<Key.space>program
Screenshot: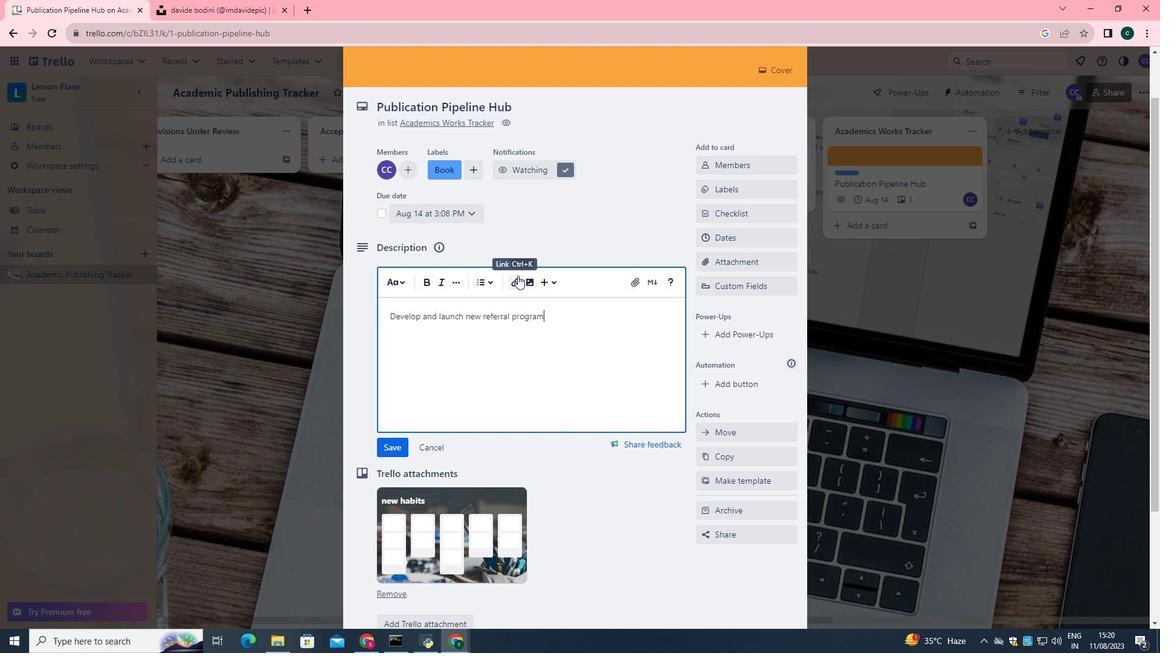 
Action: Mouse moved to (402, 445)
Screenshot: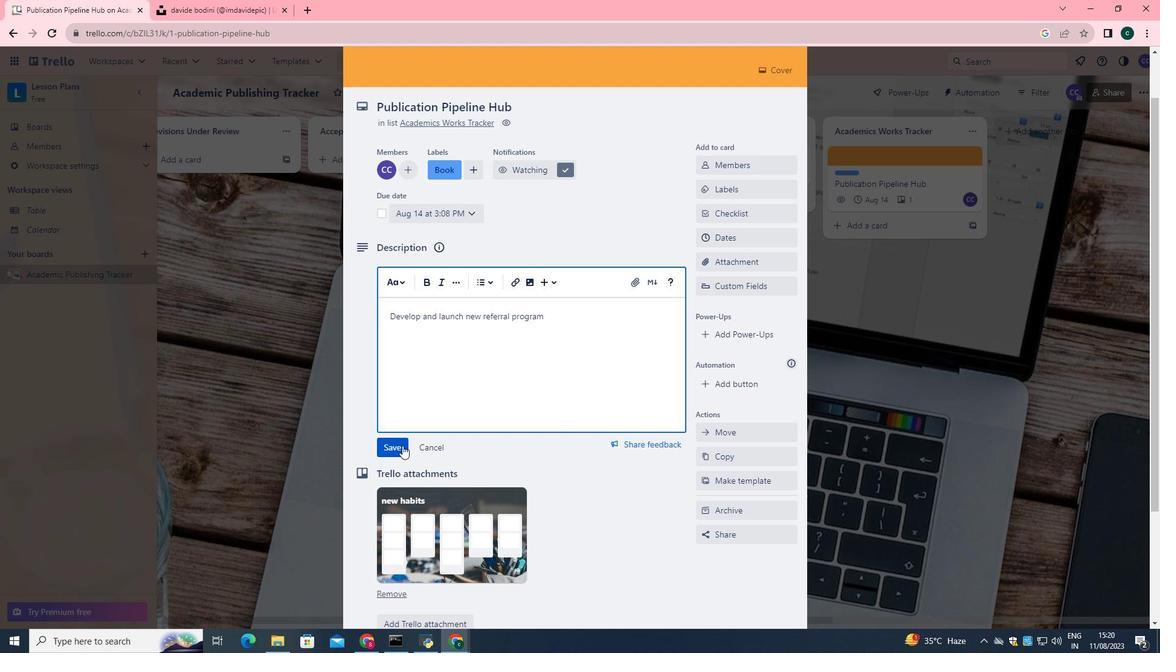 
Action: Mouse pressed left at (402, 445)
Screenshot: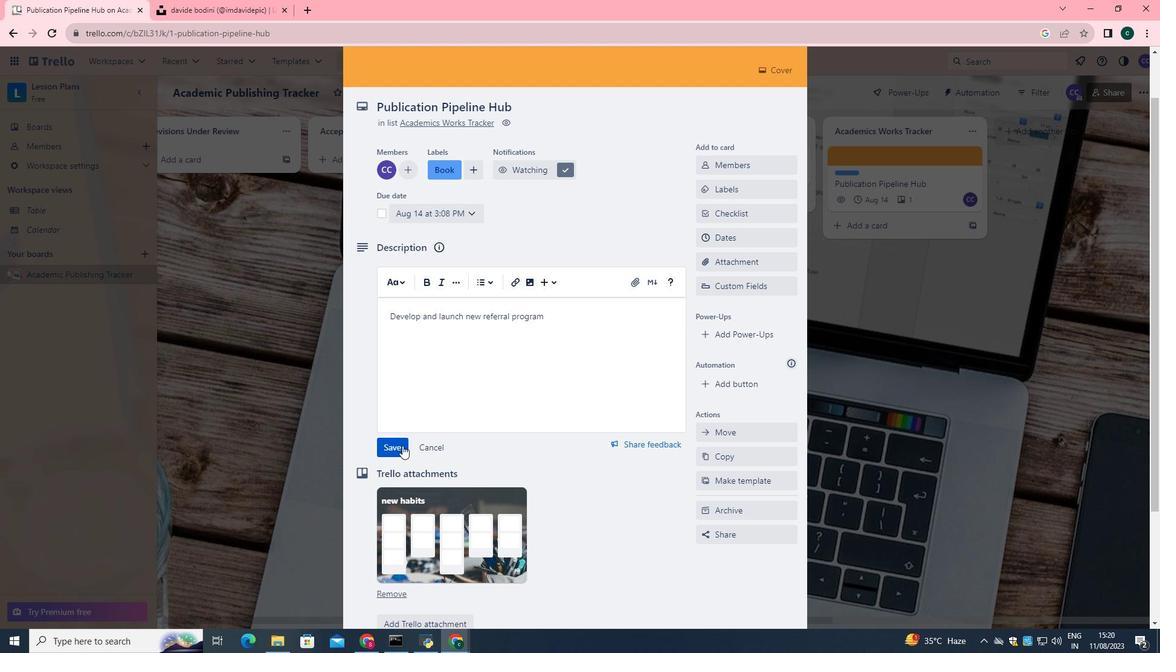 
Action: Mouse moved to (473, 541)
Screenshot: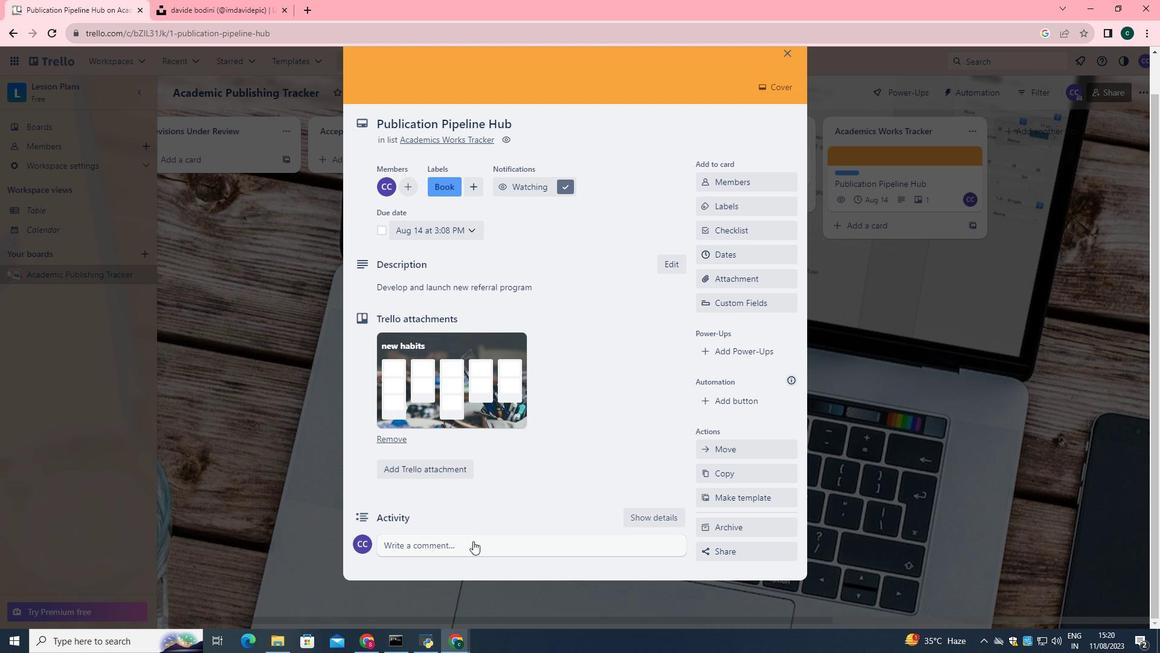 
Action: Mouse pressed left at (473, 541)
Screenshot: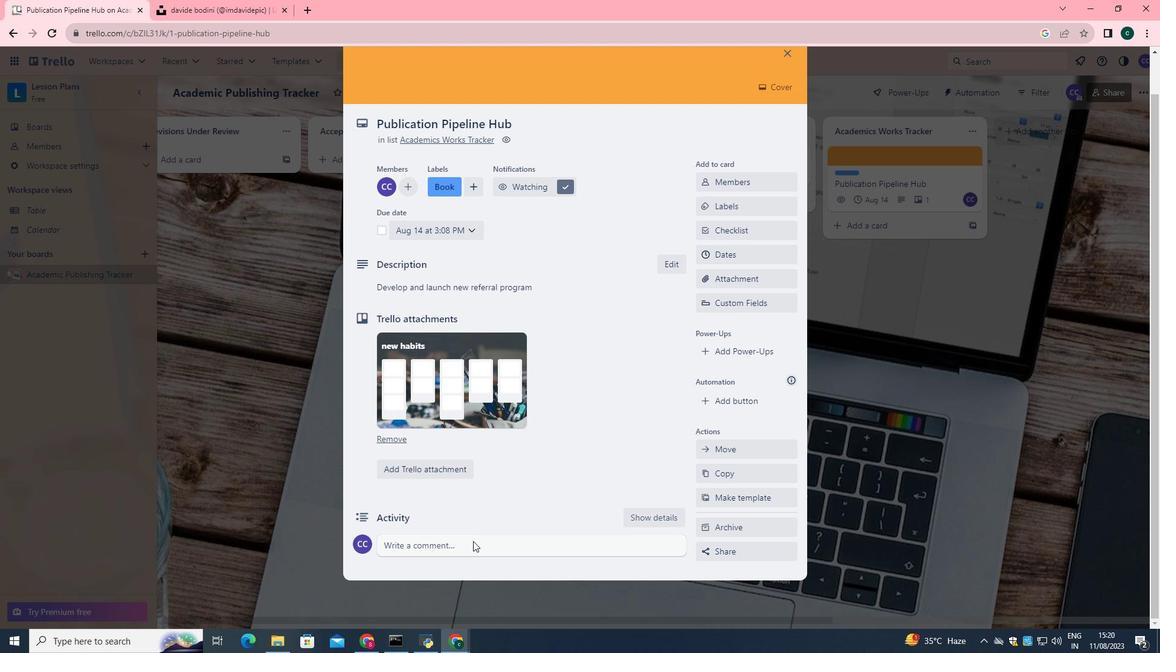 
Action: Key pressed <Key.shift>This<Key.space>task<Key.space>requires<Key.space><Key.backspace><Key.backspace><Key.backspace><Key.backspace><Key.backspace><Key.backspace><Key.backspace><Key.backspace><Key.backspace>presents<Key.space>an<Key.space>opportunity<Key.space>to<Key.space>demonstrate<Key.space>our<Key.space>leadership<Key.space>and<Key.space>decision<Key.space>making<Key.space>skills.
Screenshot: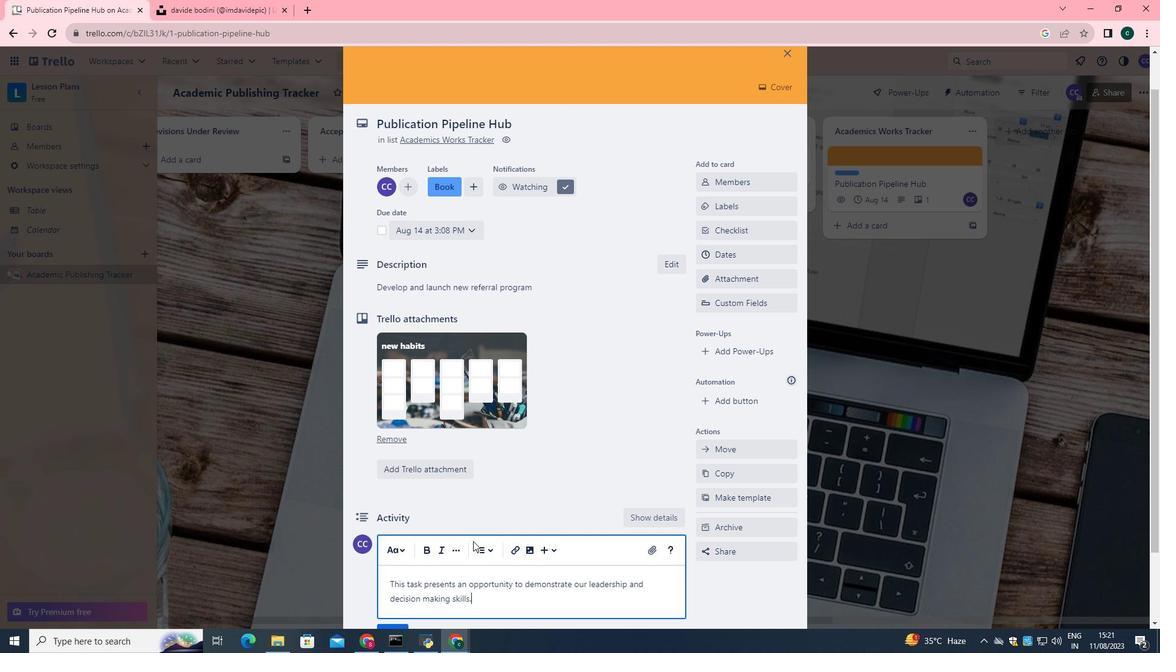 
Action: Mouse moved to (478, 538)
Screenshot: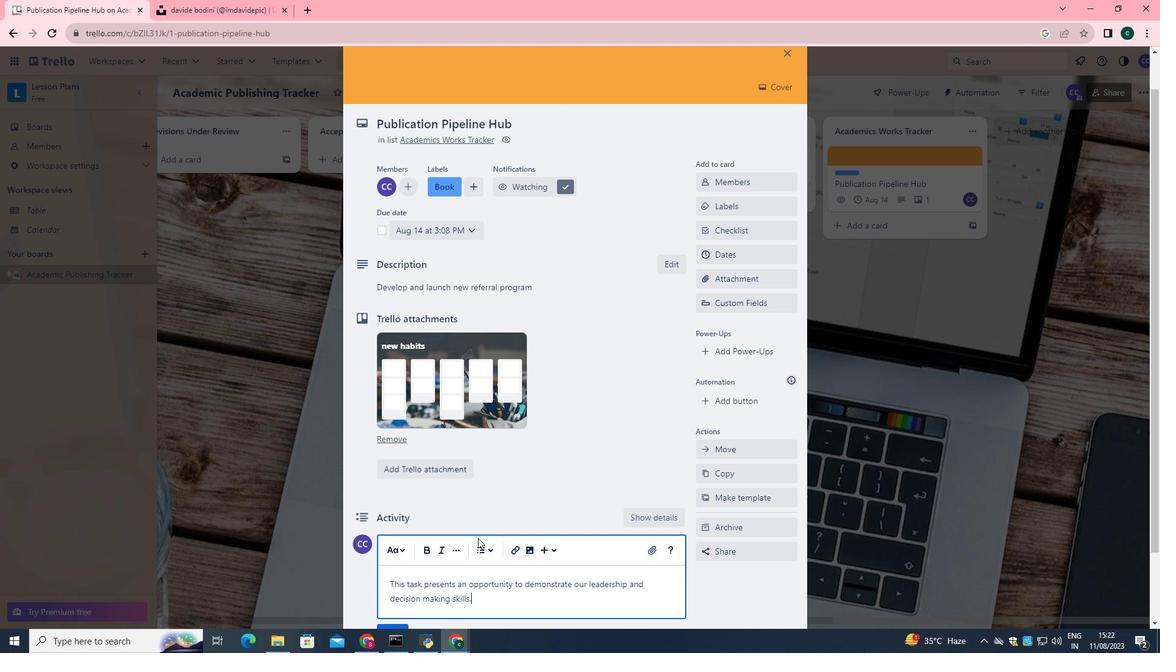 
Action: Mouse scrolled (478, 537) with delta (0, 0)
Screenshot: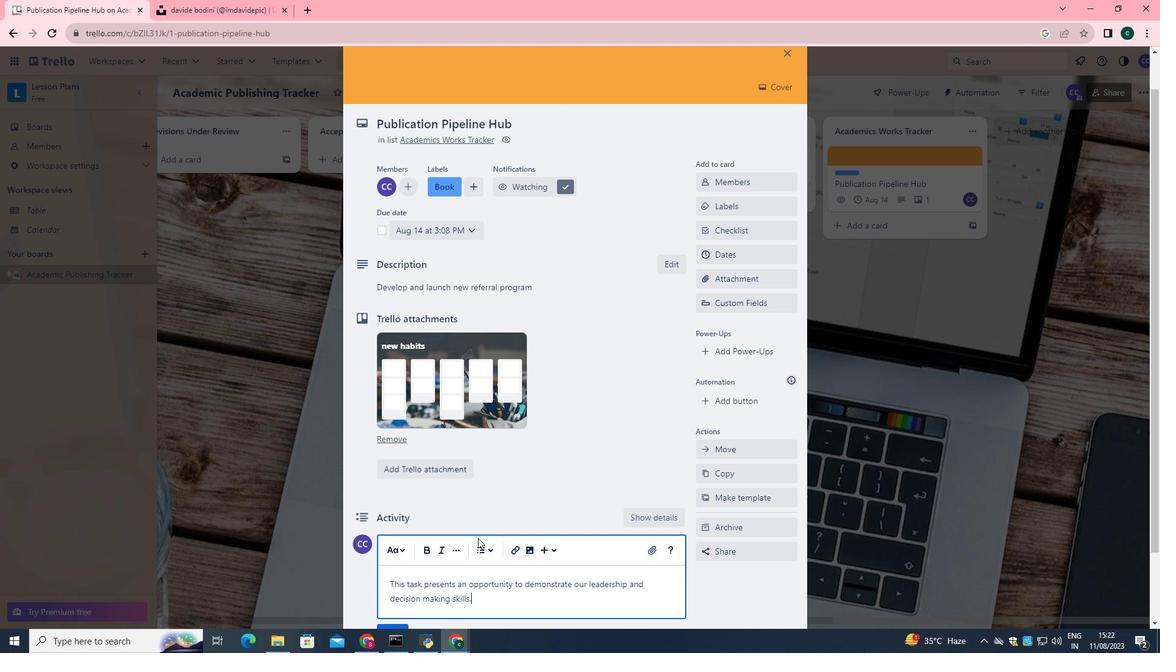 
Action: Mouse scrolled (478, 537) with delta (0, 0)
Screenshot: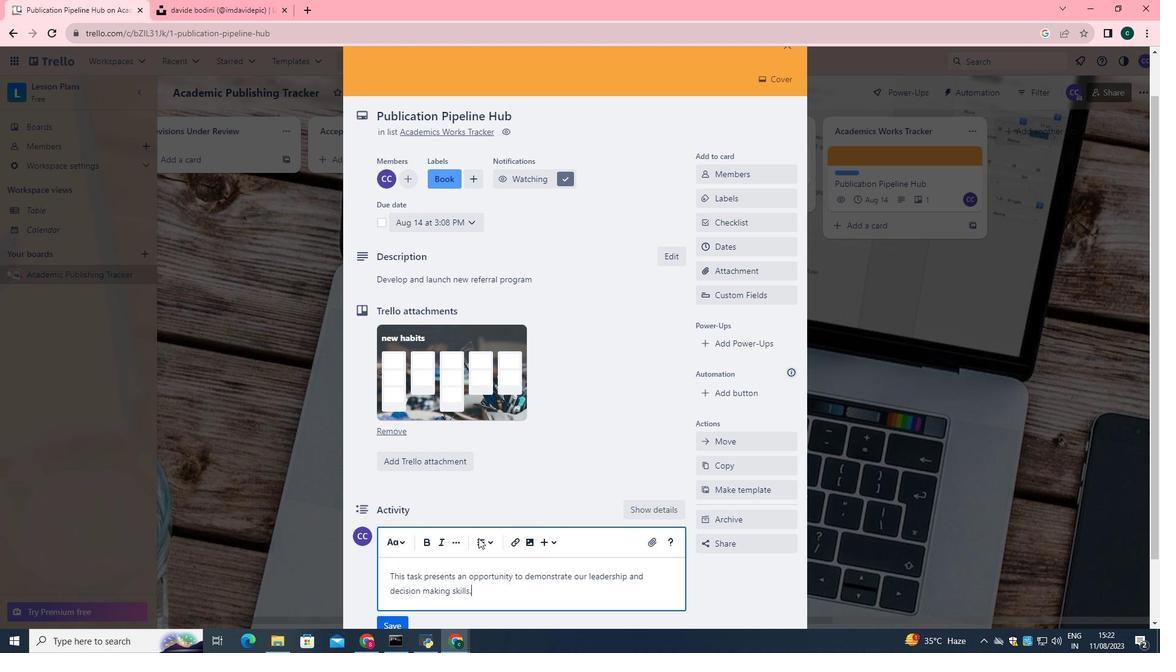 
Action: Mouse scrolled (478, 537) with delta (0, 0)
Screenshot: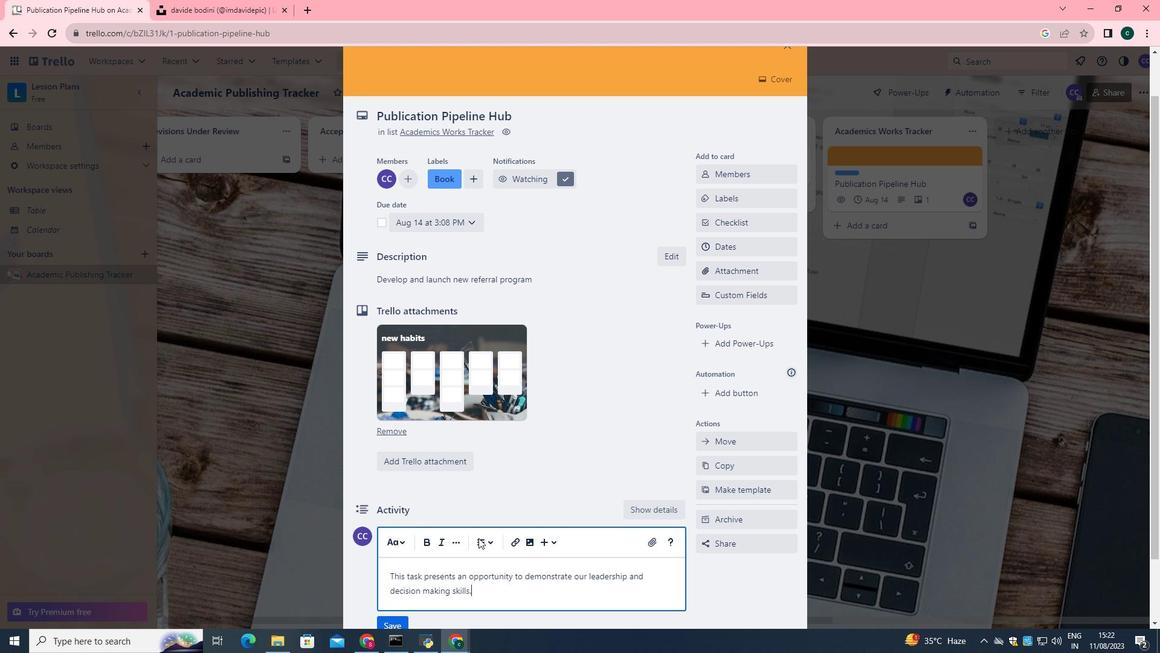 
Action: Mouse moved to (479, 537)
Screenshot: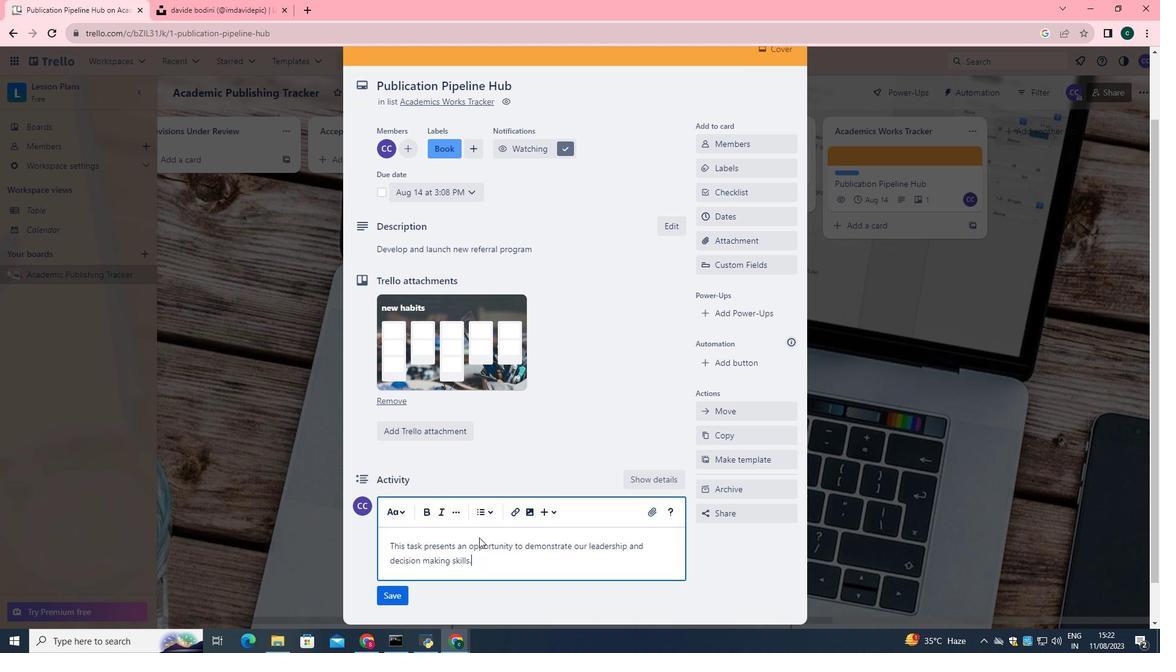
Action: Mouse scrolled (479, 536) with delta (0, 0)
Screenshot: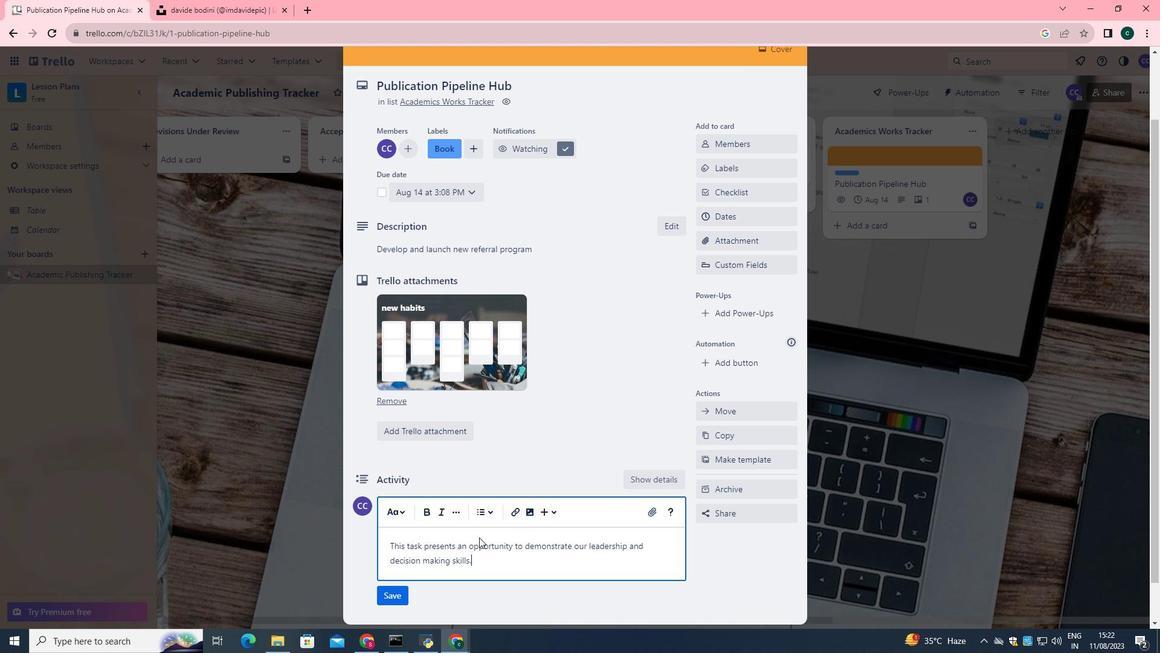 
Action: Mouse moved to (397, 547)
Screenshot: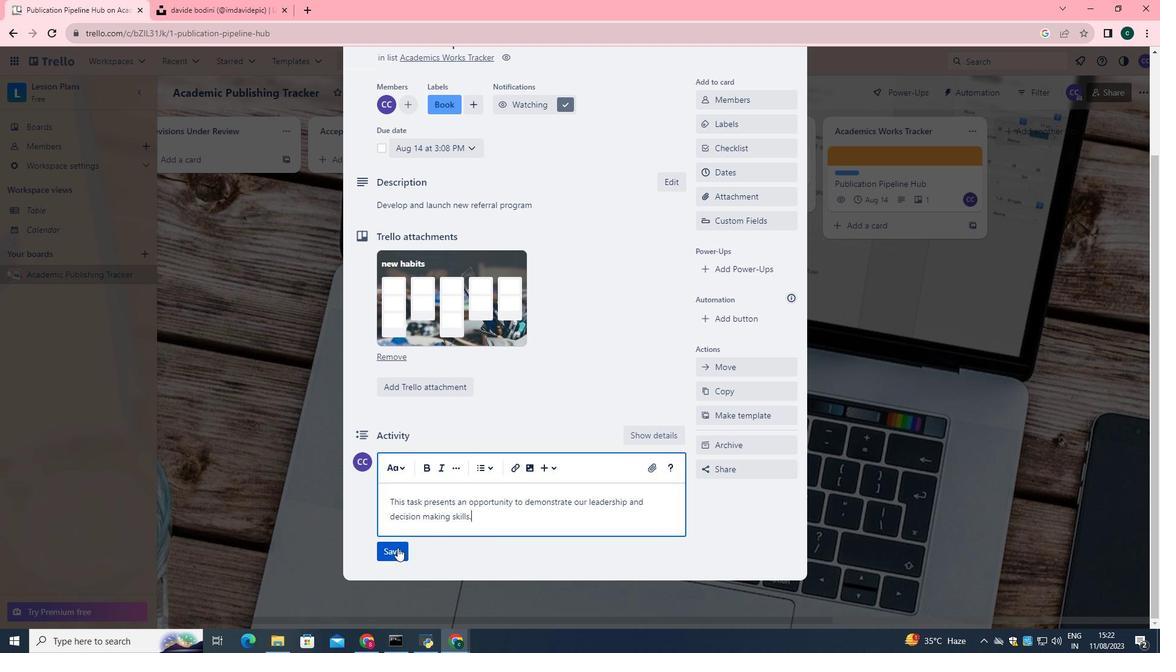 
Action: Mouse pressed left at (397, 547)
Screenshot: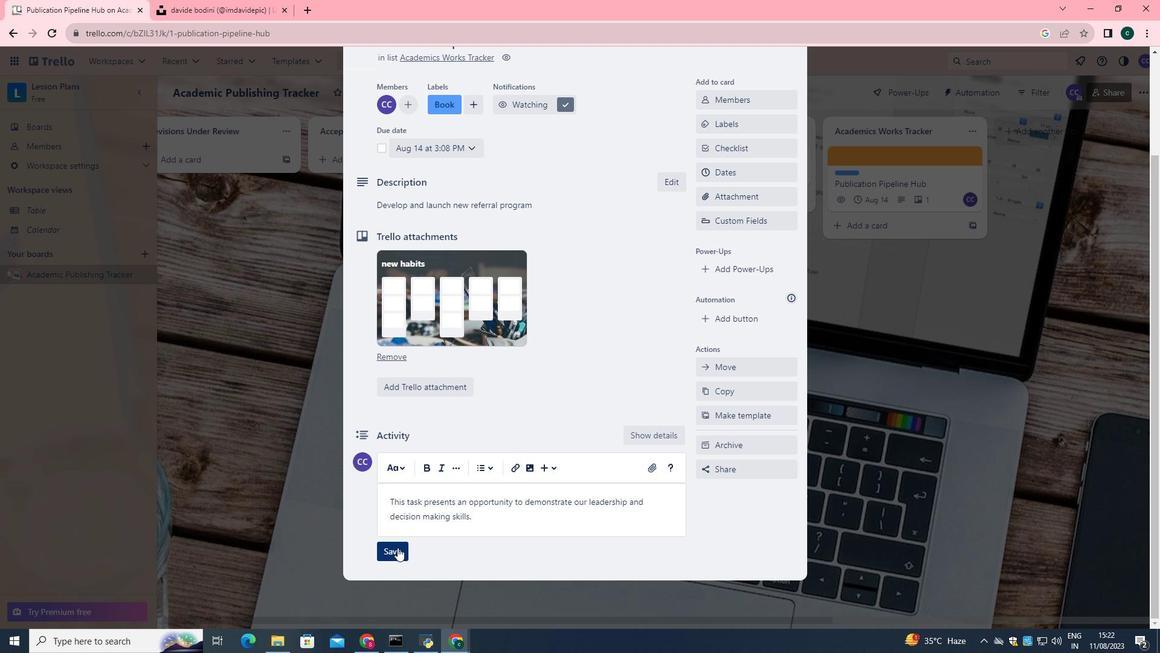 
Action: Mouse moved to (397, 541)
Screenshot: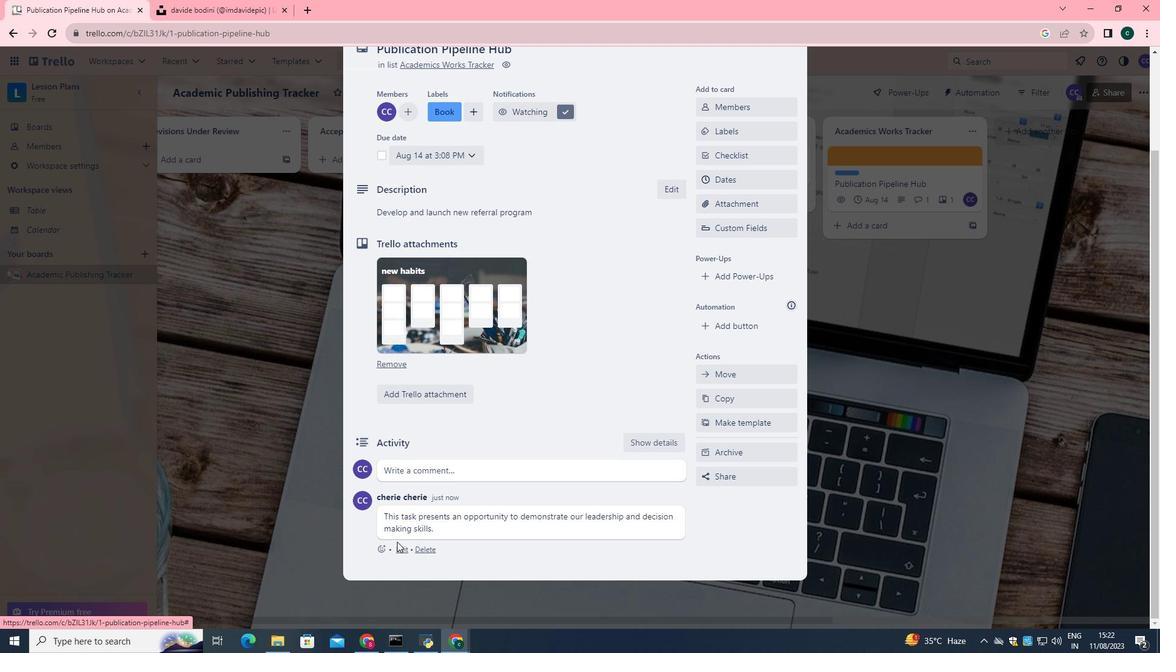 
